 Task: Open Card Brand Reputation Monitoring in Board Sales Incentive Program Design and Implementation to Workspace Event Marketing and add a team member Softage.3@softage.net, a label Orange, a checklist Restaurant Launch, an attachment from your computer, a color Orange and finally, add a card description 'Research and develop new marketing strategy' and a comment 'This task requires us to be proactive and take initiative, rather than waiting for others to act.'. Add a start date 'Jan 03, 1900' with a due date 'Jan 10, 1900'
Action: Mouse moved to (152, 60)
Screenshot: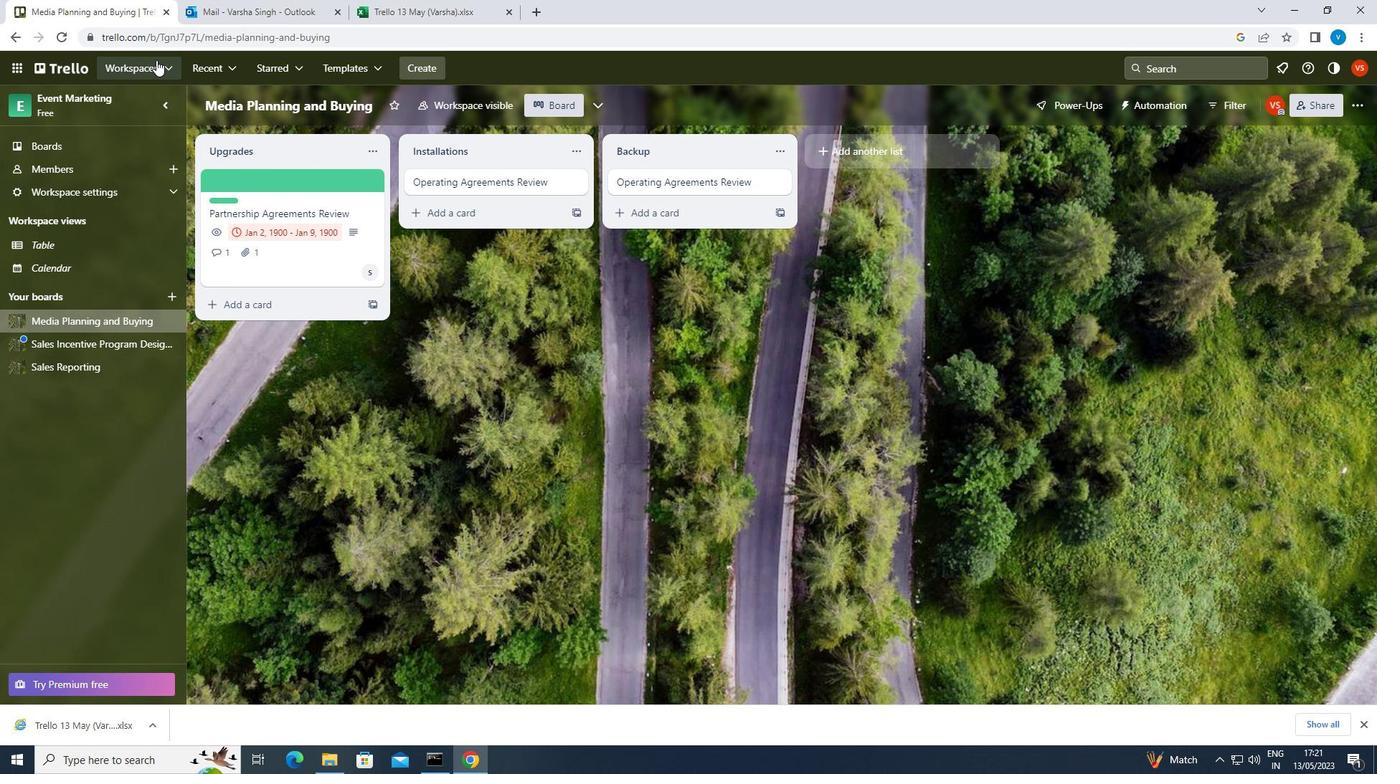 
Action: Mouse pressed left at (152, 60)
Screenshot: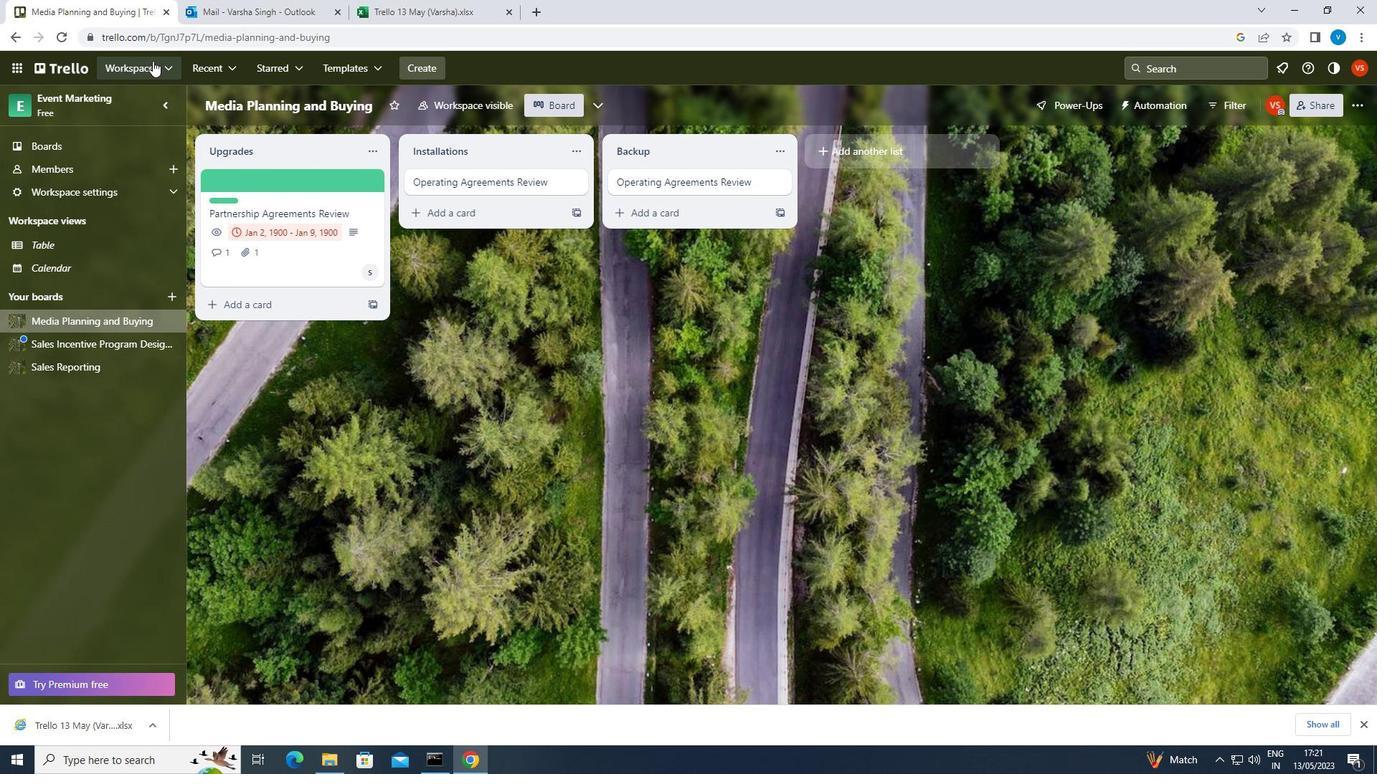 
Action: Mouse moved to (175, 611)
Screenshot: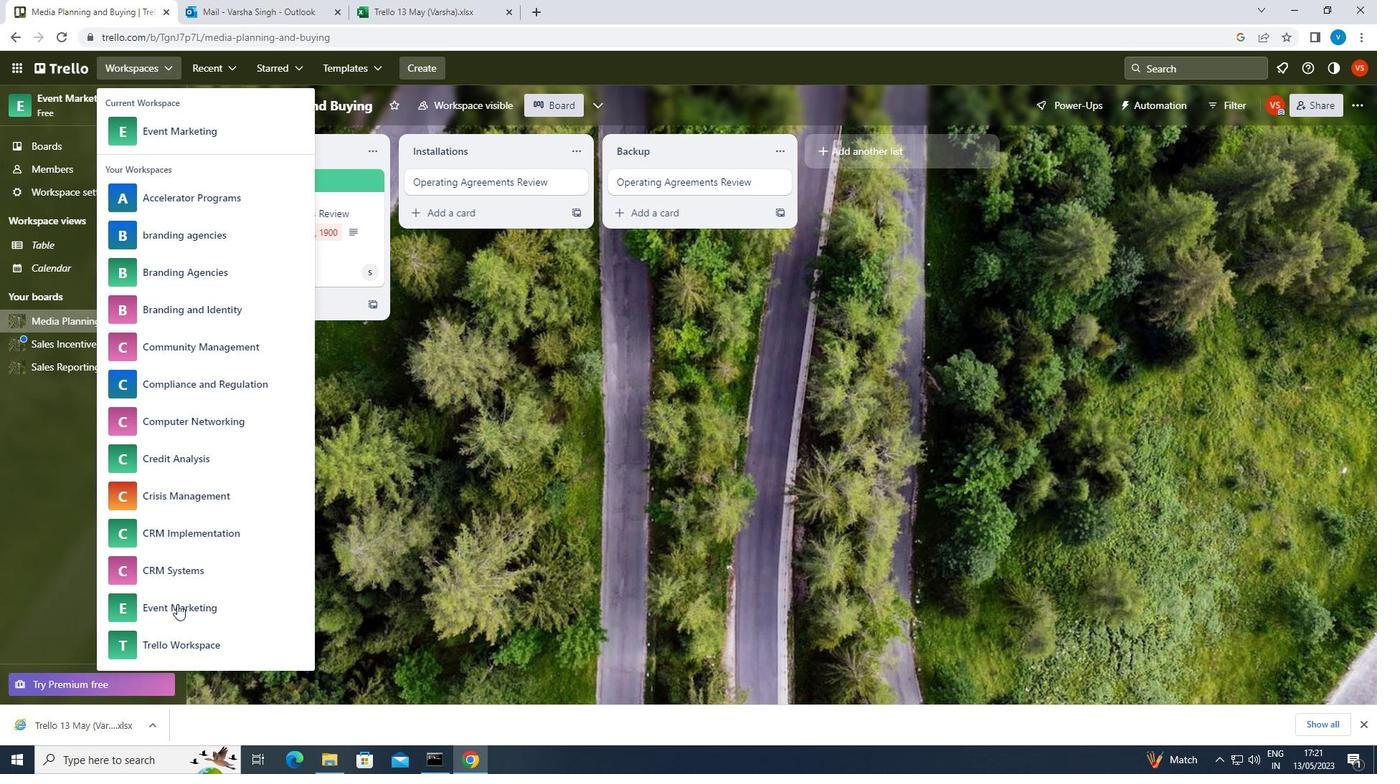 
Action: Mouse pressed left at (175, 611)
Screenshot: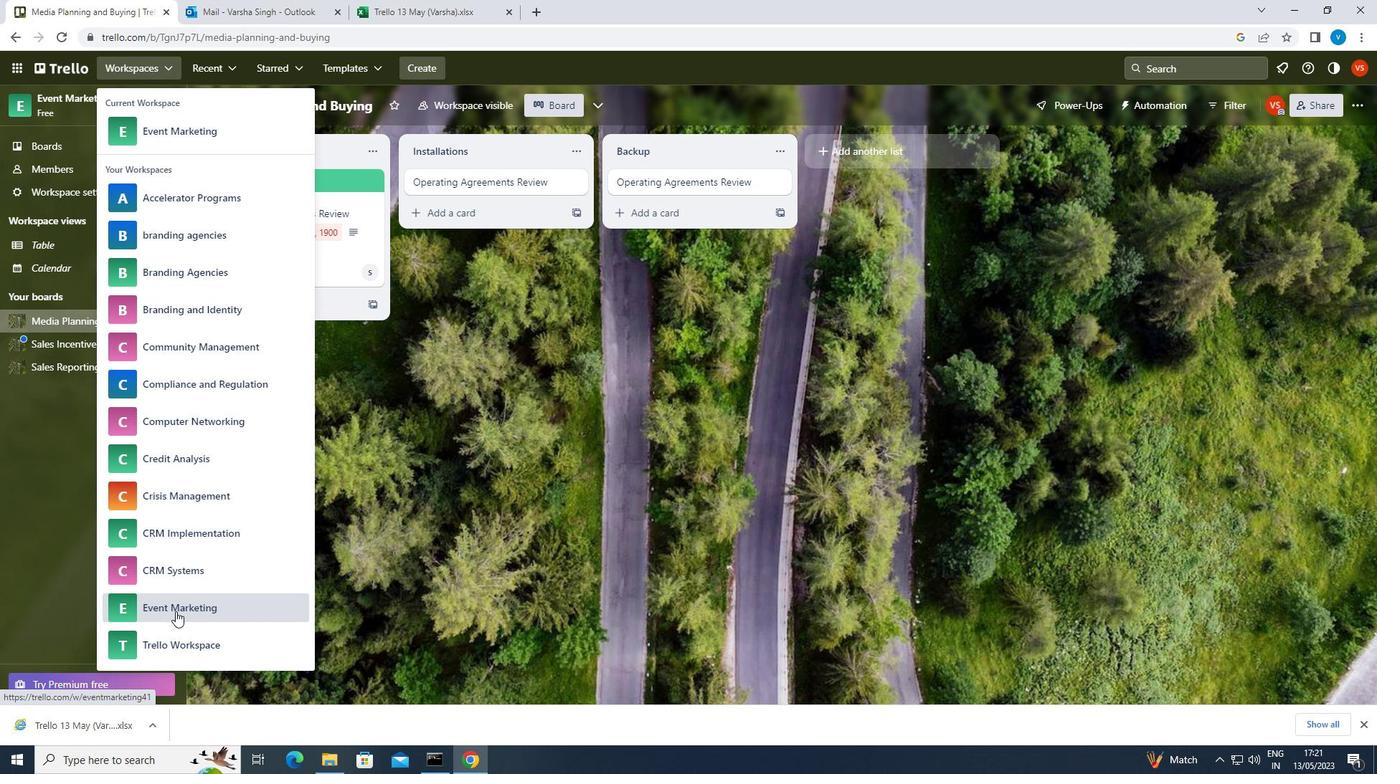 
Action: Mouse moved to (91, 344)
Screenshot: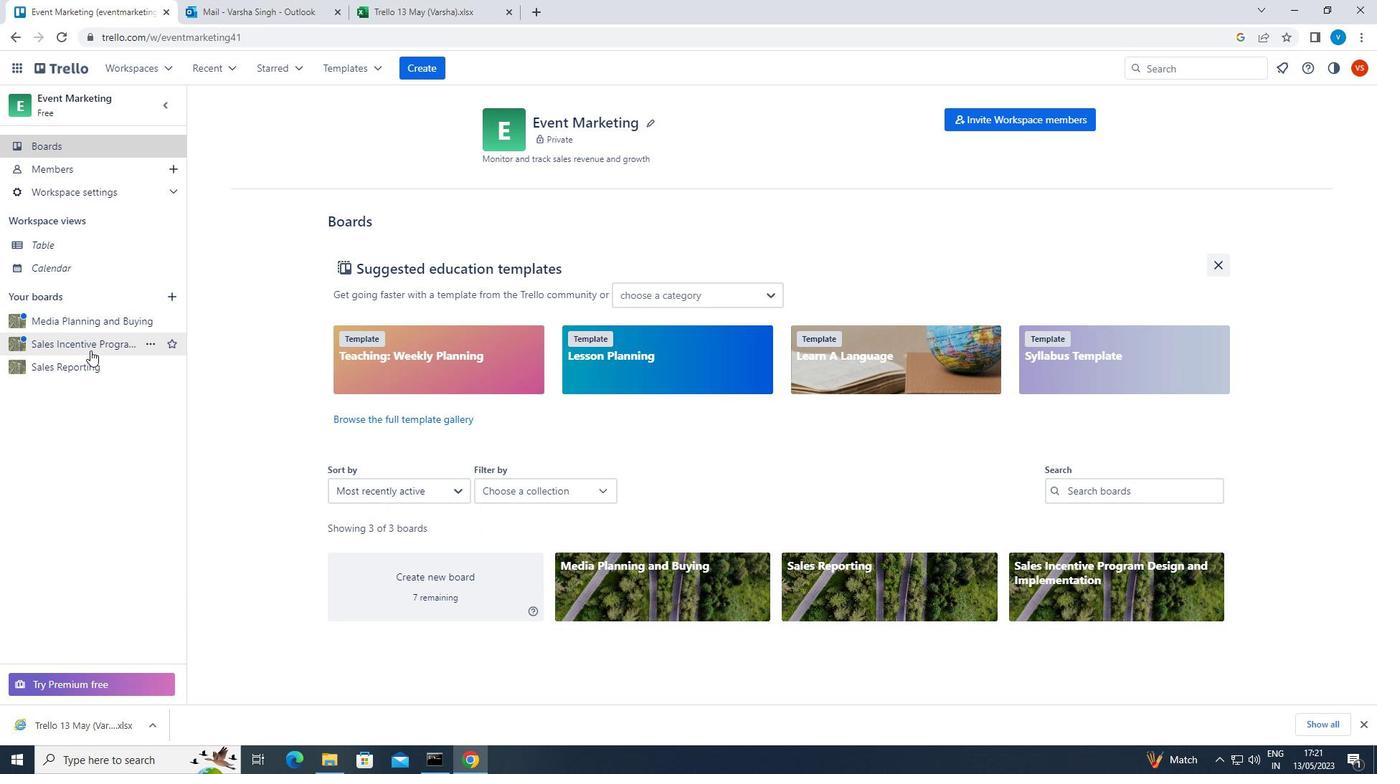 
Action: Mouse pressed left at (91, 344)
Screenshot: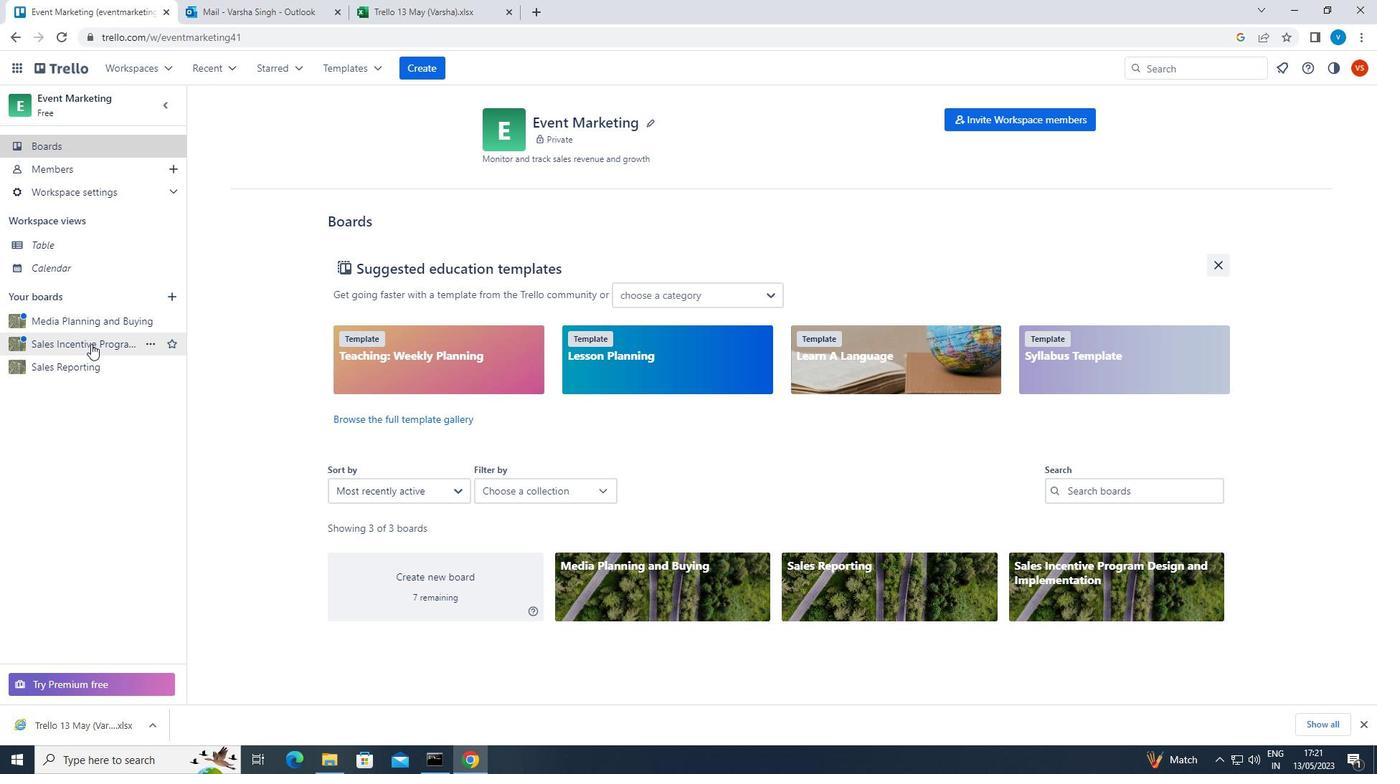 
Action: Mouse moved to (289, 180)
Screenshot: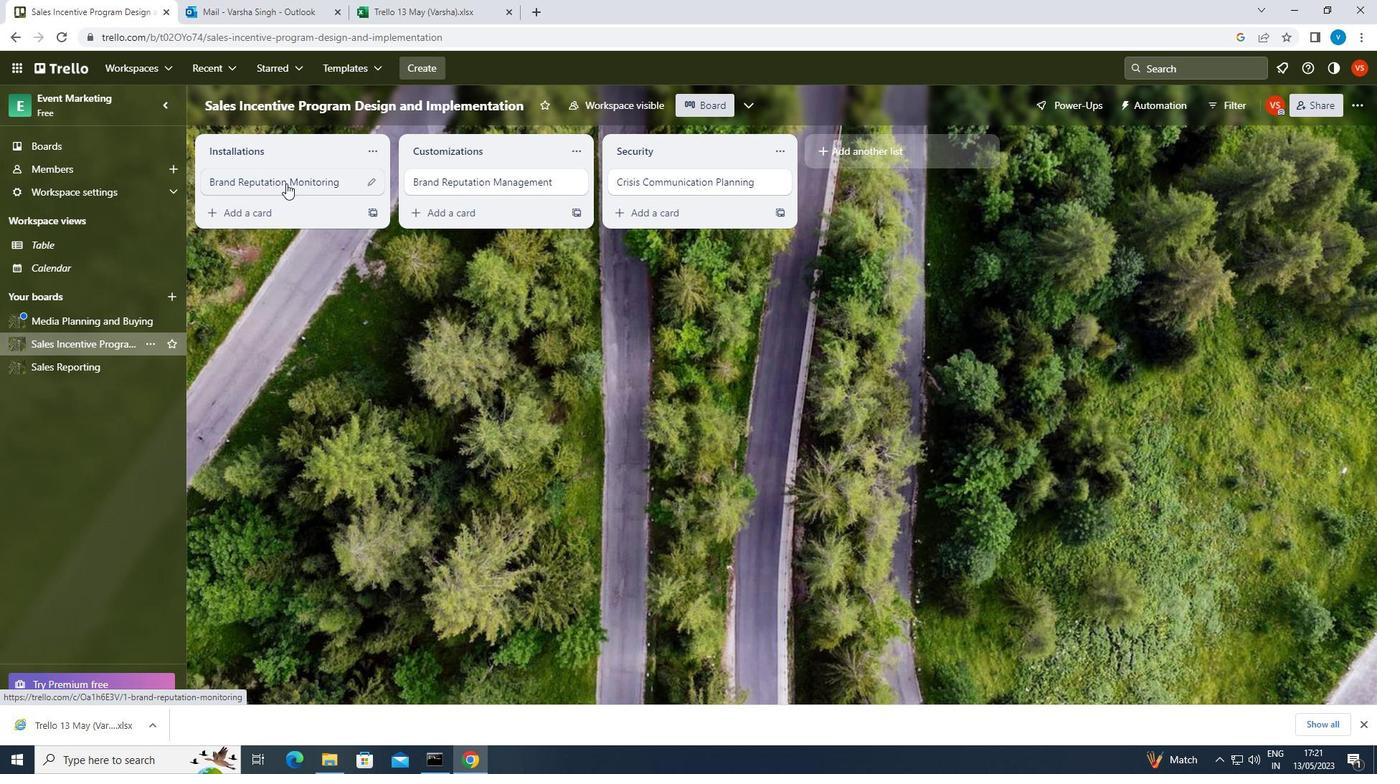 
Action: Mouse pressed left at (289, 180)
Screenshot: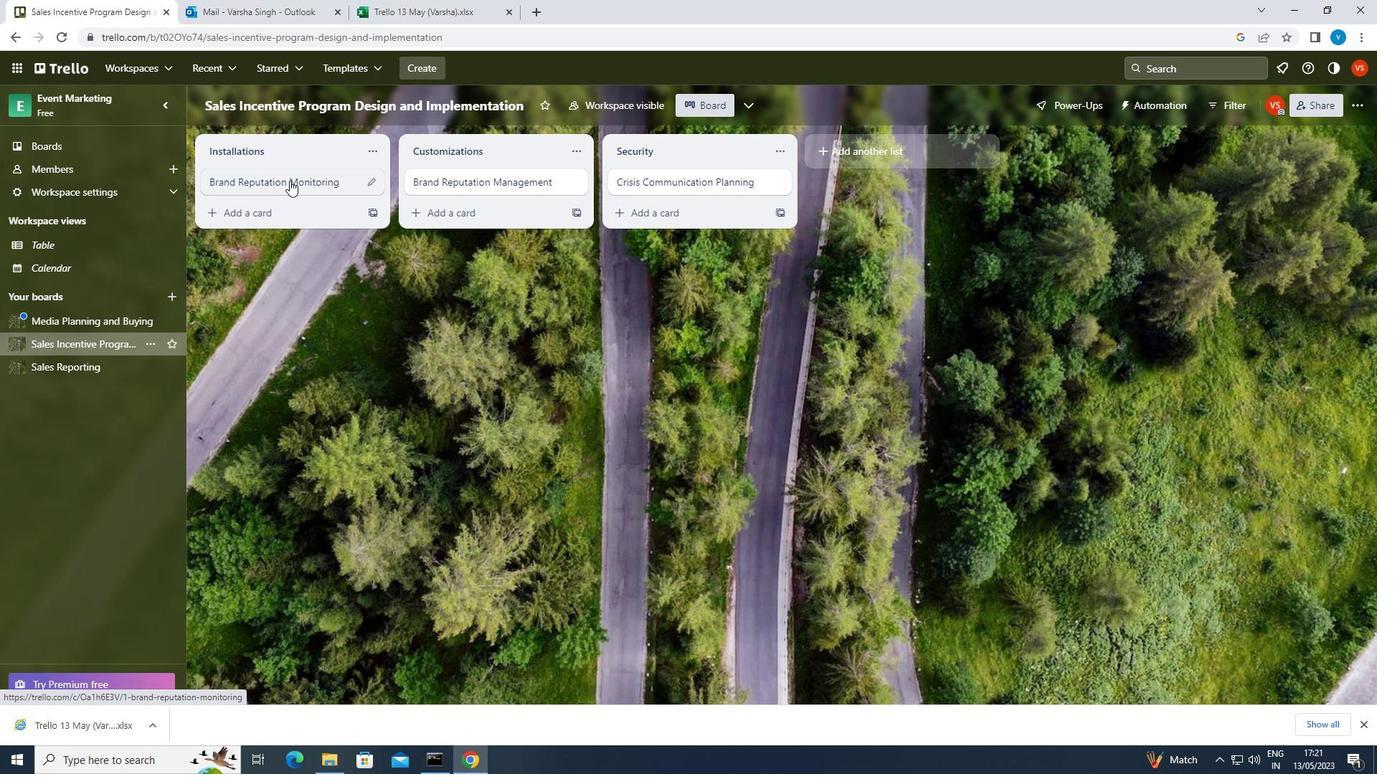 
Action: Mouse moved to (882, 176)
Screenshot: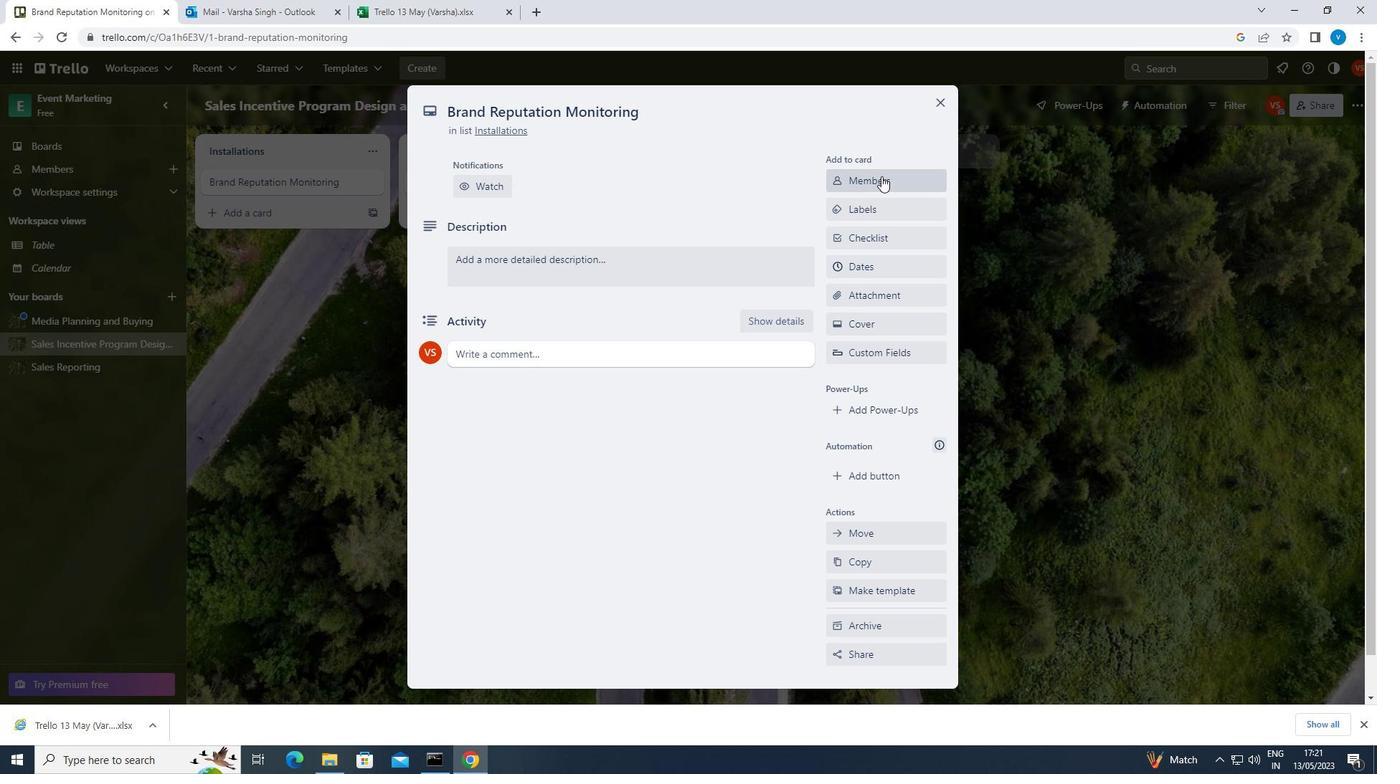 
Action: Mouse pressed left at (882, 176)
Screenshot: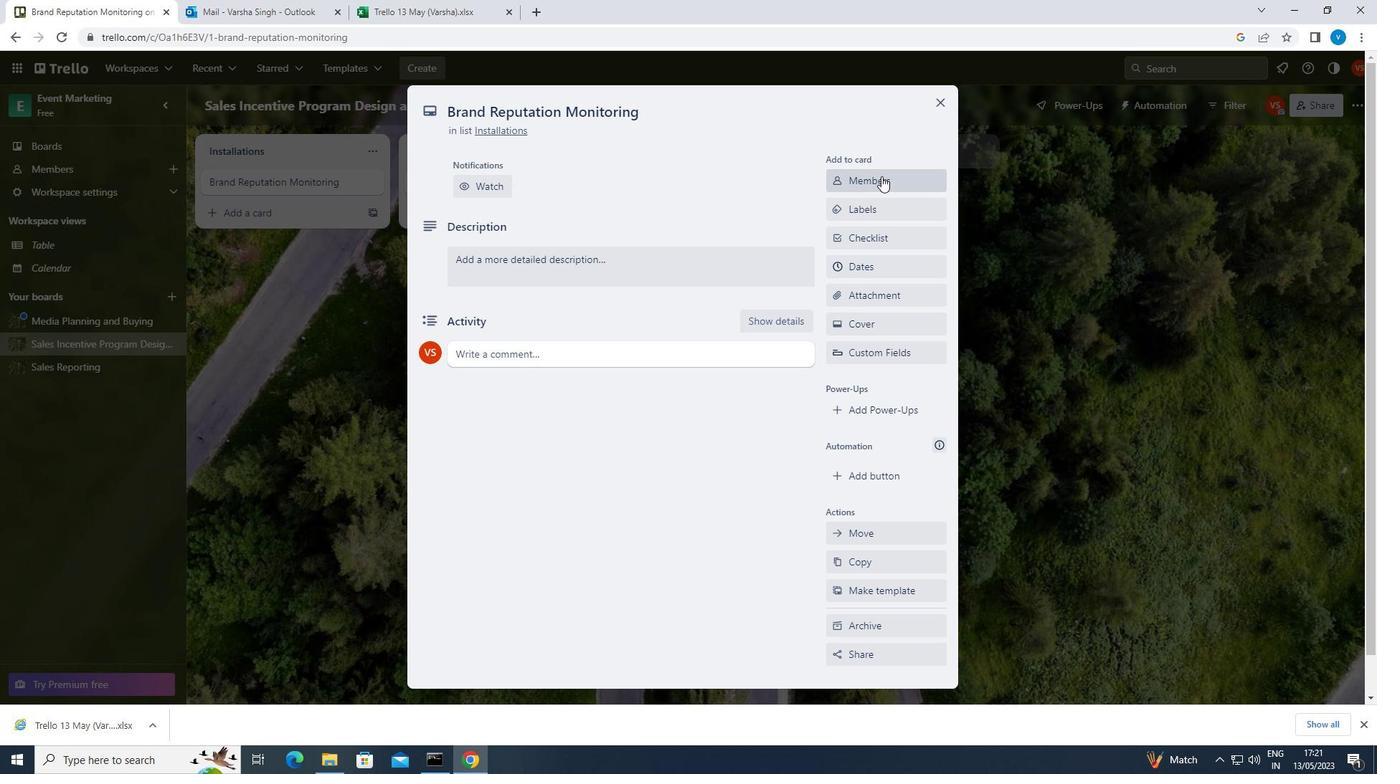 
Action: Mouse moved to (870, 240)
Screenshot: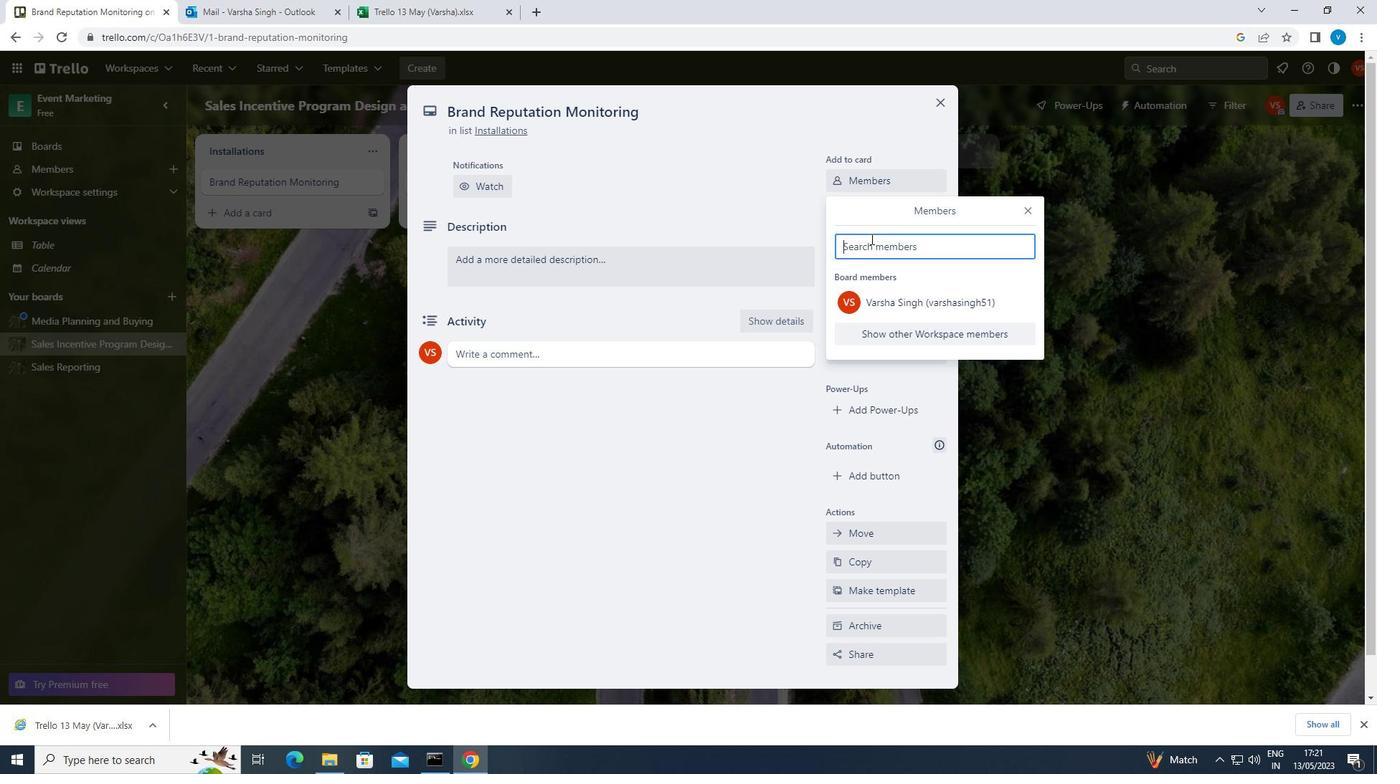 
Action: Key pressed <Key.shift>SOFTAGE.3<Key.shift><Key.shift><Key.shift>@SOFTAGE.NET
Screenshot: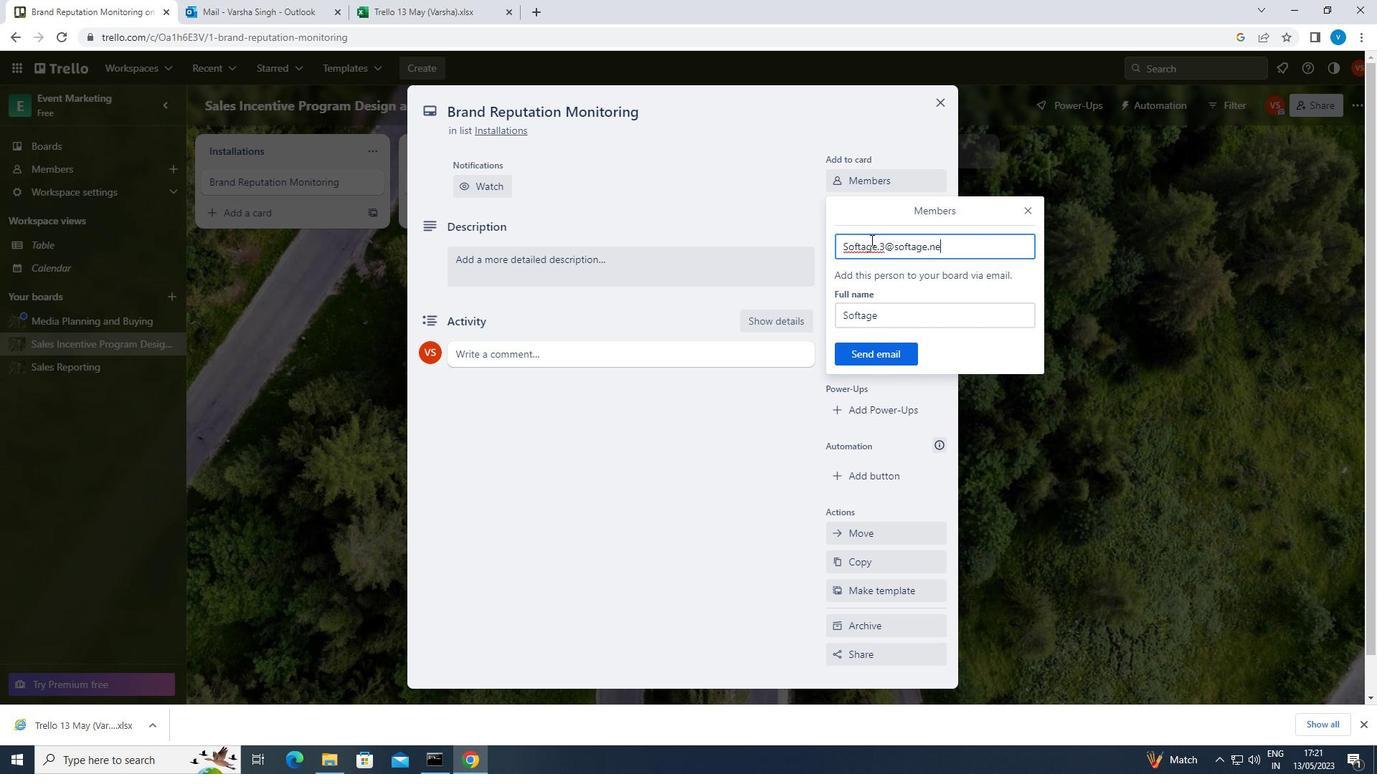 
Action: Mouse moved to (888, 350)
Screenshot: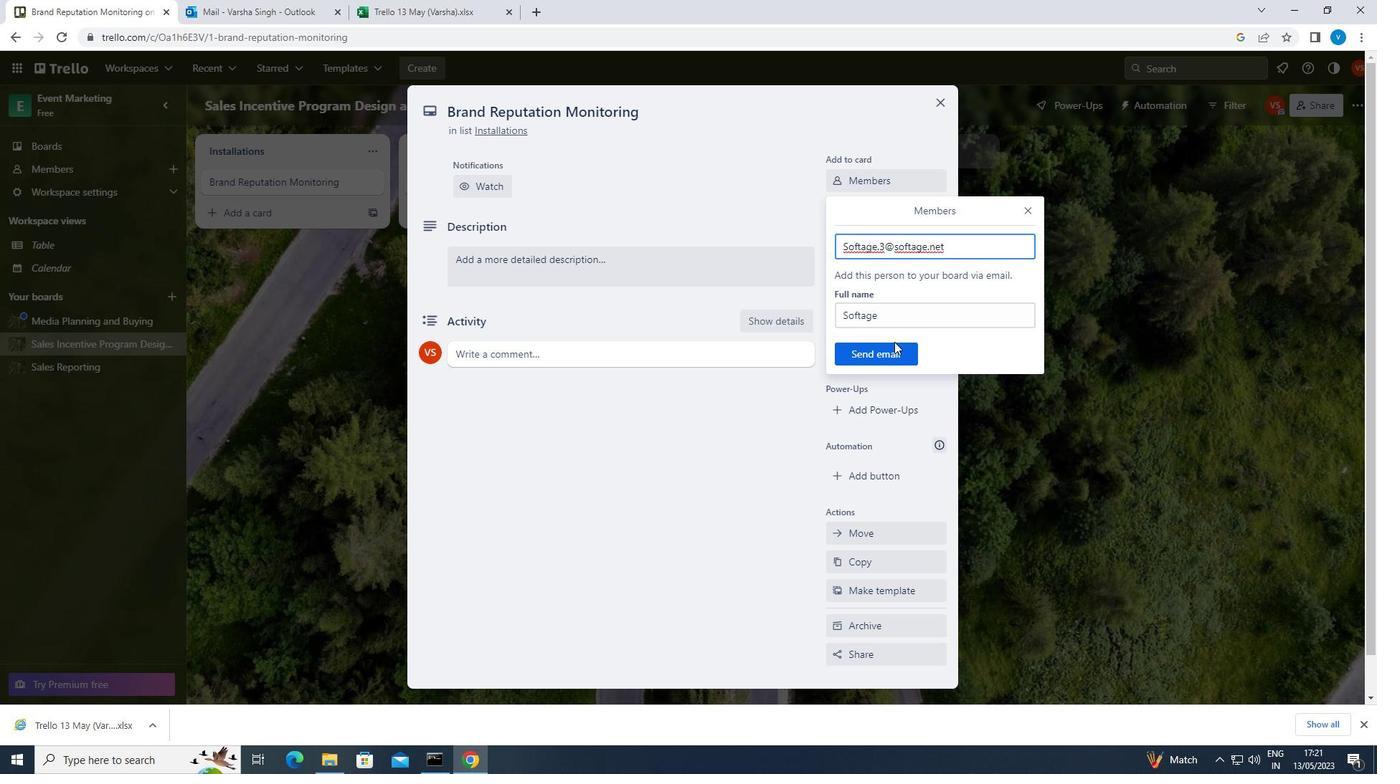 
Action: Mouse pressed left at (888, 350)
Screenshot: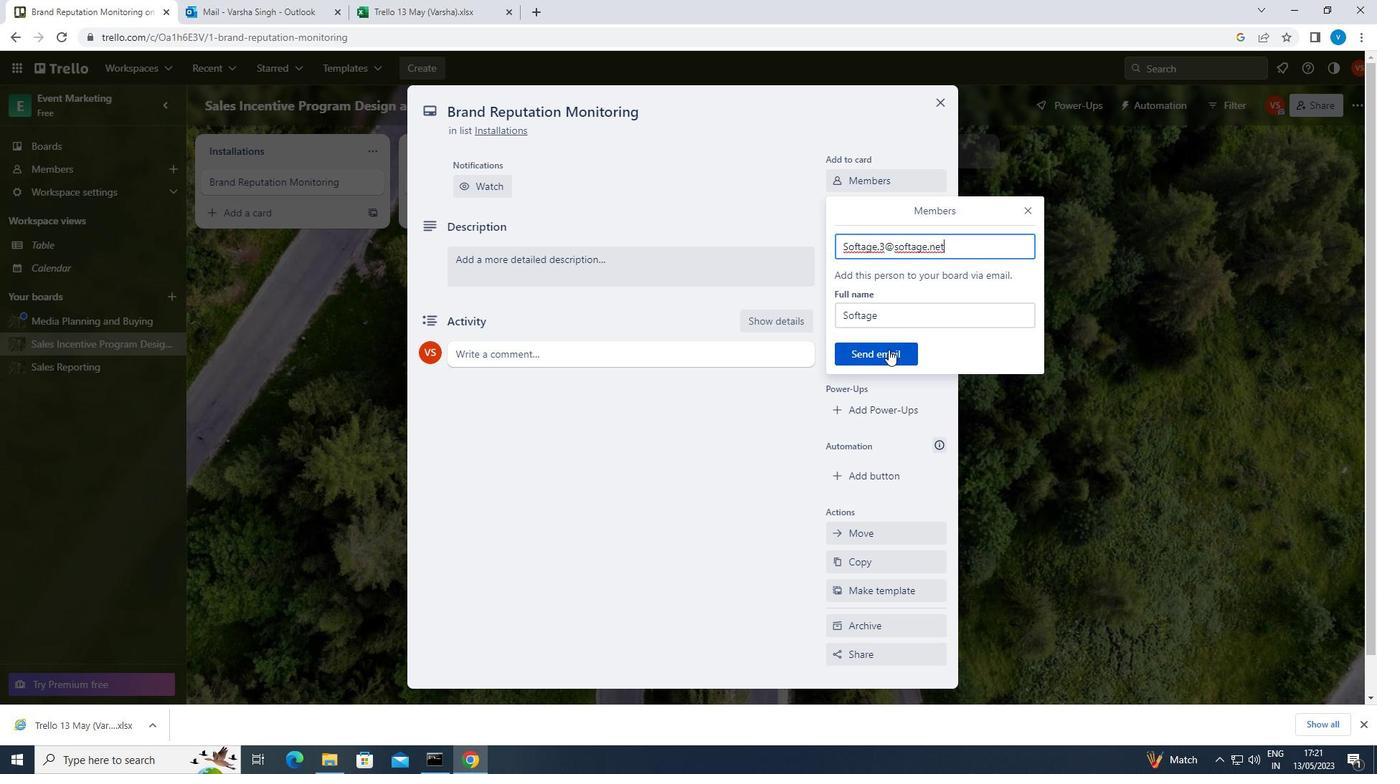 
Action: Mouse moved to (880, 253)
Screenshot: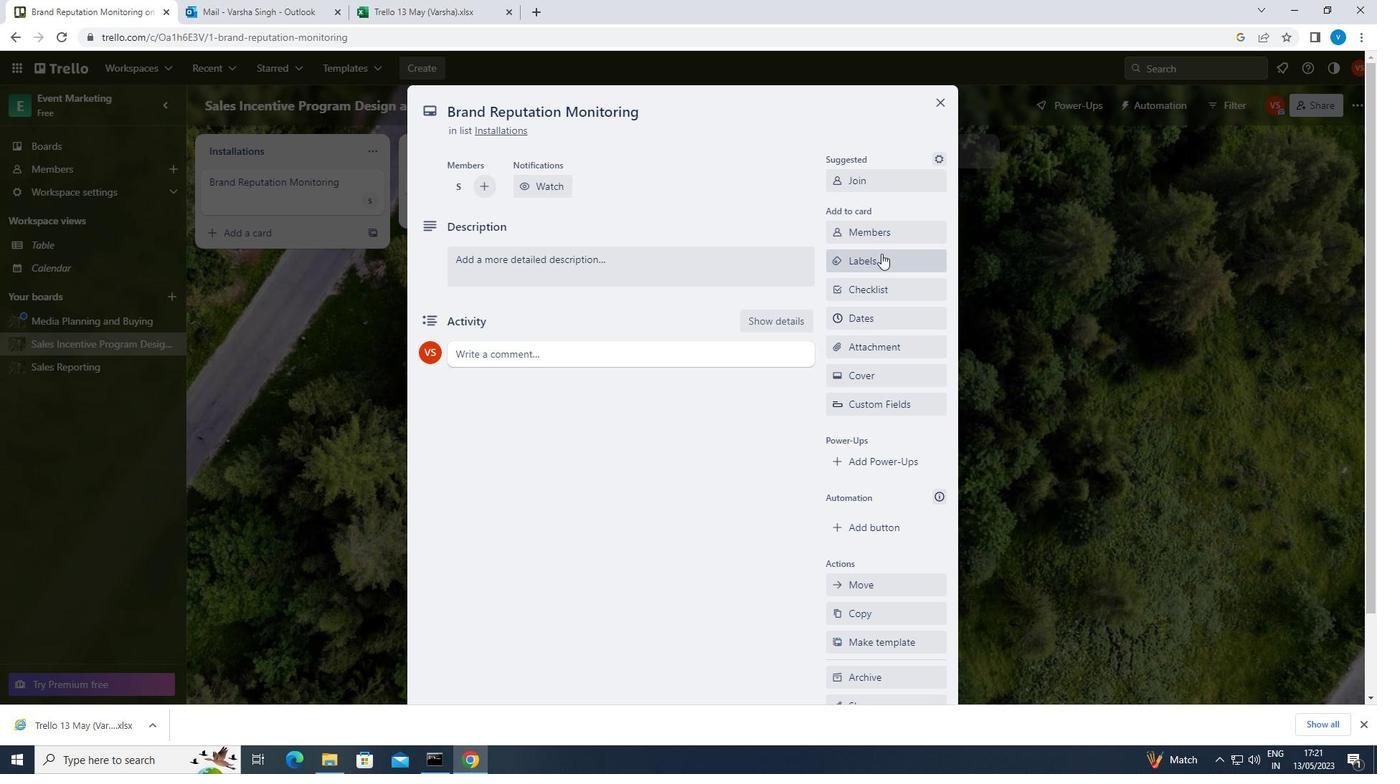 
Action: Mouse pressed left at (880, 253)
Screenshot: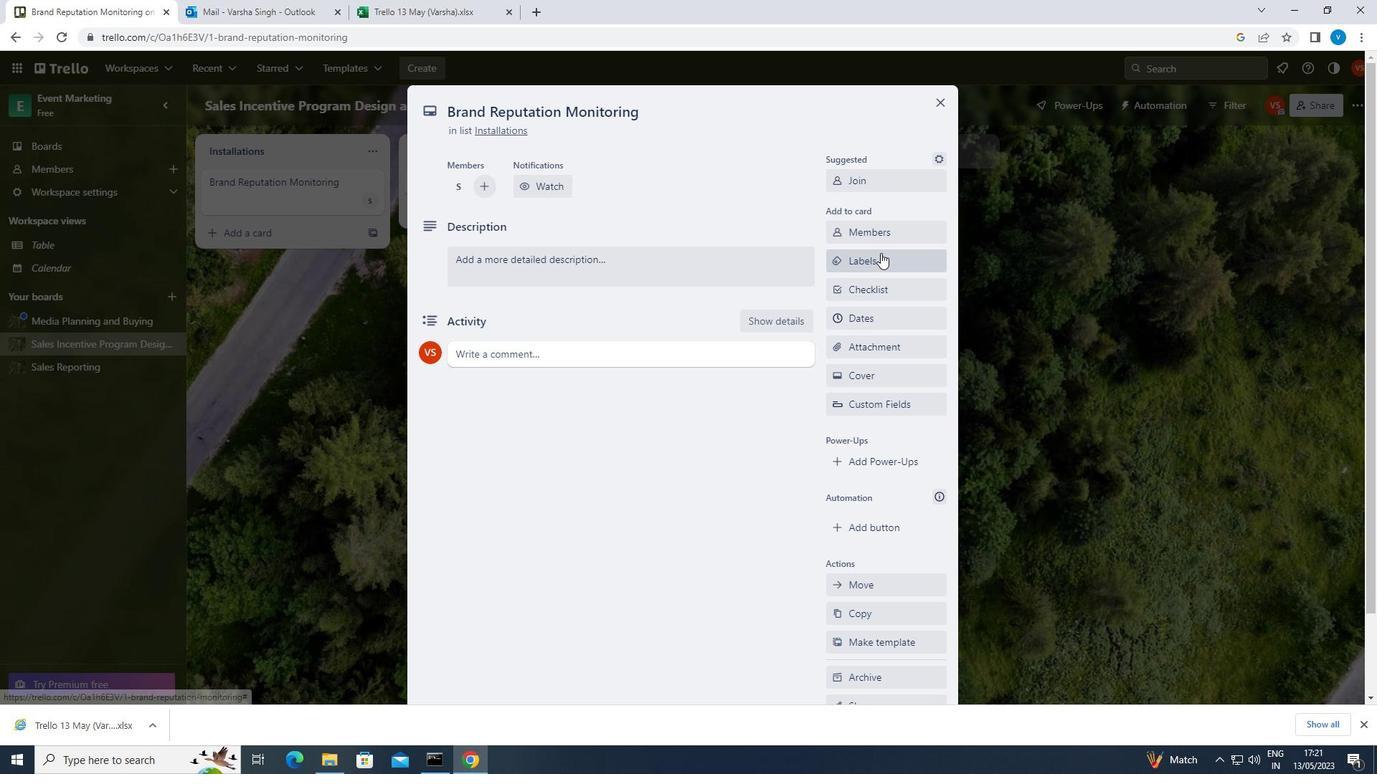 
Action: Mouse moved to (915, 428)
Screenshot: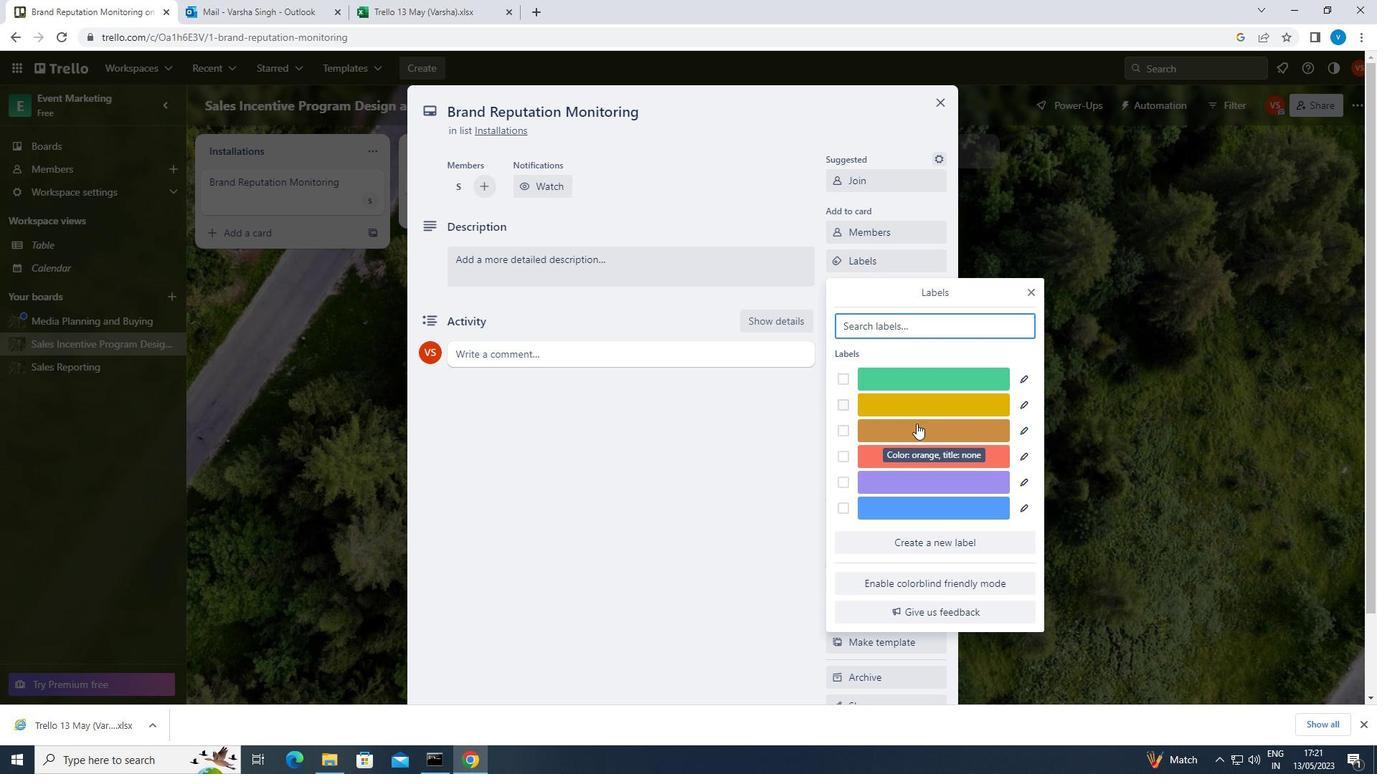 
Action: Mouse pressed left at (915, 428)
Screenshot: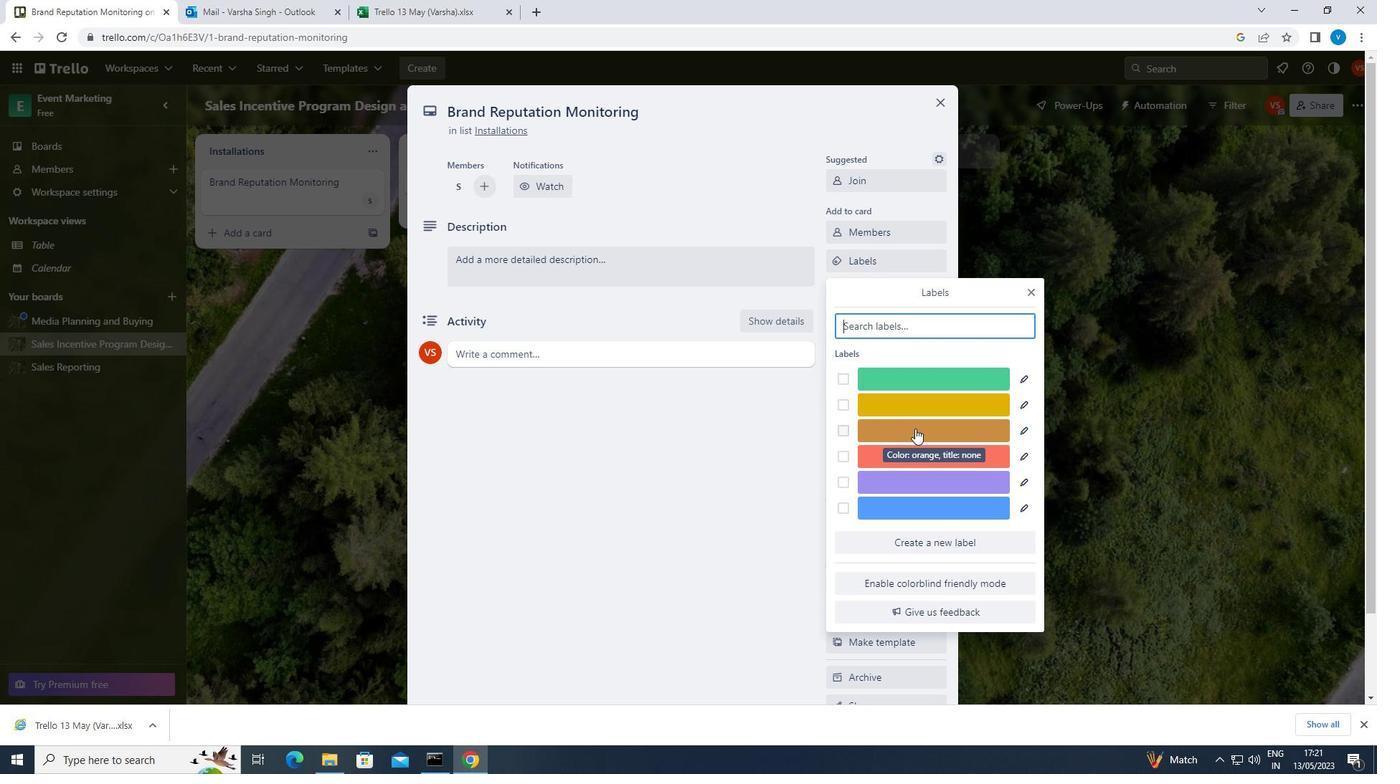 
Action: Mouse moved to (1024, 291)
Screenshot: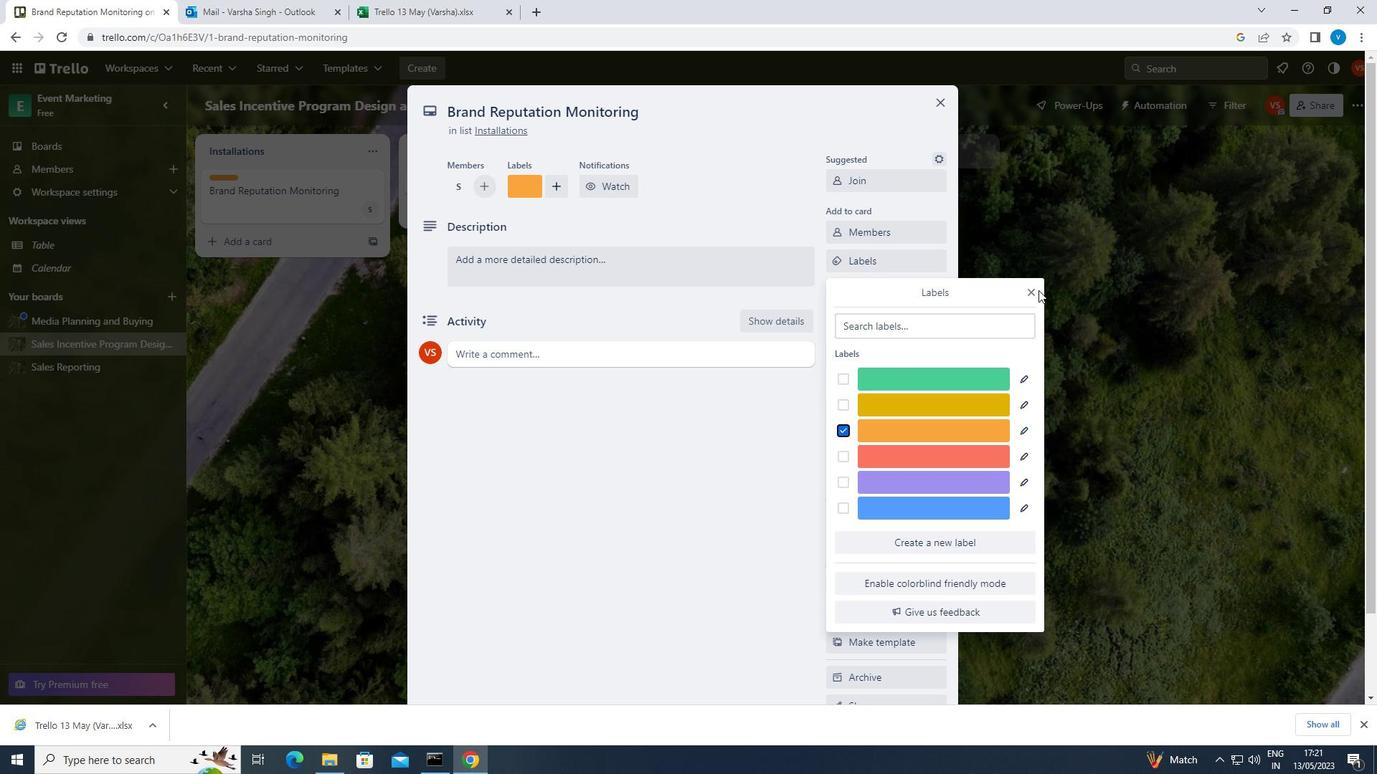 
Action: Mouse pressed left at (1024, 291)
Screenshot: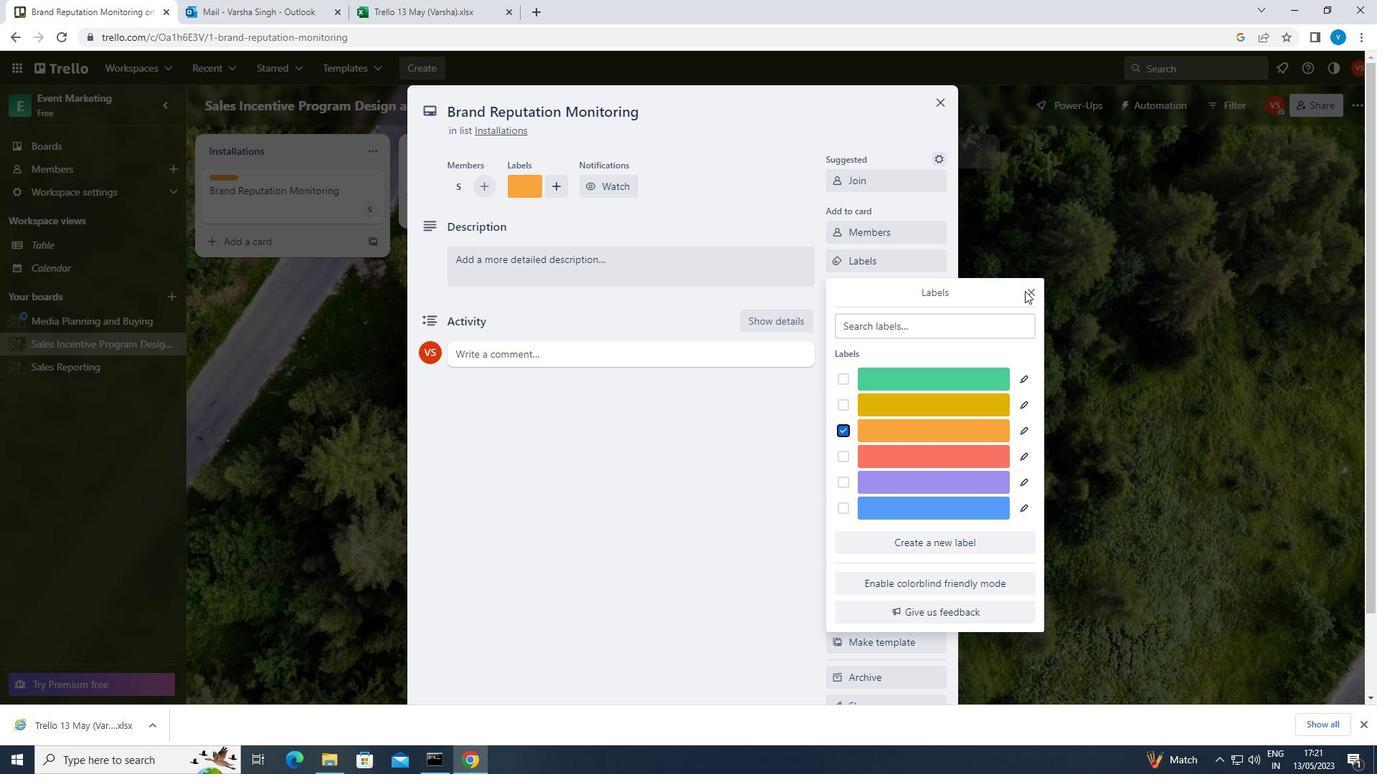 
Action: Mouse moved to (1027, 291)
Screenshot: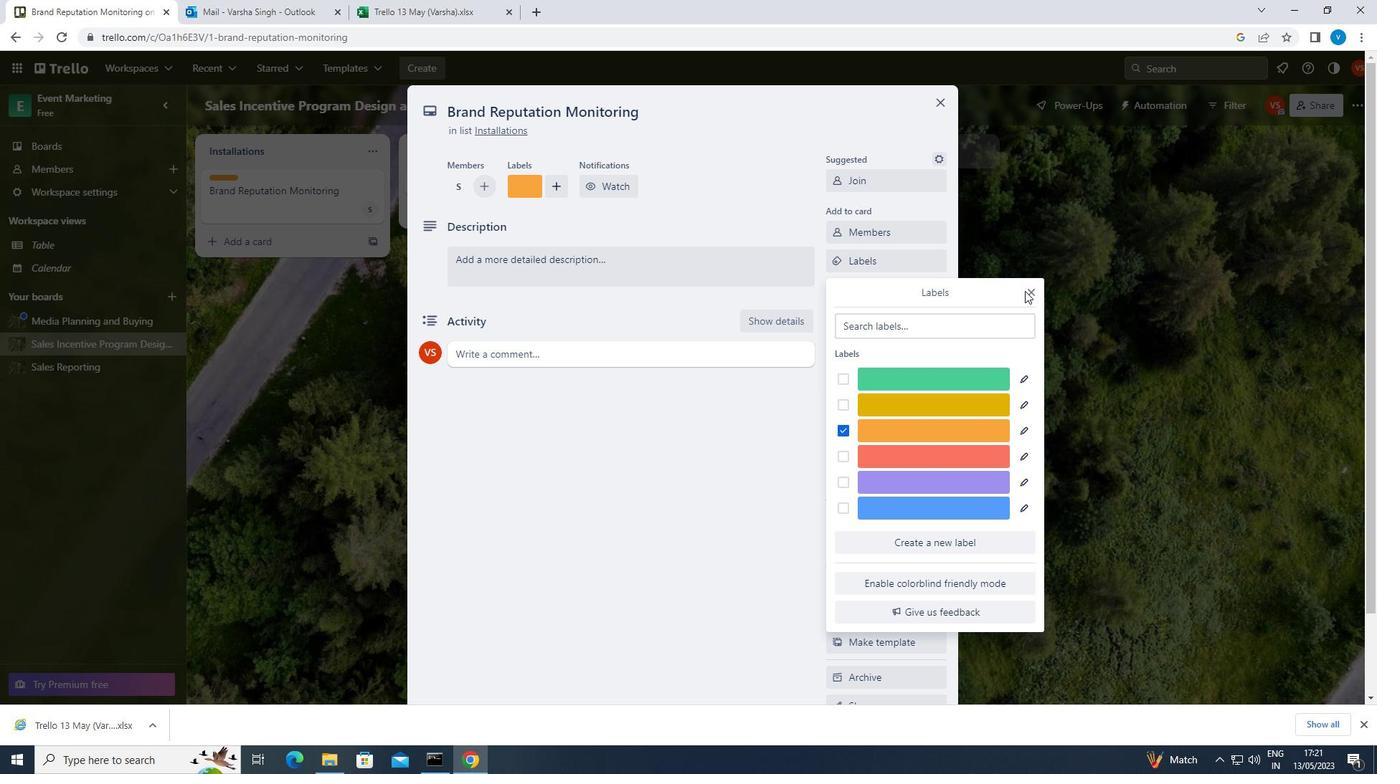 
Action: Mouse pressed left at (1027, 291)
Screenshot: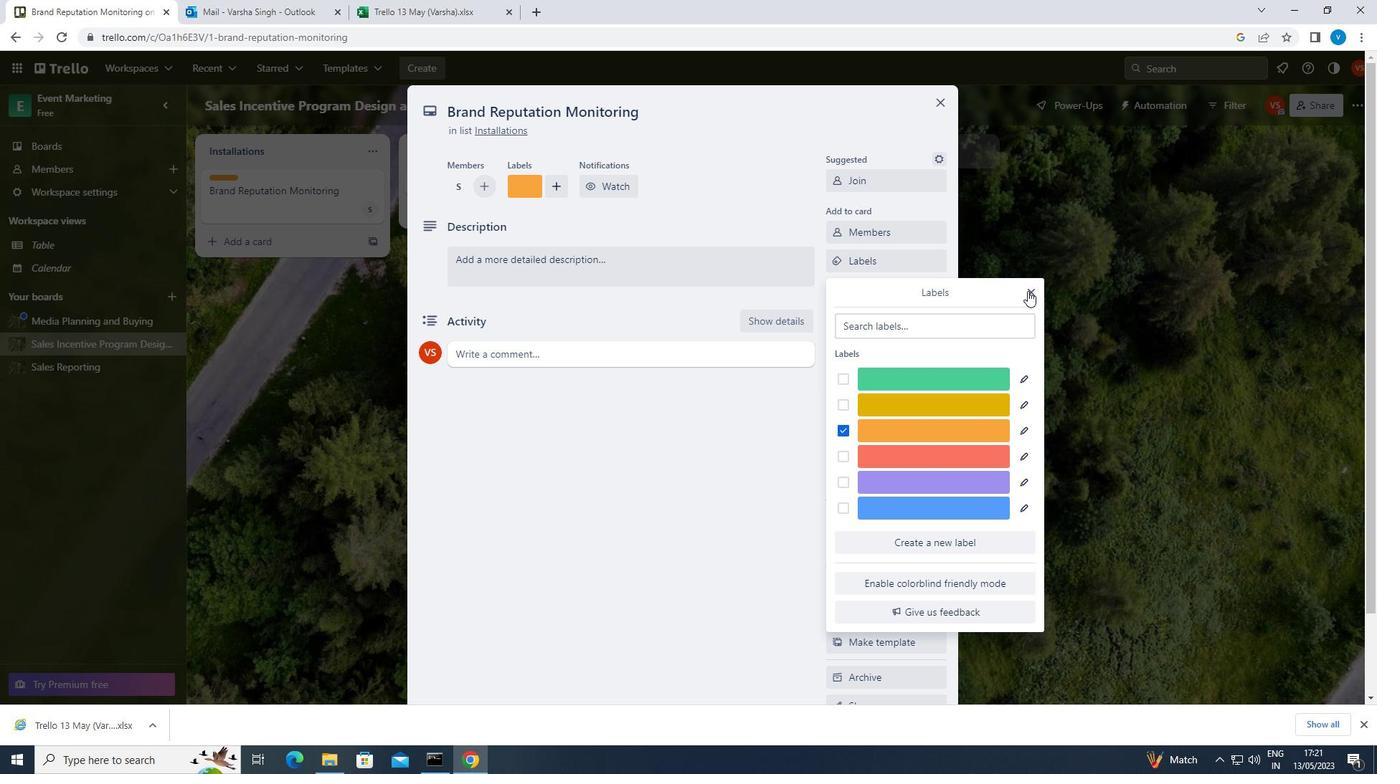 
Action: Mouse moved to (923, 290)
Screenshot: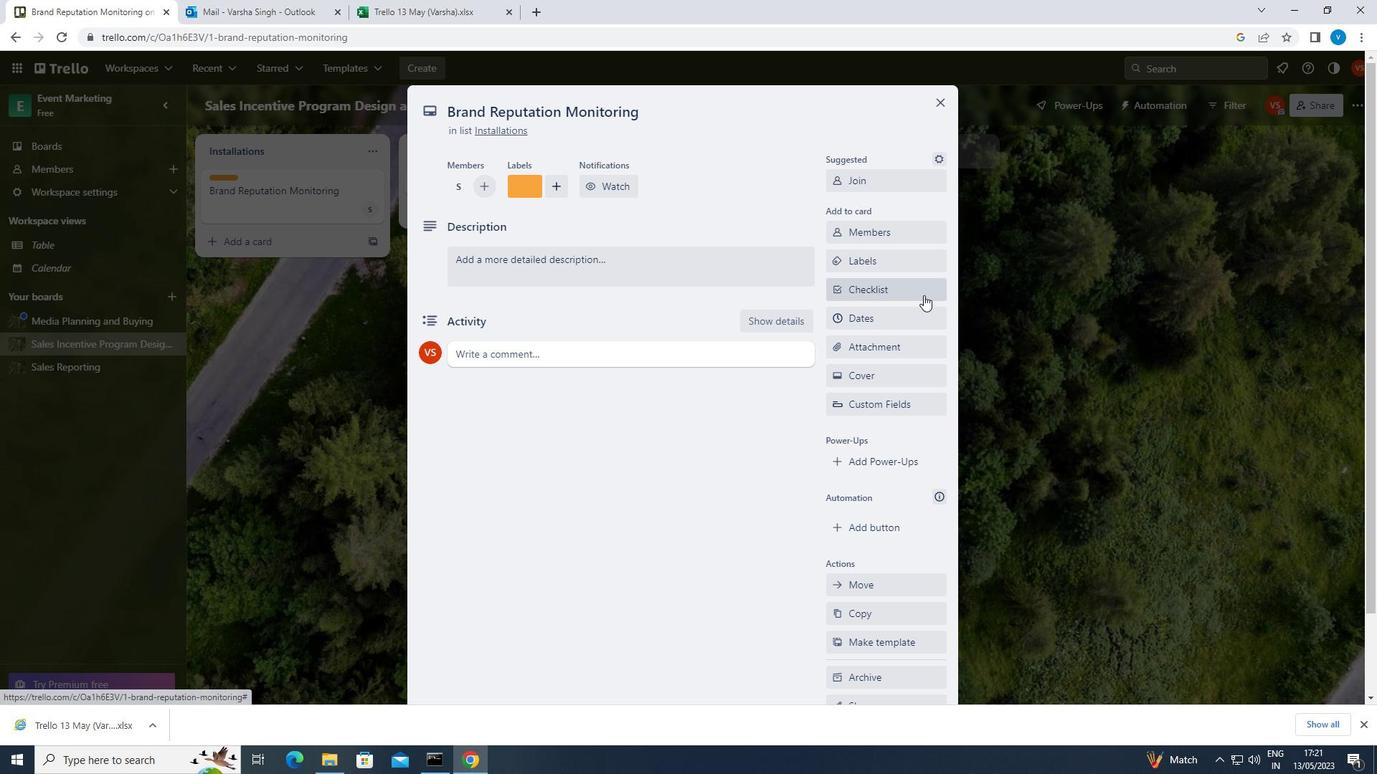 
Action: Mouse pressed left at (923, 290)
Screenshot: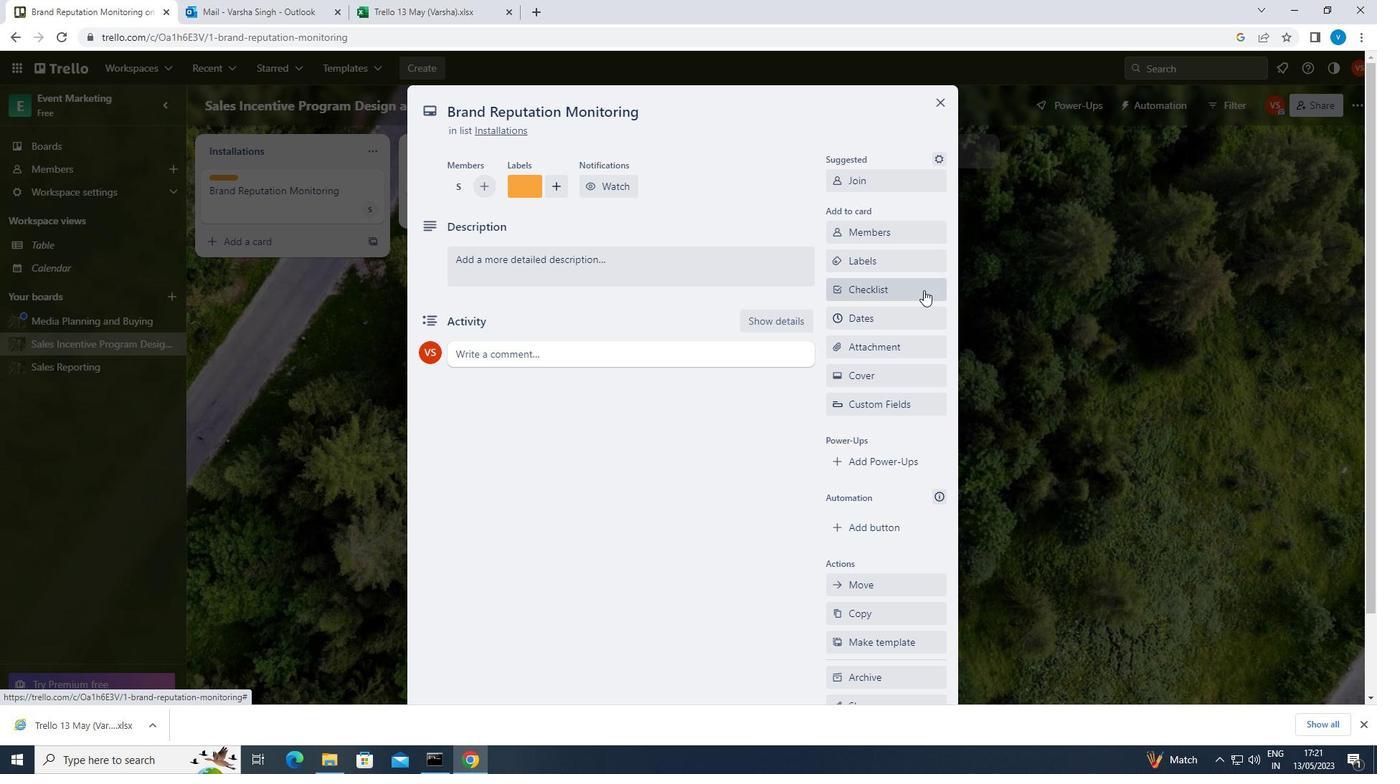 
Action: Mouse moved to (890, 366)
Screenshot: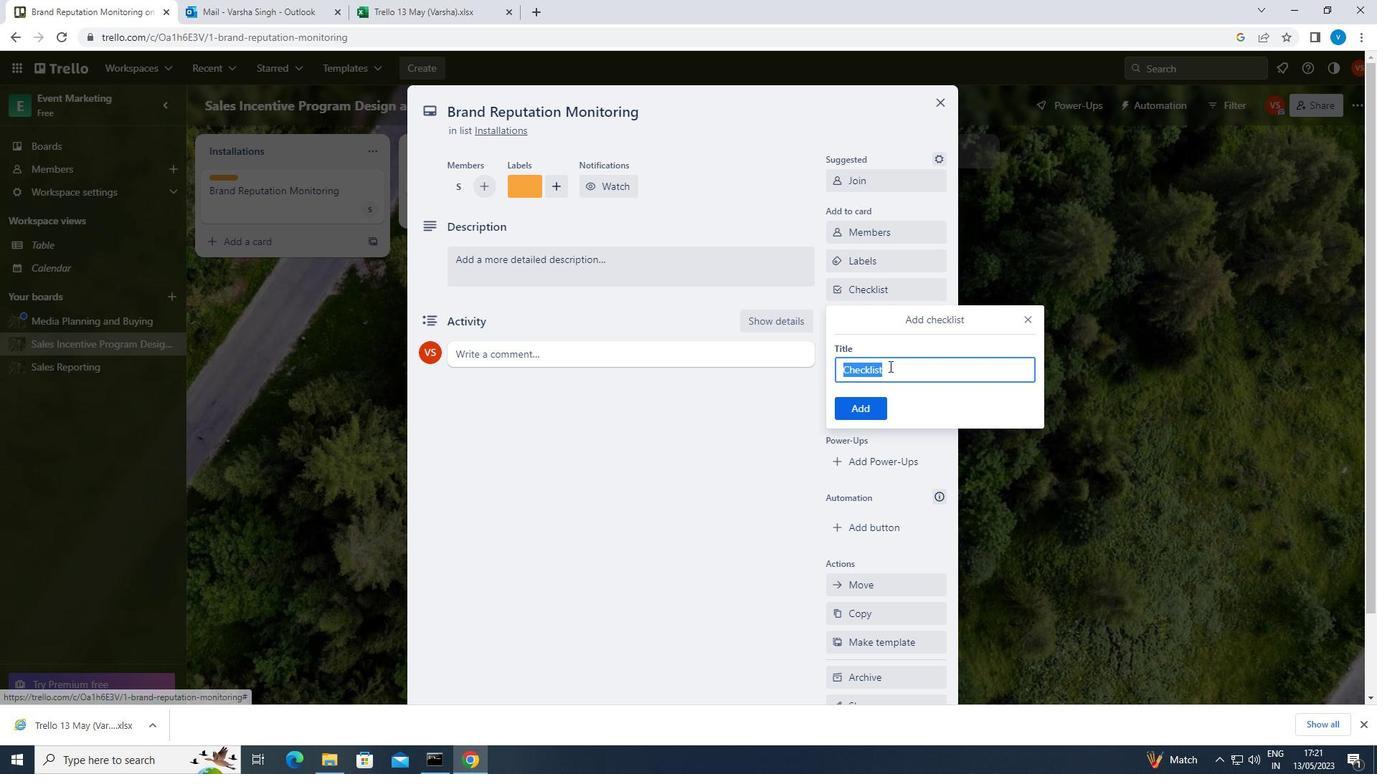 
Action: Key pressed <Key.shift>RESTAURANT<Key.space><Key.shift>LAUNCH
Screenshot: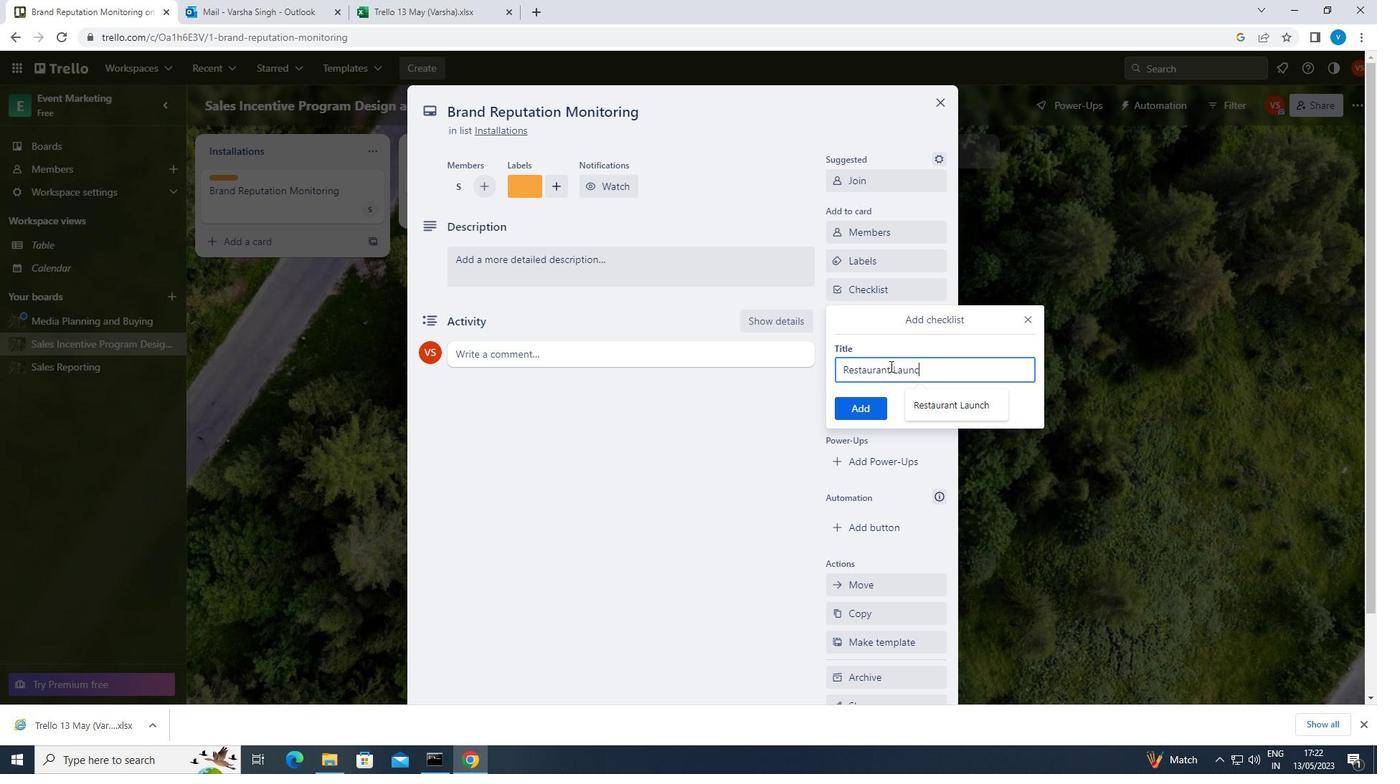 
Action: Mouse moved to (867, 405)
Screenshot: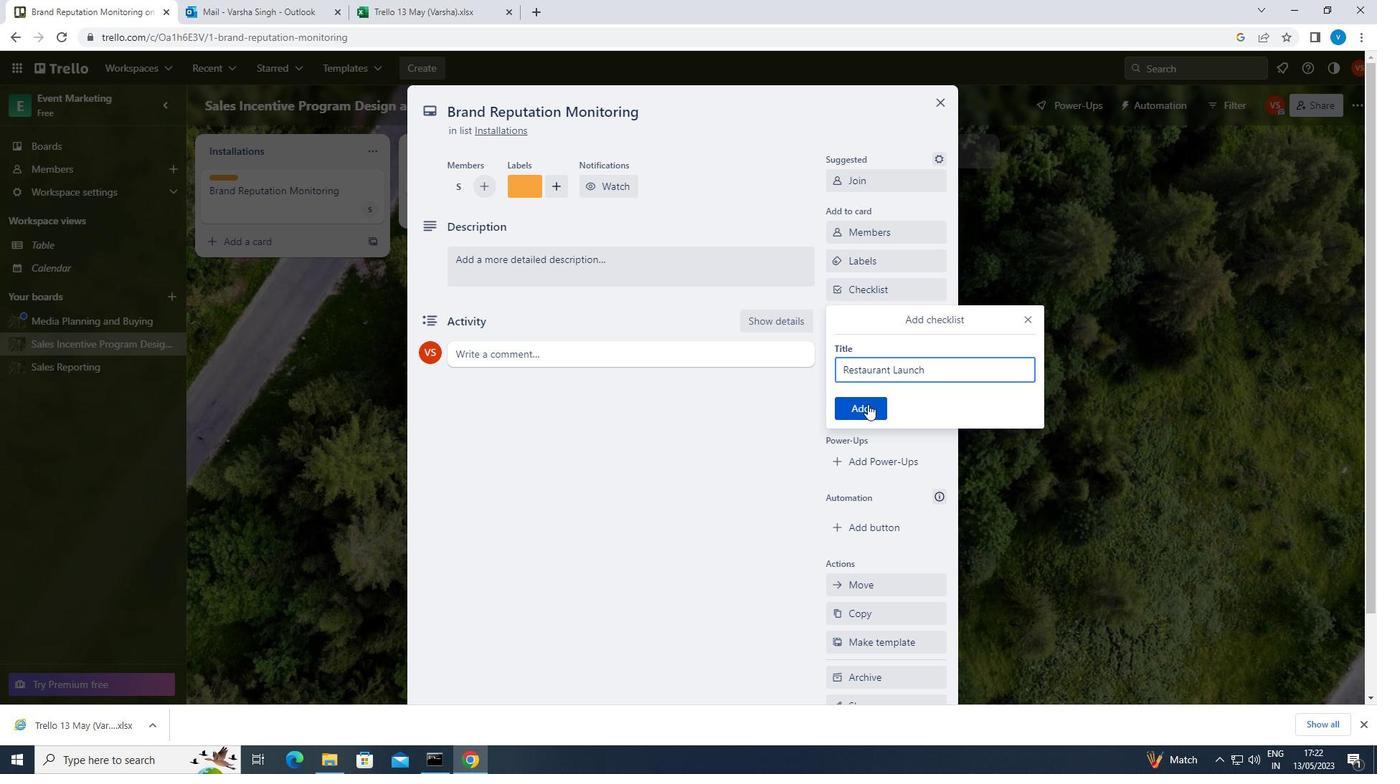 
Action: Mouse pressed left at (867, 405)
Screenshot: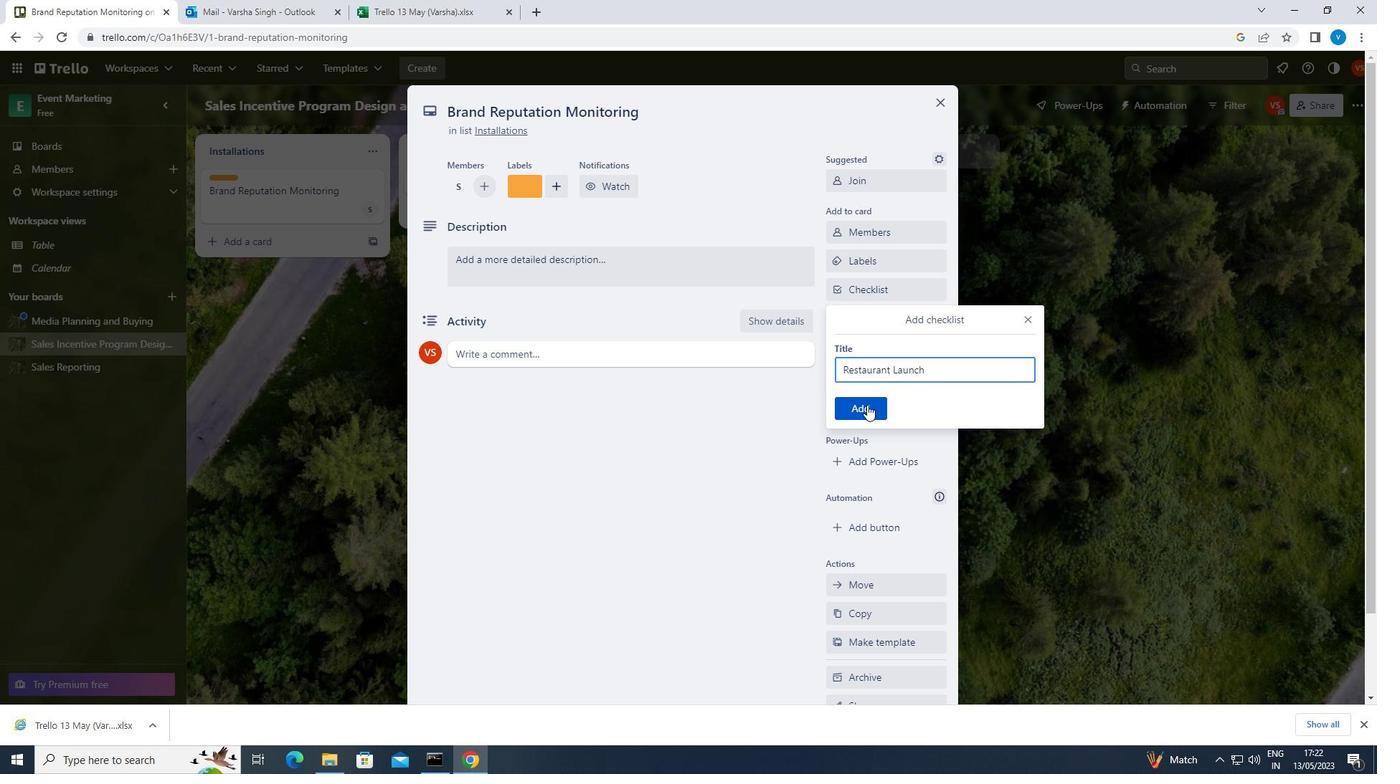 
Action: Mouse moved to (882, 352)
Screenshot: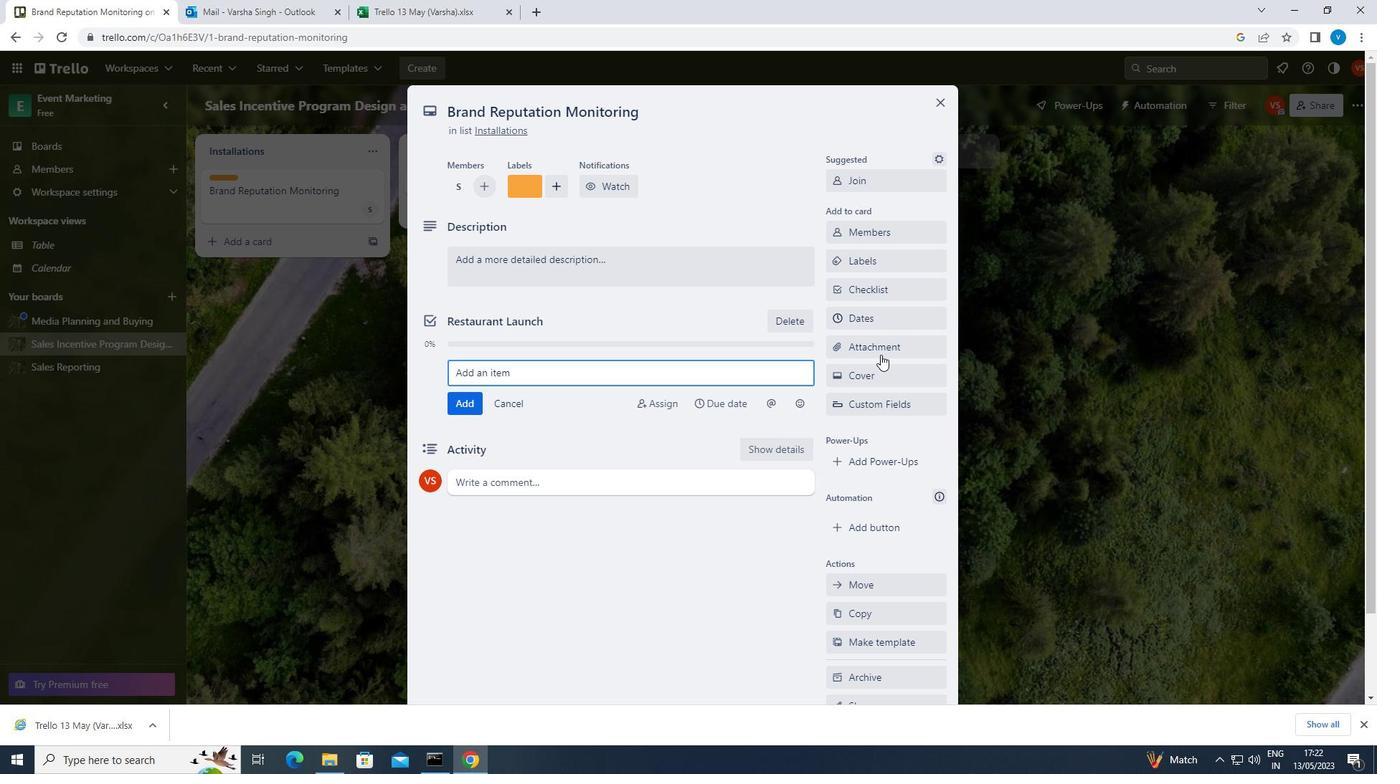 
Action: Mouse pressed left at (882, 352)
Screenshot: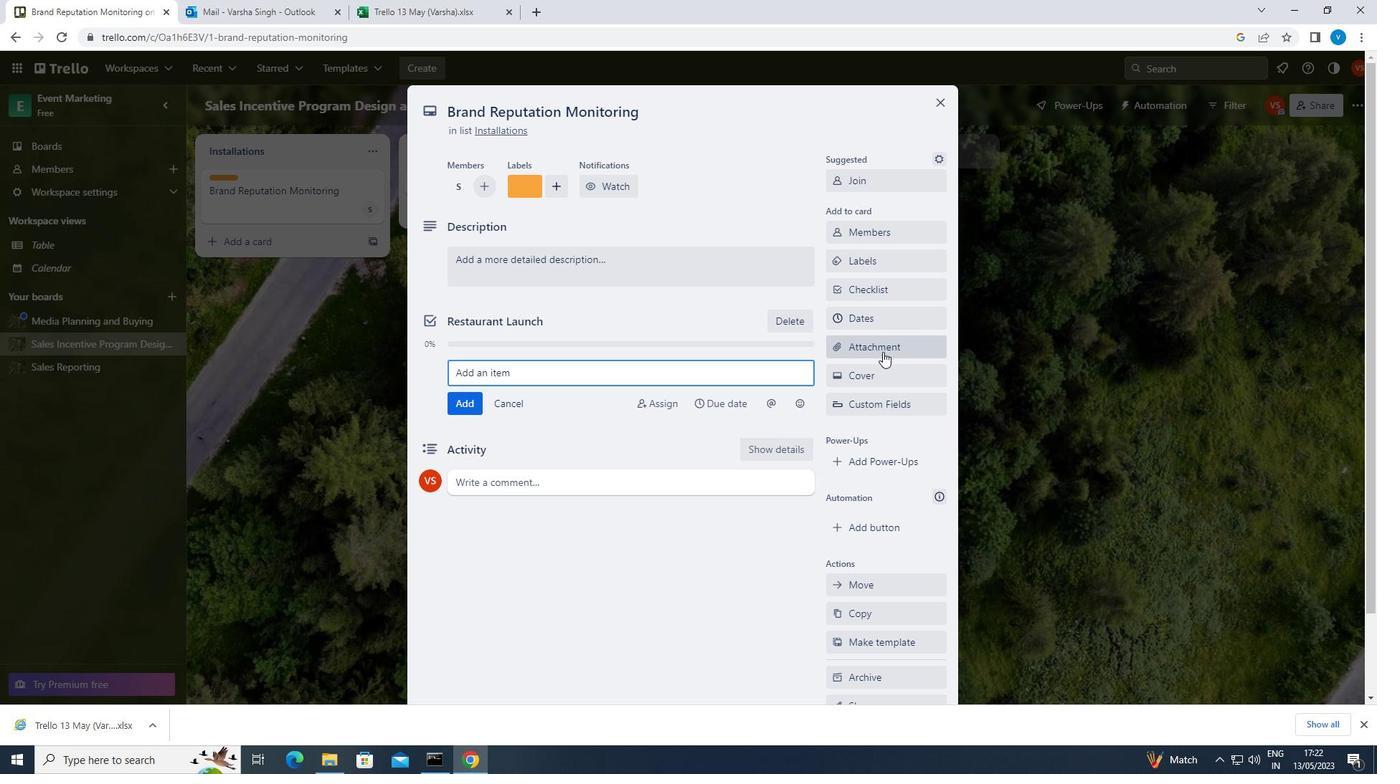 
Action: Mouse moved to (855, 400)
Screenshot: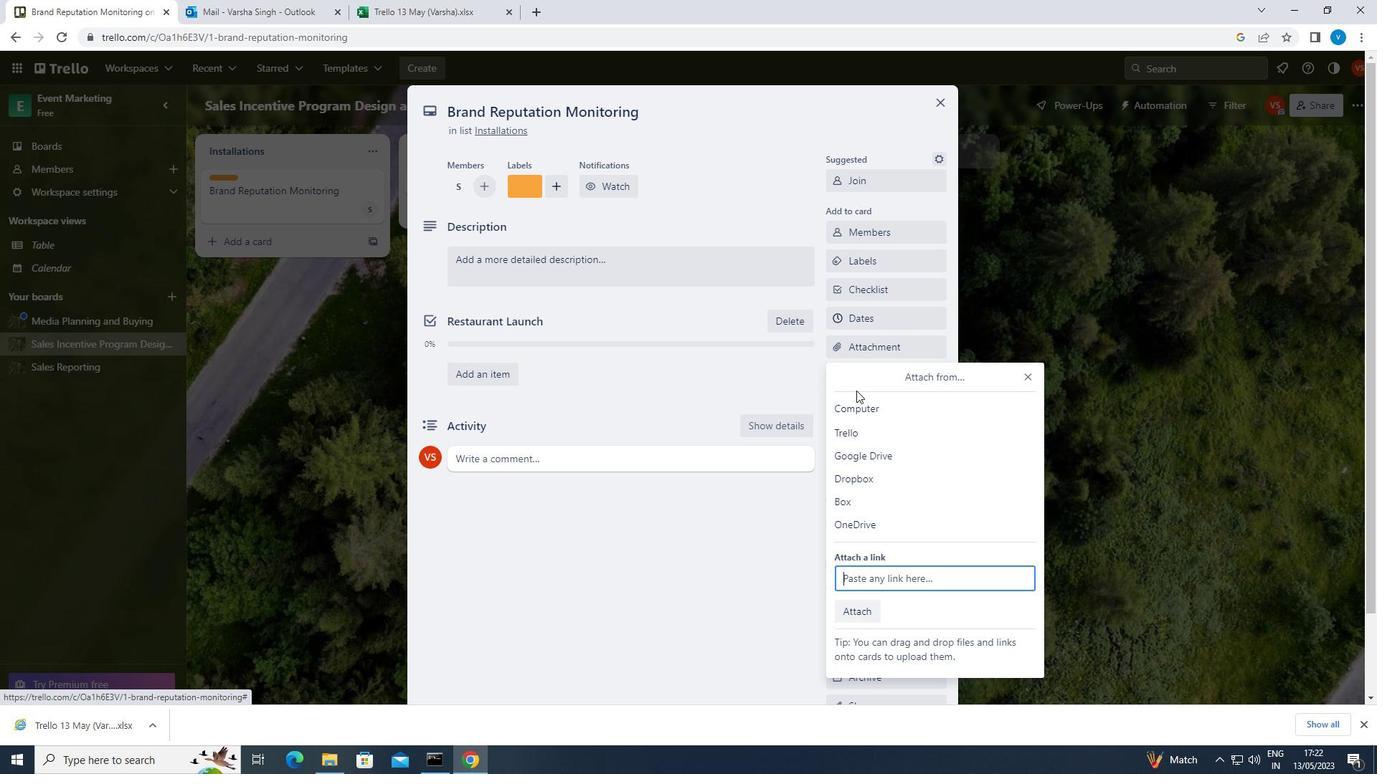 
Action: Mouse pressed left at (855, 400)
Screenshot: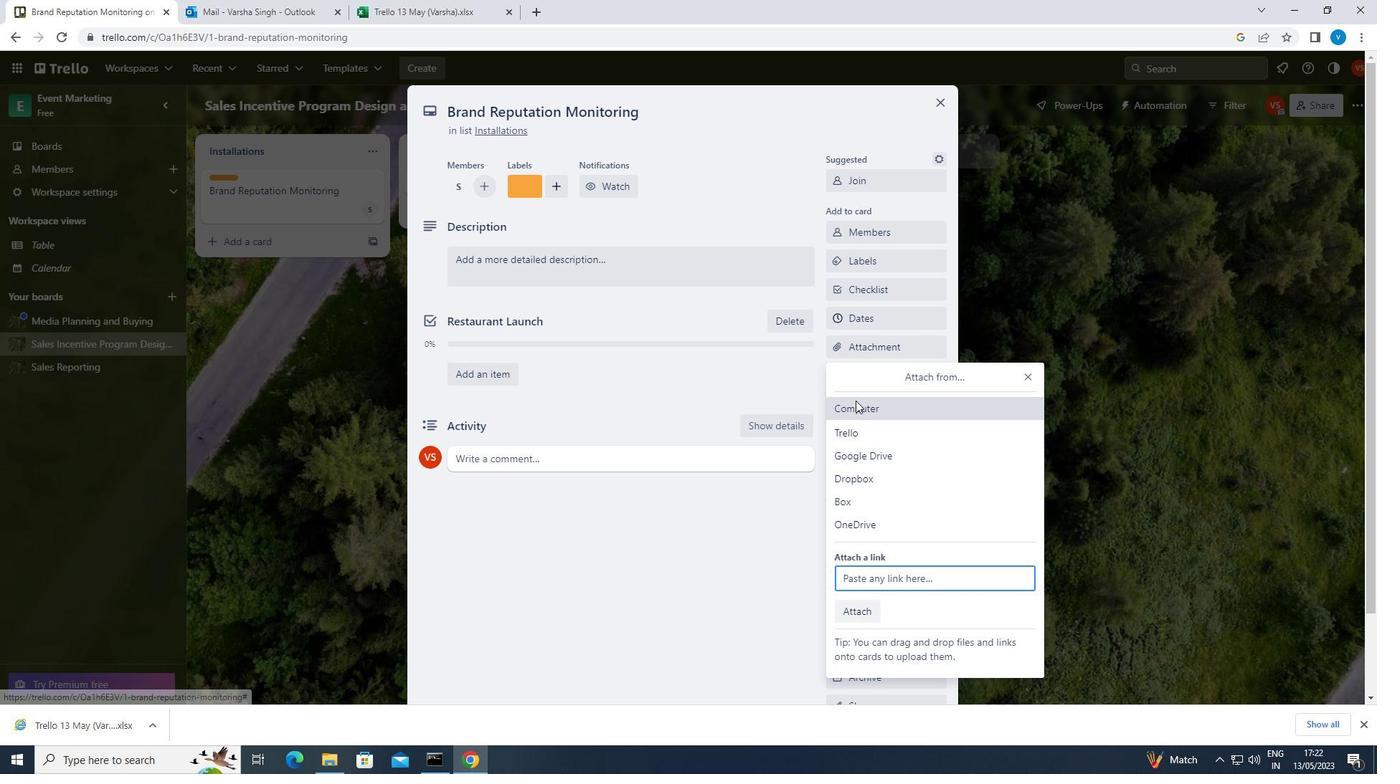
Action: Mouse moved to (428, 257)
Screenshot: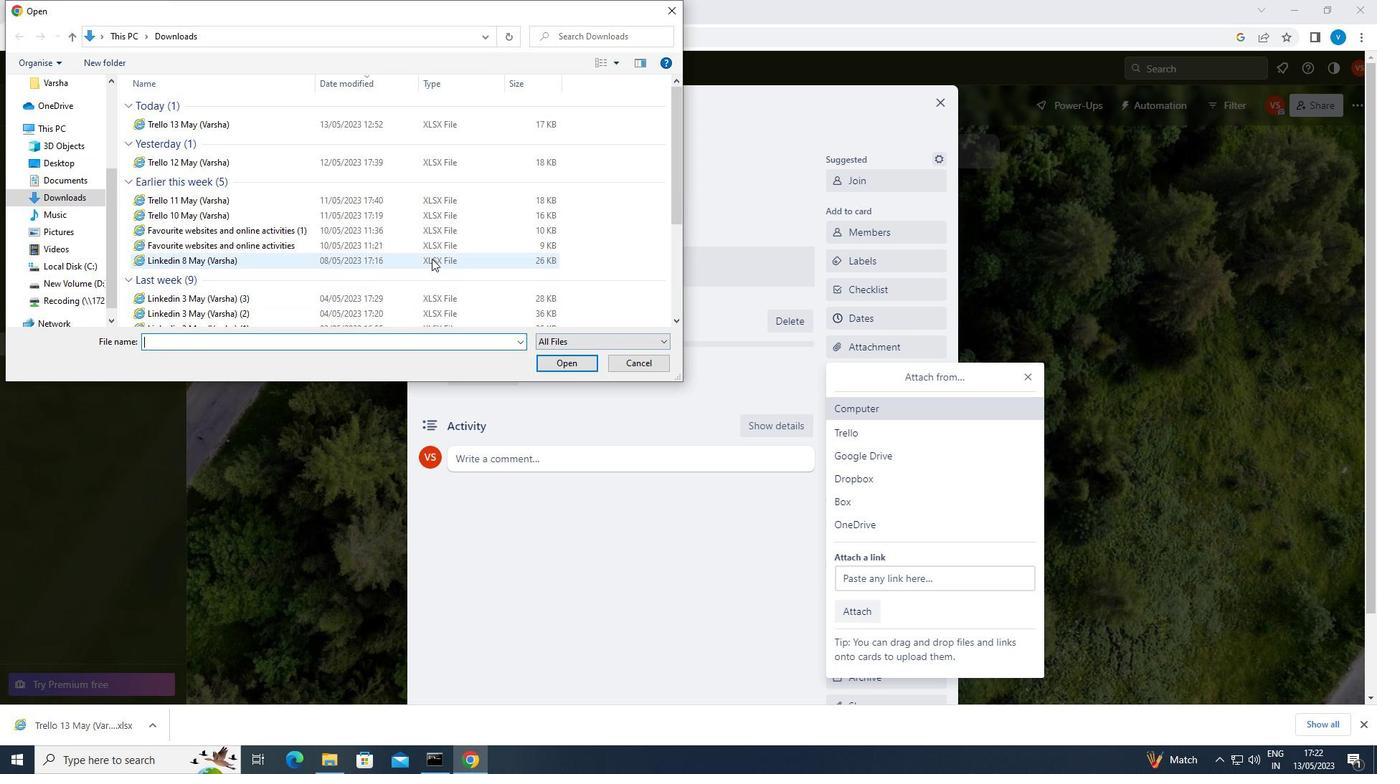 
Action: Mouse pressed left at (428, 257)
Screenshot: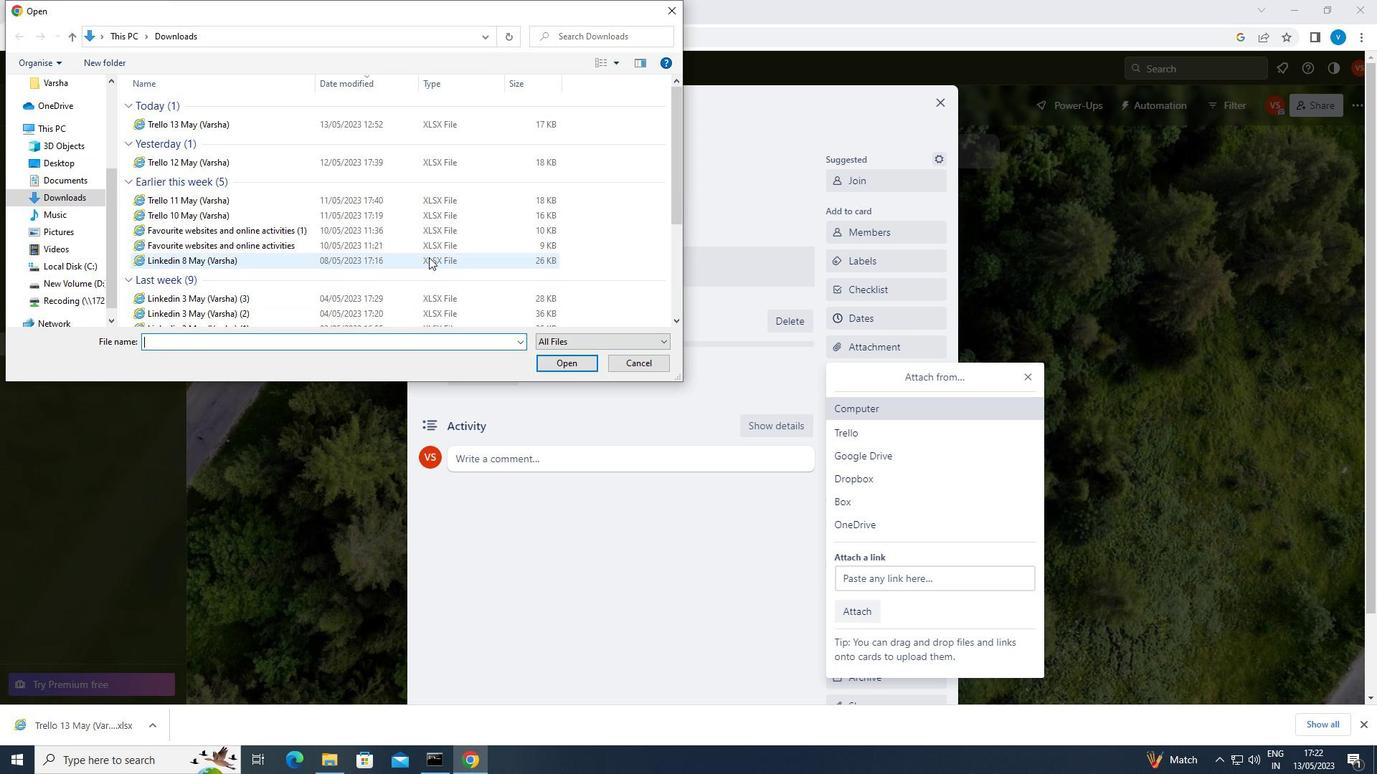 
Action: Mouse moved to (567, 362)
Screenshot: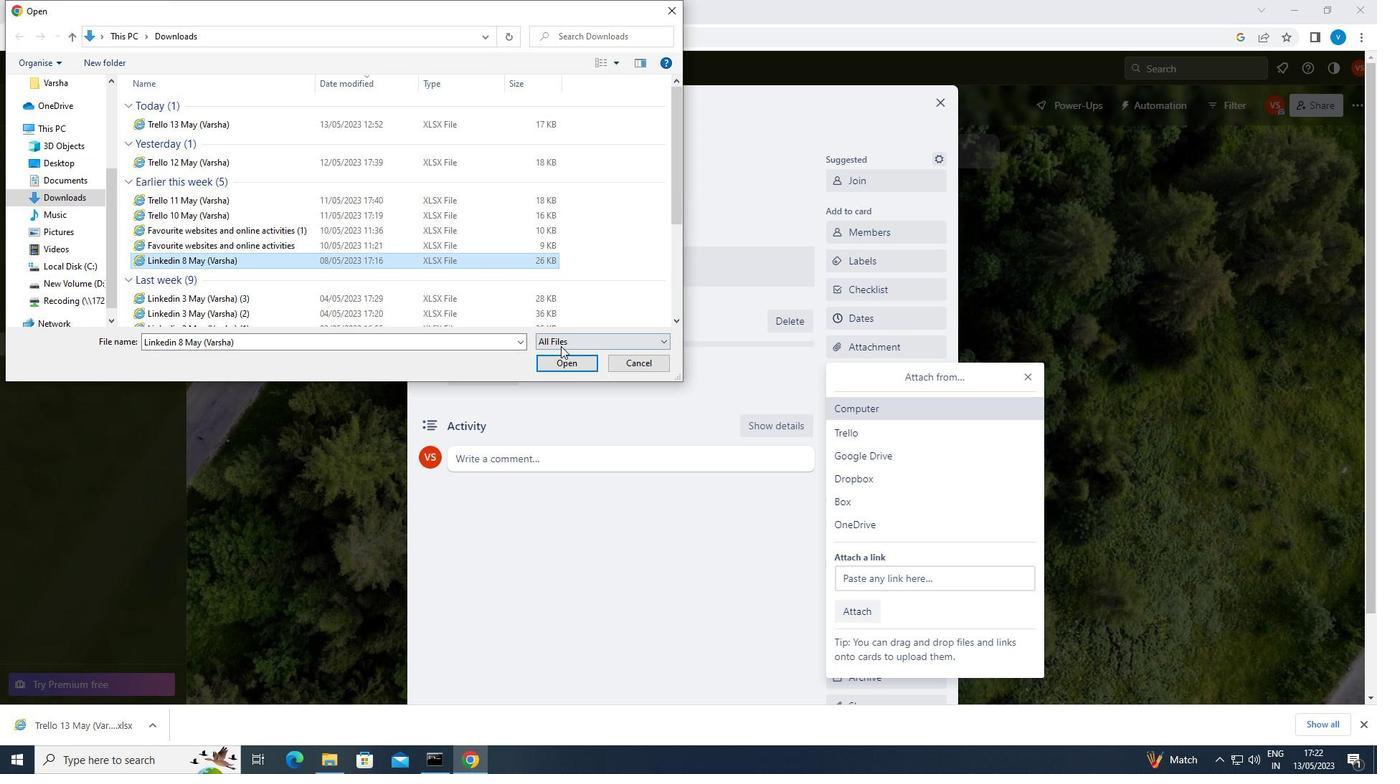 
Action: Mouse pressed left at (567, 362)
Screenshot: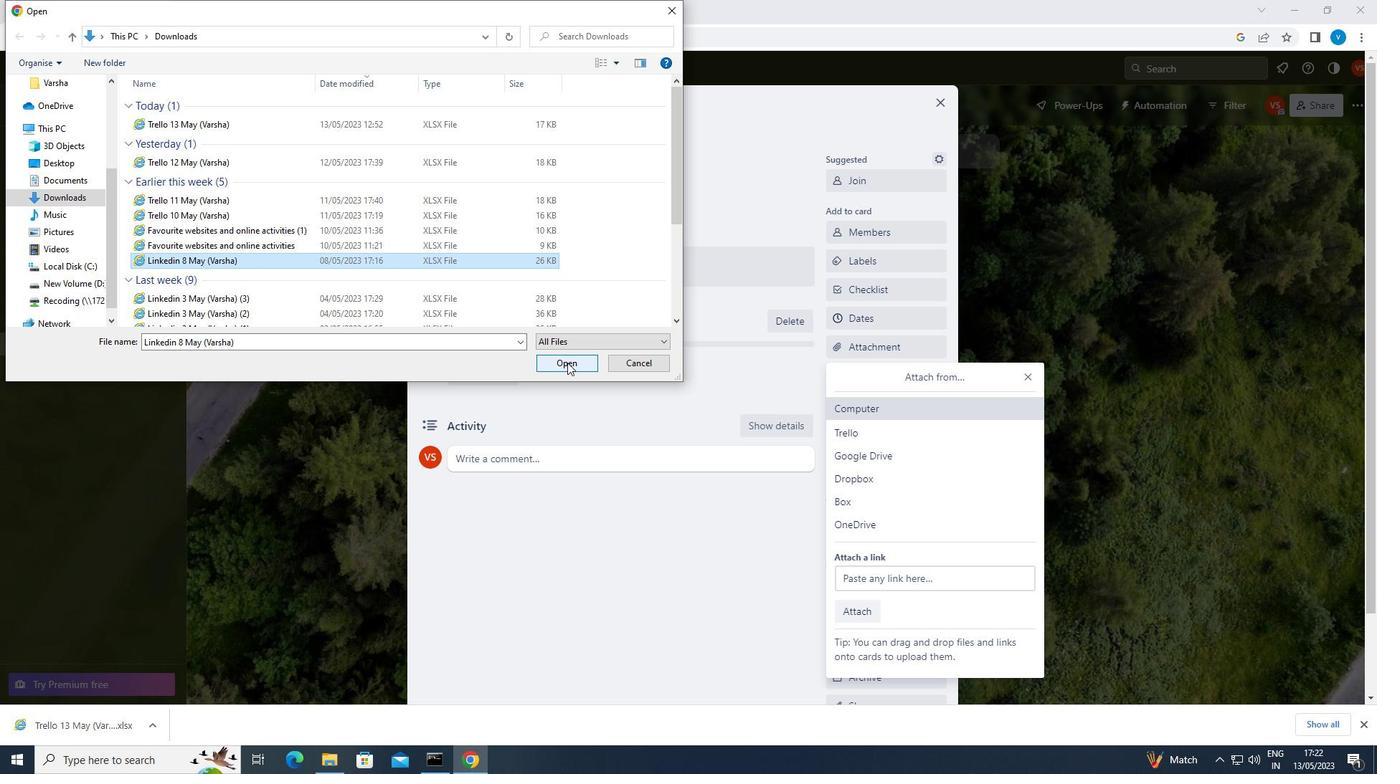 
Action: Mouse moved to (897, 383)
Screenshot: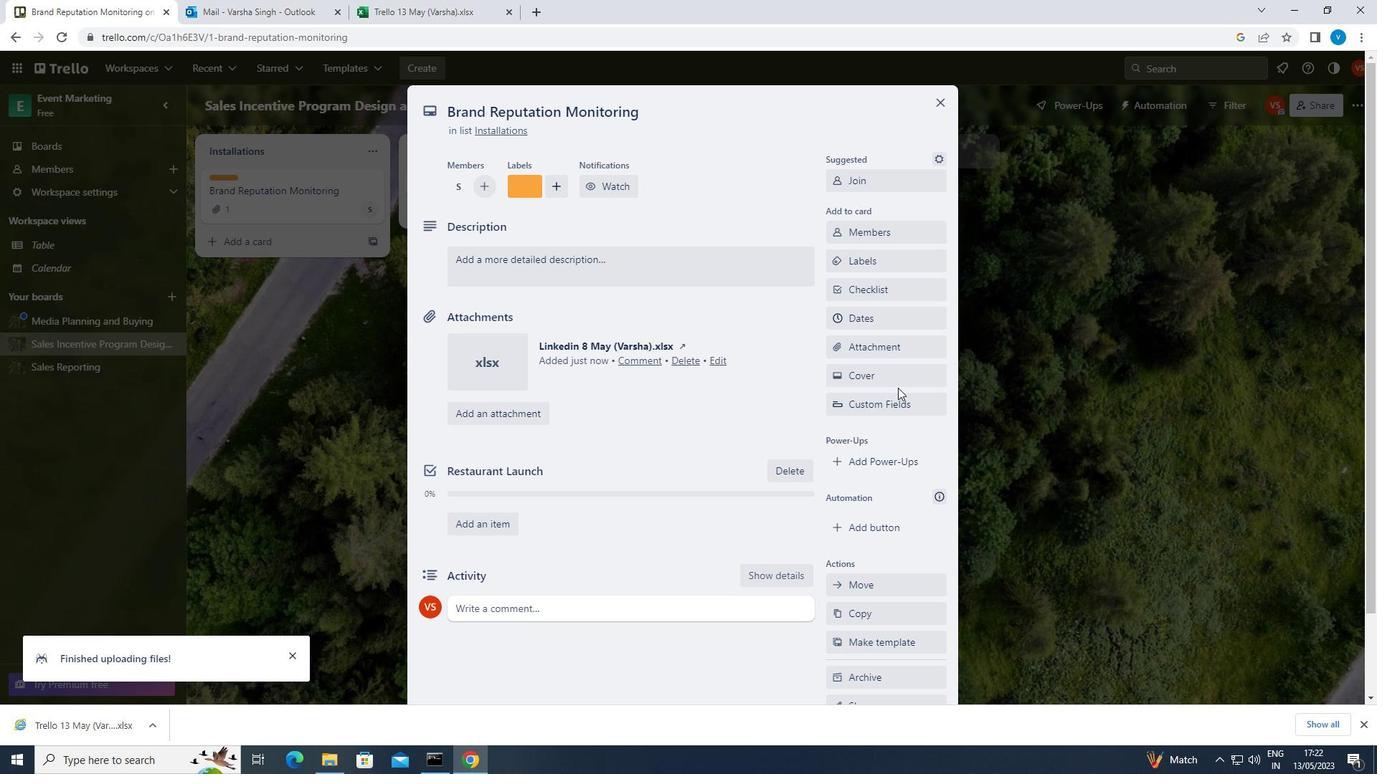
Action: Mouse pressed left at (897, 383)
Screenshot: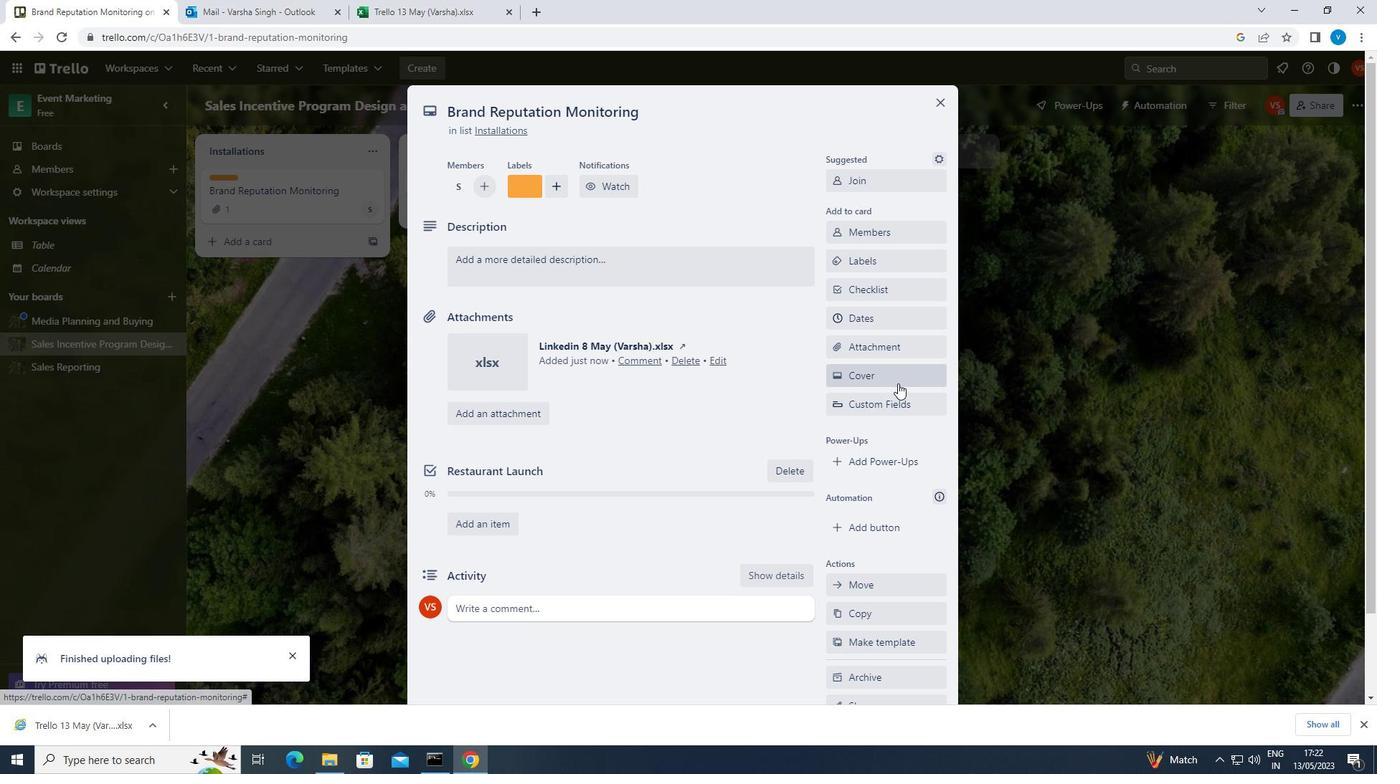 
Action: Mouse moved to (930, 416)
Screenshot: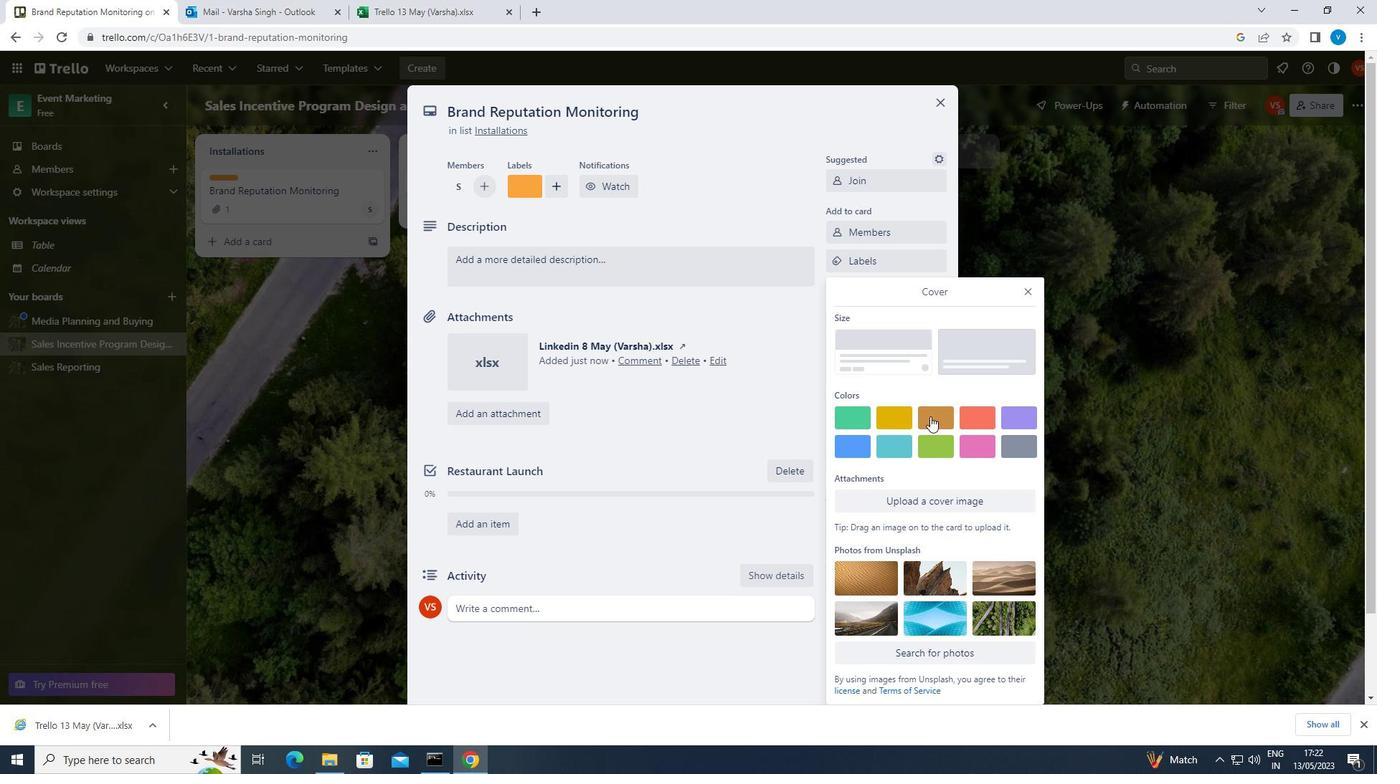 
Action: Mouse pressed left at (930, 416)
Screenshot: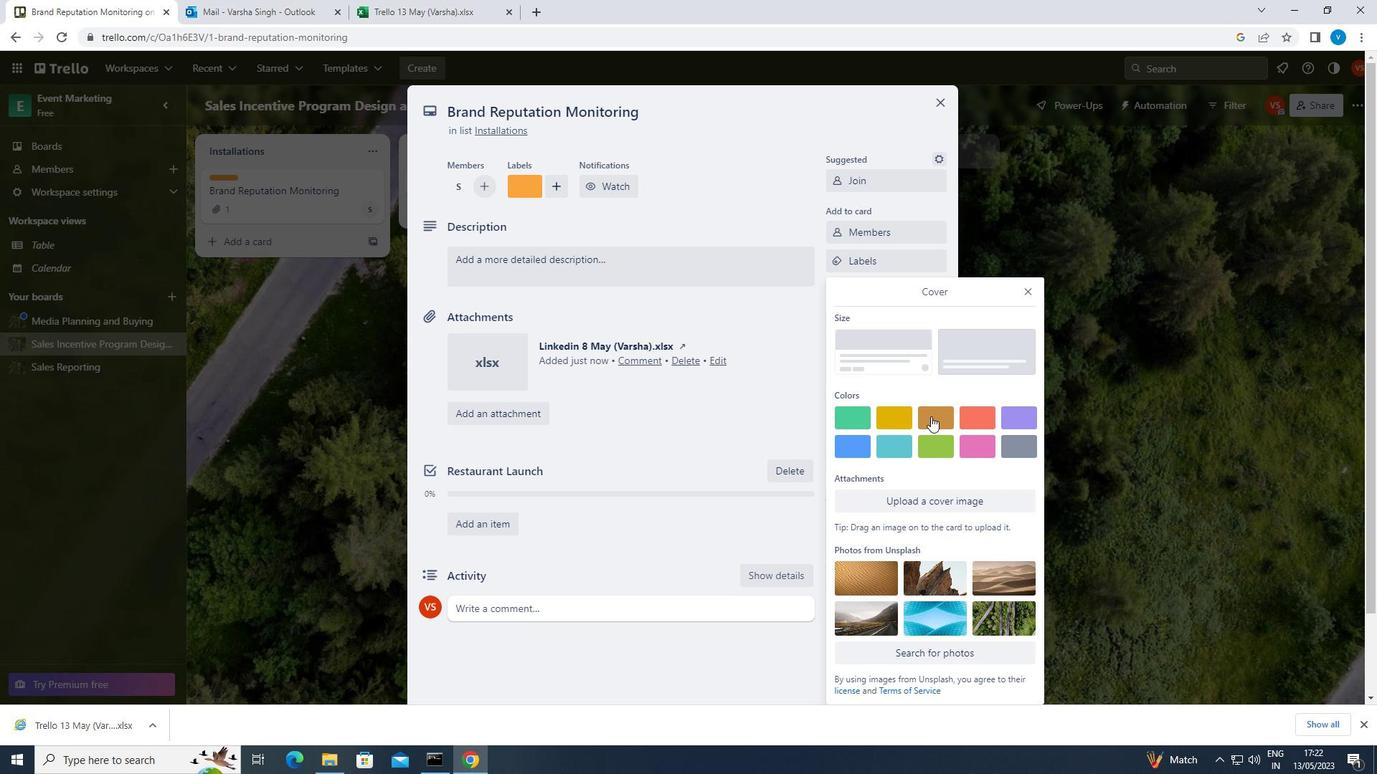 
Action: Mouse moved to (1024, 266)
Screenshot: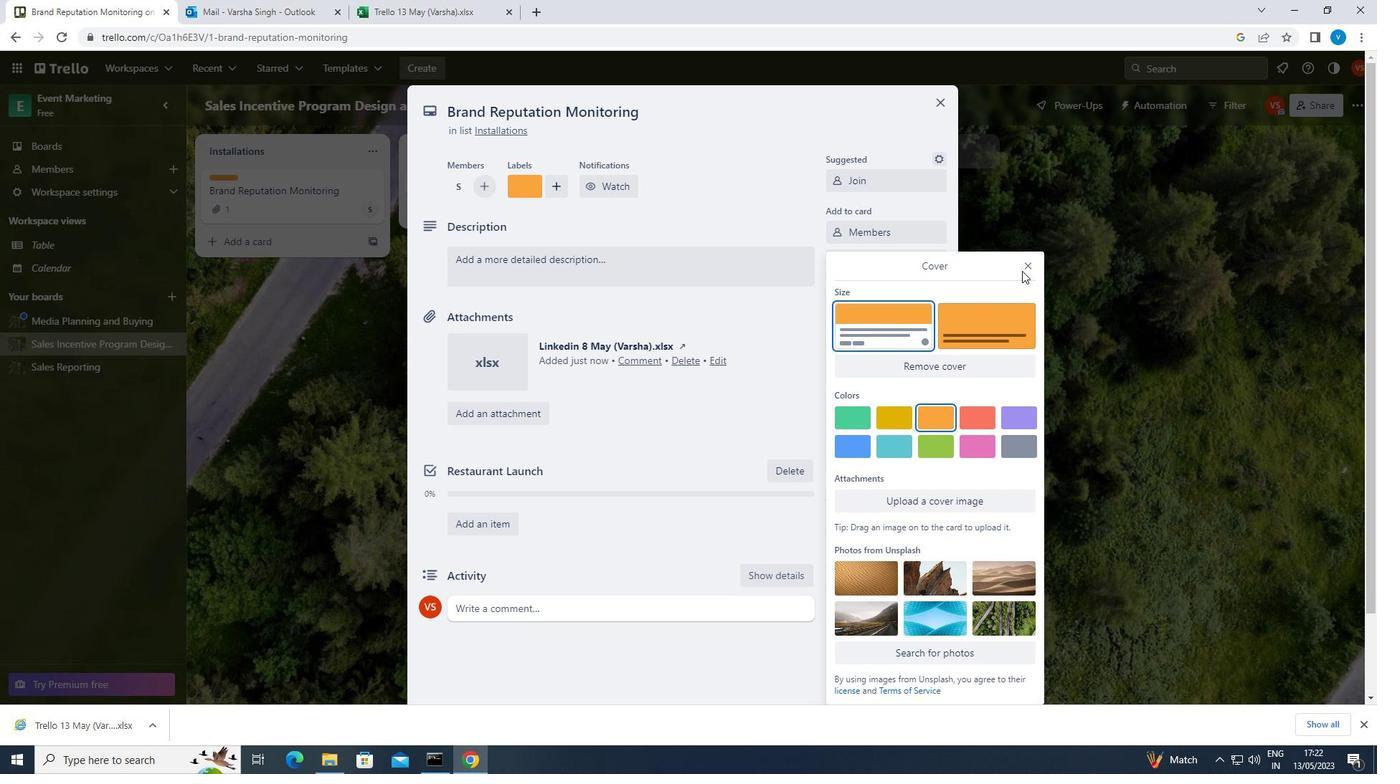 
Action: Mouse pressed left at (1024, 266)
Screenshot: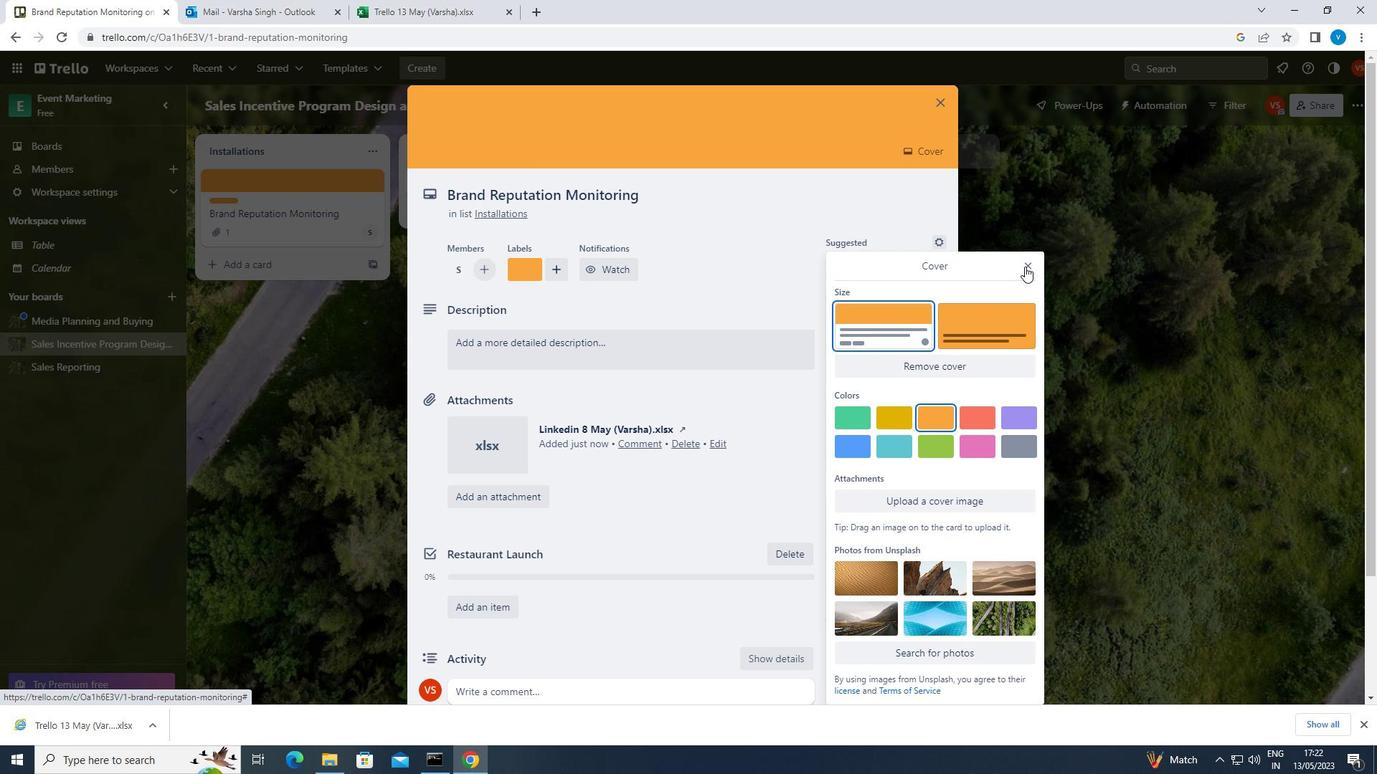 
Action: Mouse moved to (672, 342)
Screenshot: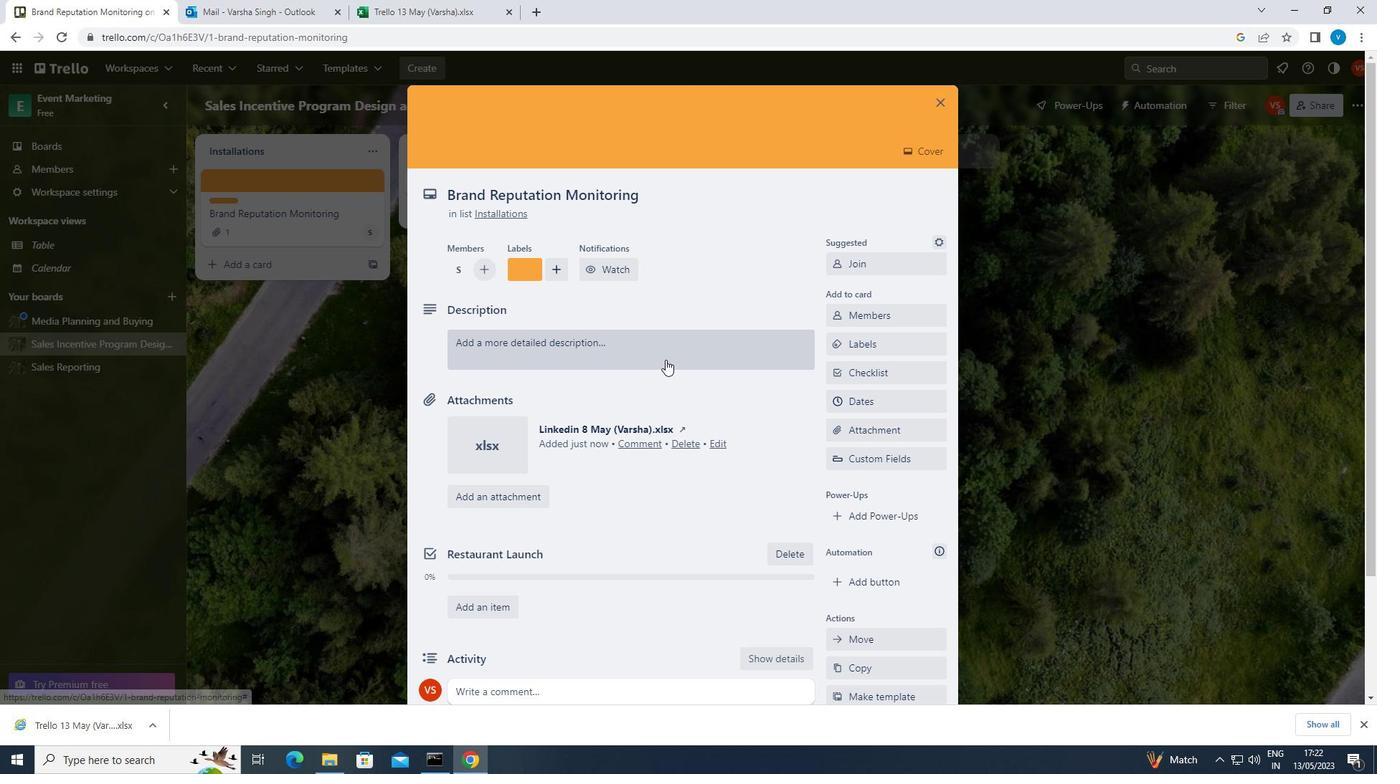 
Action: Mouse pressed left at (672, 342)
Screenshot: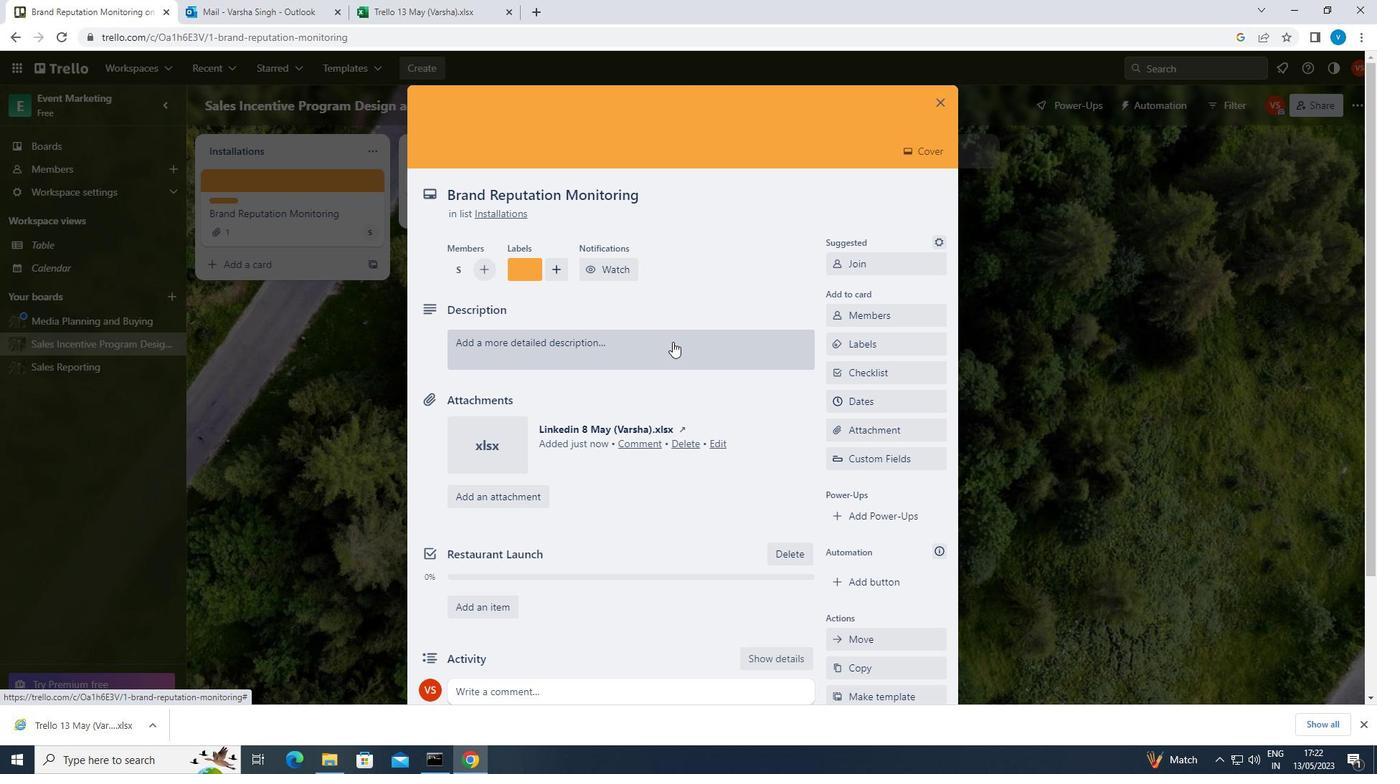 
Action: Key pressed <Key.shift>RESEARCH<Key.space>AND<Key.space>DEVELOP<Key.space>NEW<Key.space>MARKETING<Key.space>STRATEGY
Screenshot: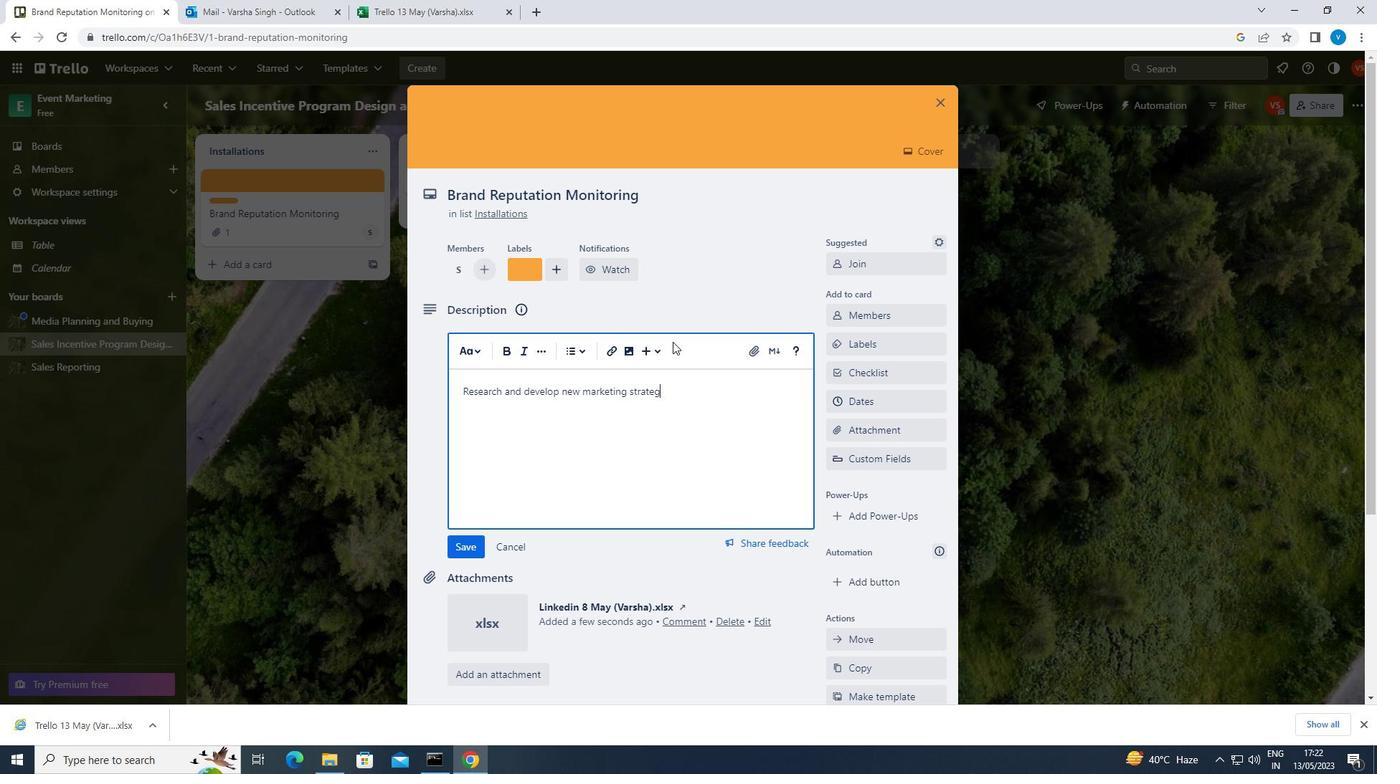 
Action: Mouse moved to (464, 551)
Screenshot: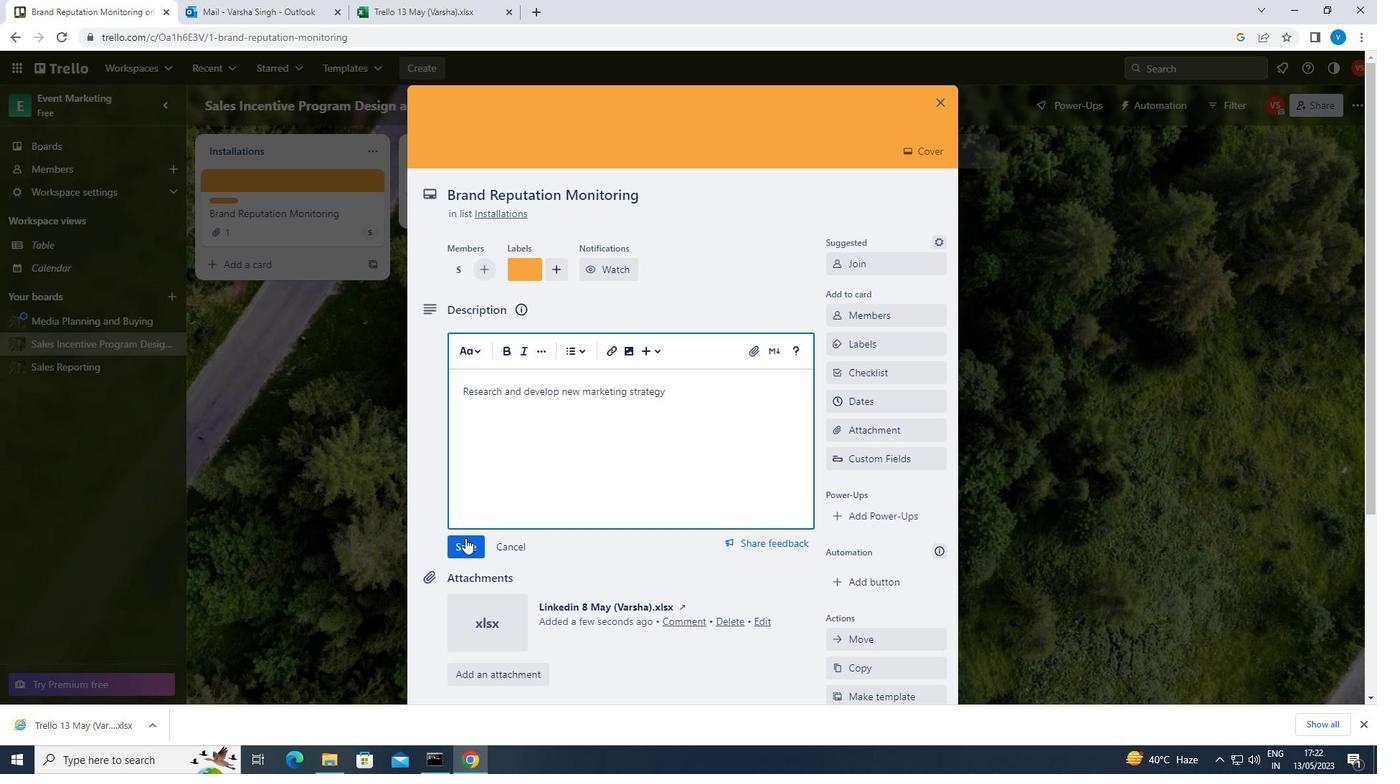 
Action: Mouse pressed left at (464, 551)
Screenshot: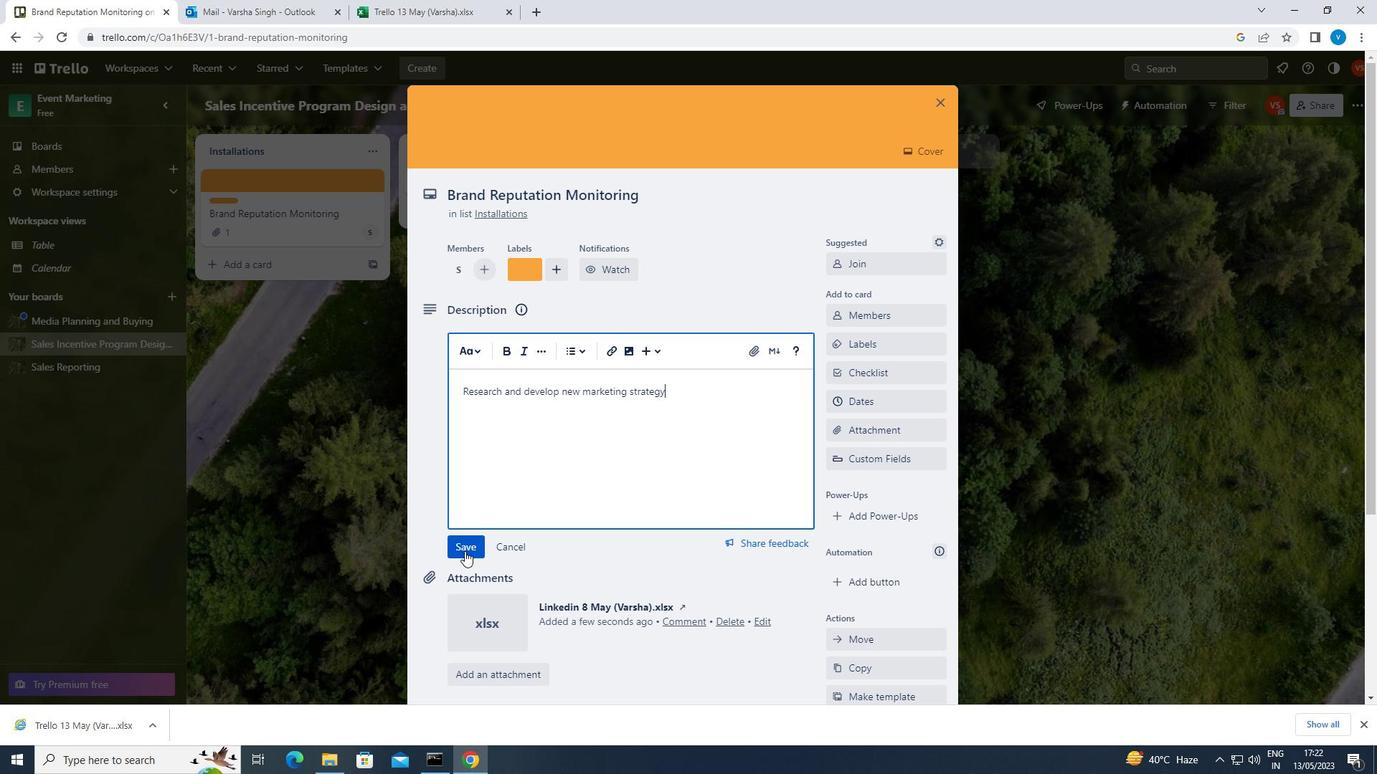 
Action: Mouse moved to (592, 560)
Screenshot: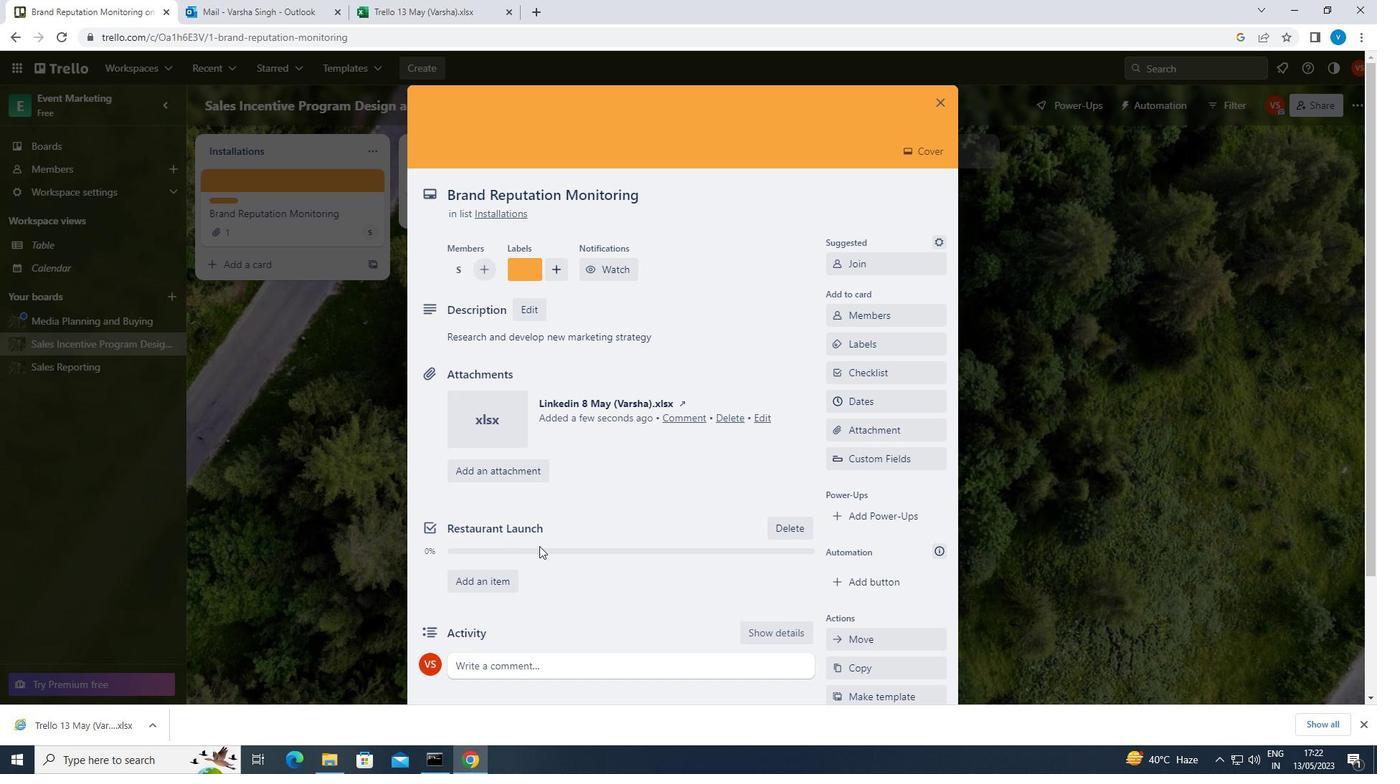 
Action: Mouse scrolled (592, 559) with delta (0, 0)
Screenshot: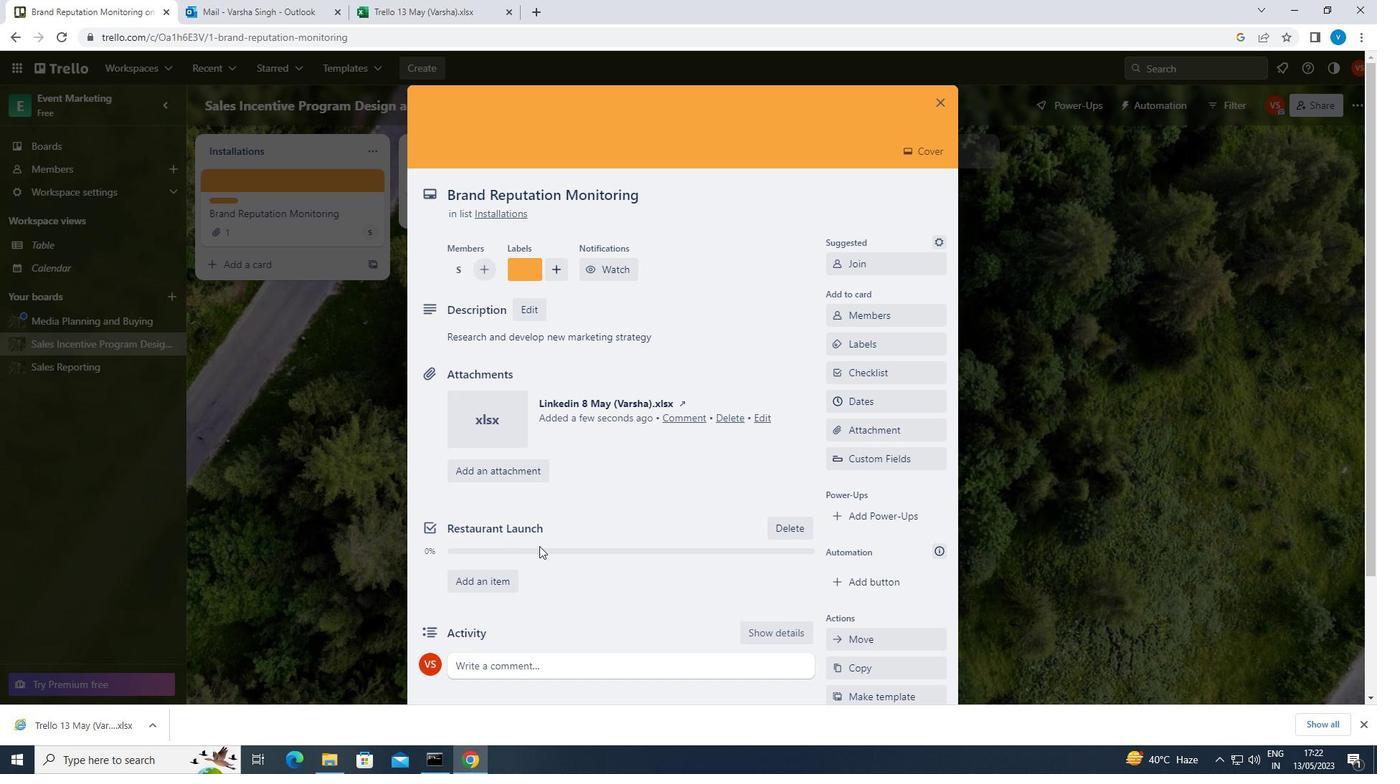 
Action: Mouse moved to (568, 591)
Screenshot: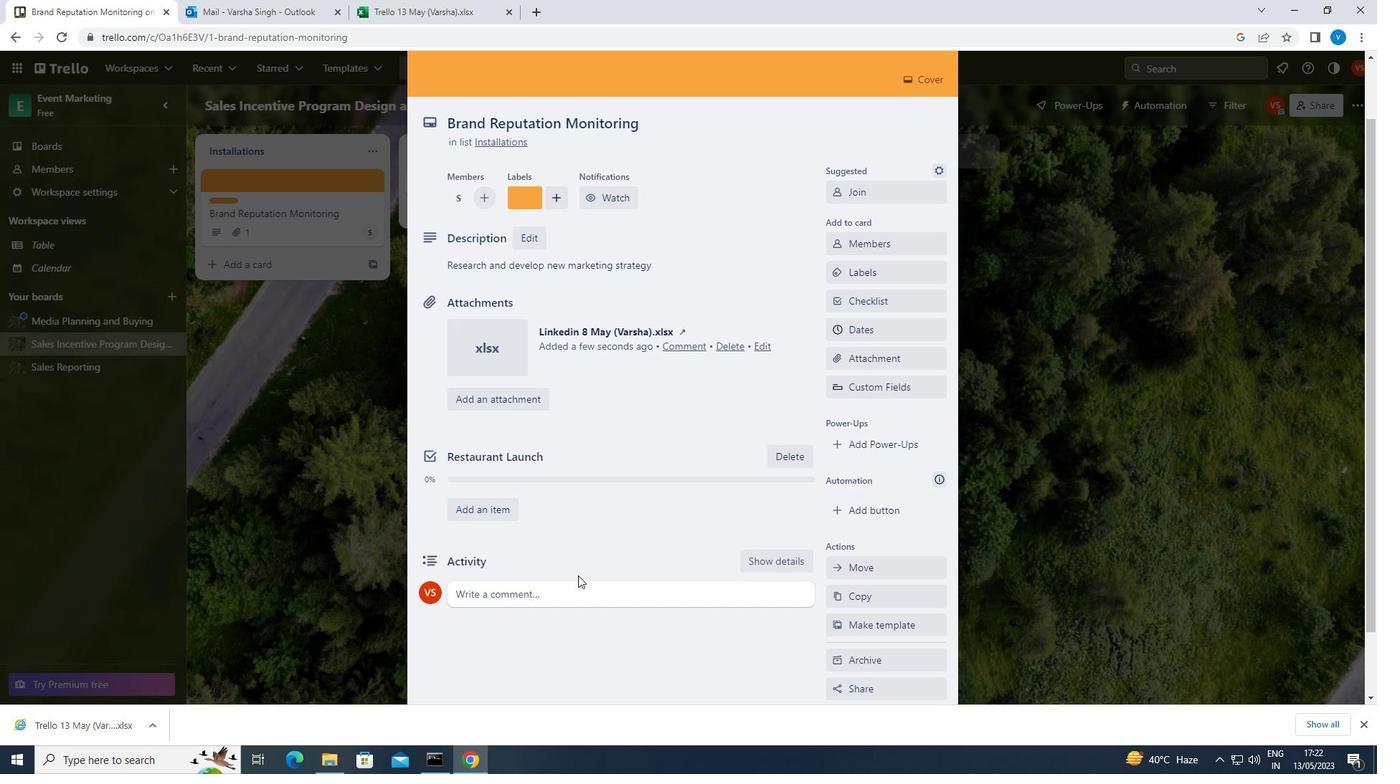 
Action: Mouse pressed left at (568, 591)
Screenshot: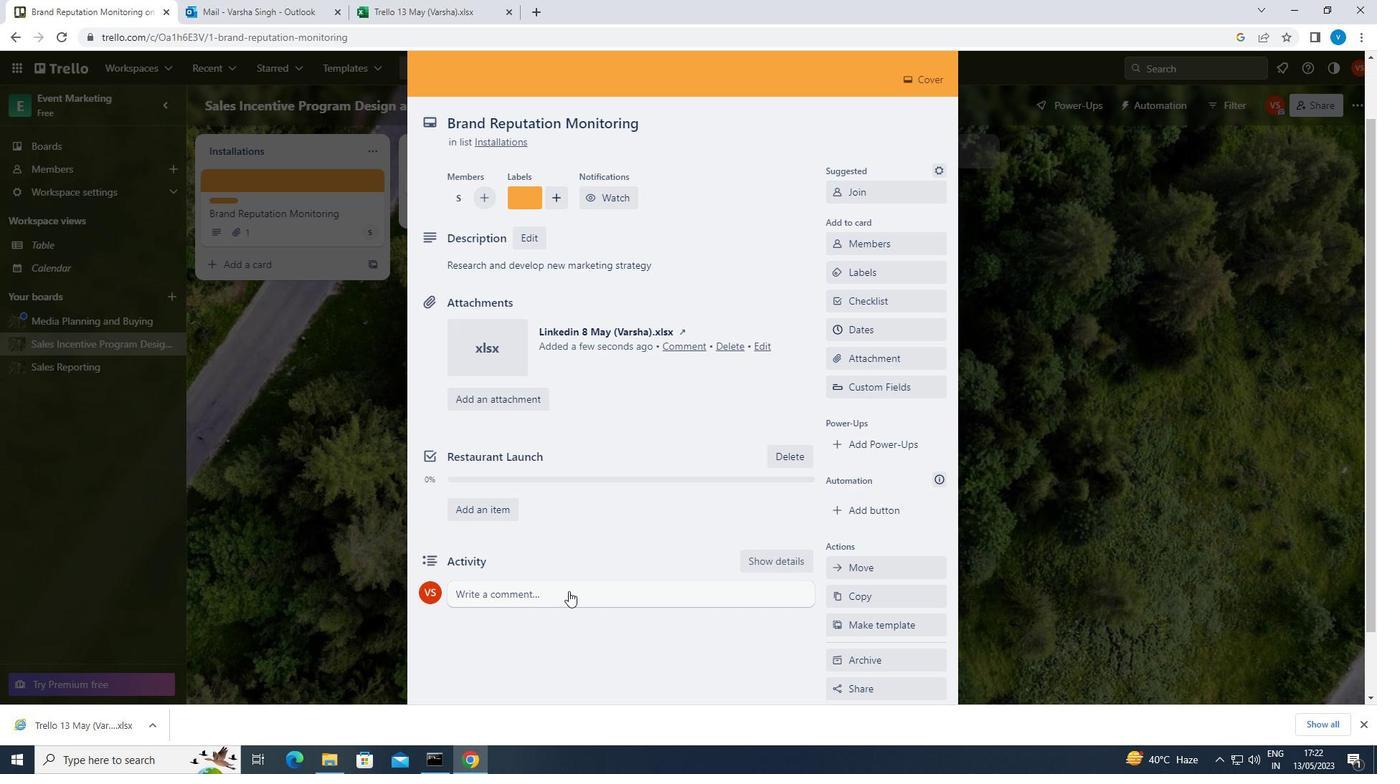 
Action: Mouse moved to (569, 589)
Screenshot: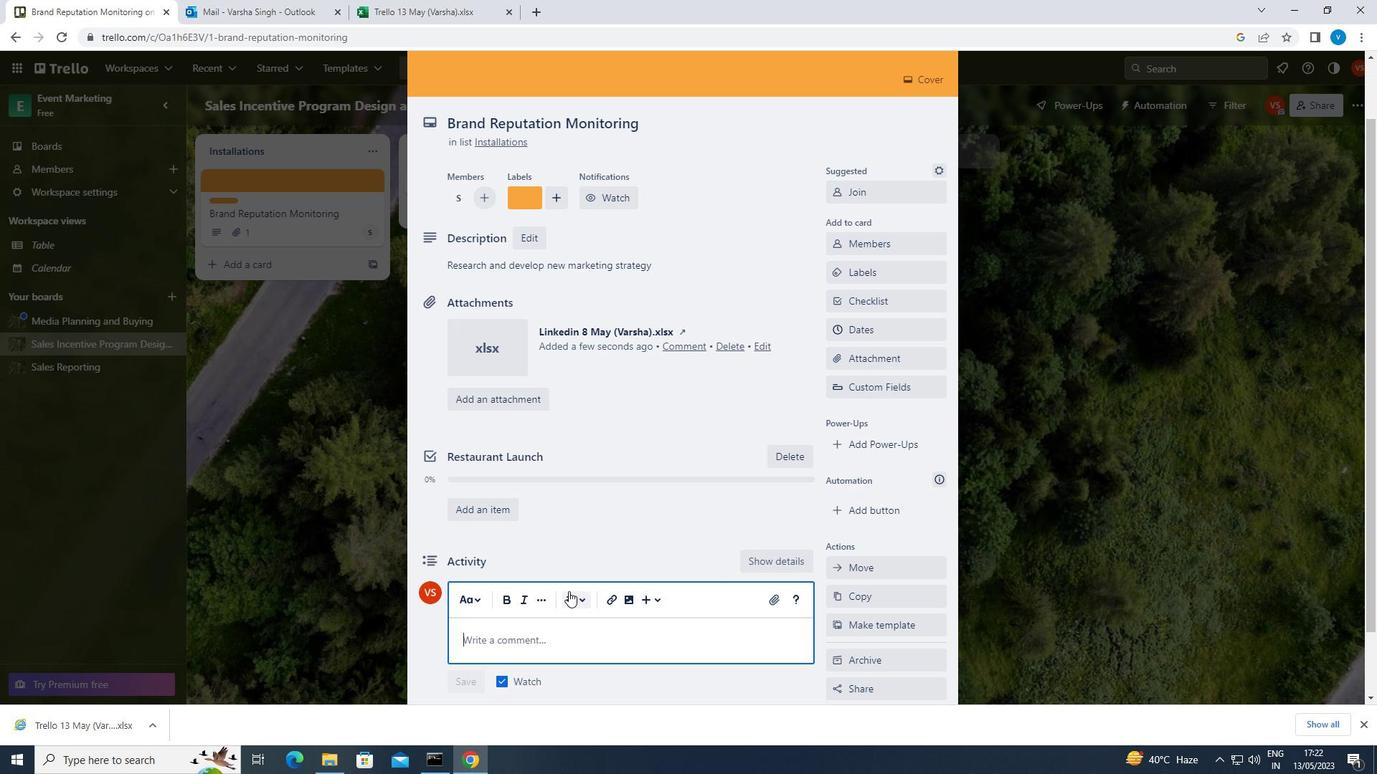 
Action: Key pressed <Key.shift>THIS<Key.space>TASK<Key.space>REQUIRES<Key.space>US<Key.space>TO<Key.space>BE<Key.space>PROACTIVE<Key.space>AND<Key.space>TAKE<Key.space>INITIATIVE,<Key.space>RATHER<Key.space>THAN<Key.space>WAITING<Key.space>FOR<Key.space>OTHERS<Key.space>TO<Key.space>ACT.
Screenshot: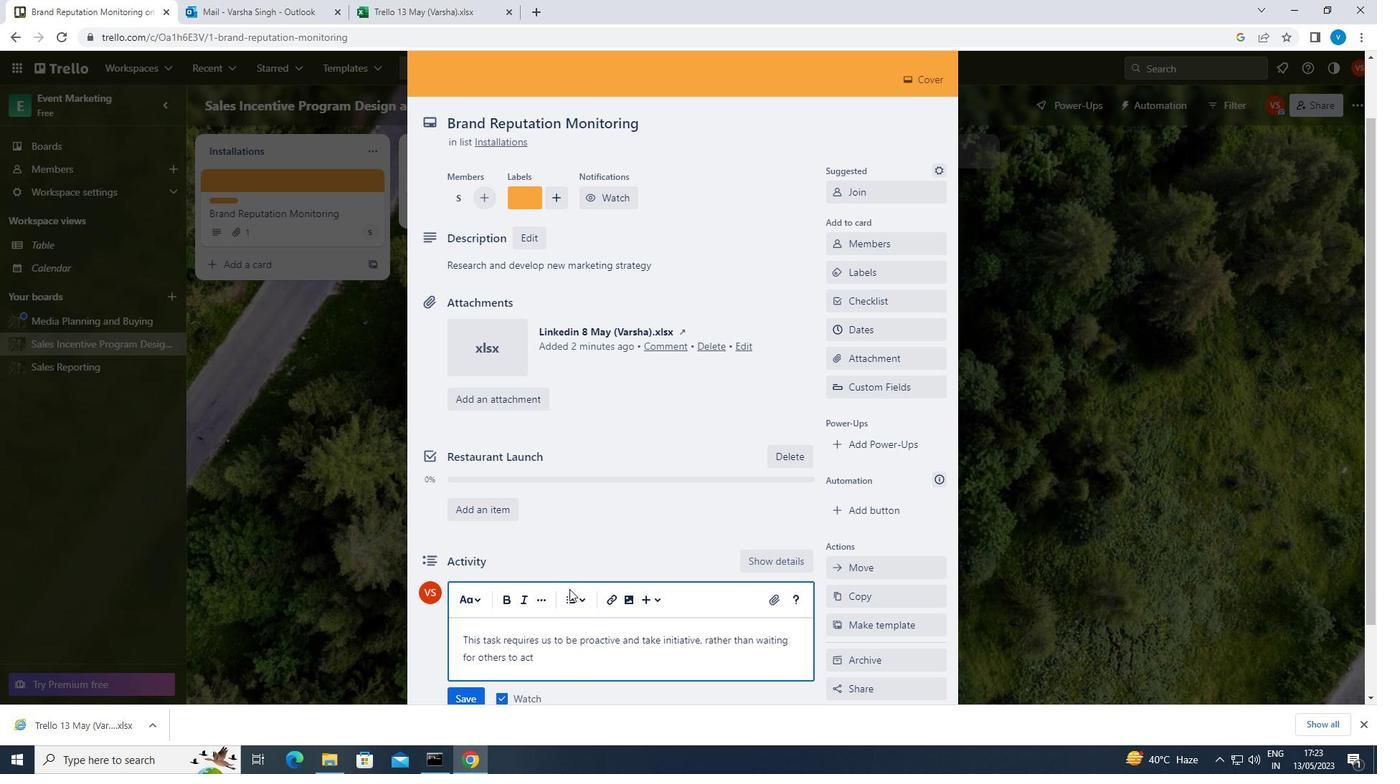 
Action: Mouse moved to (469, 694)
Screenshot: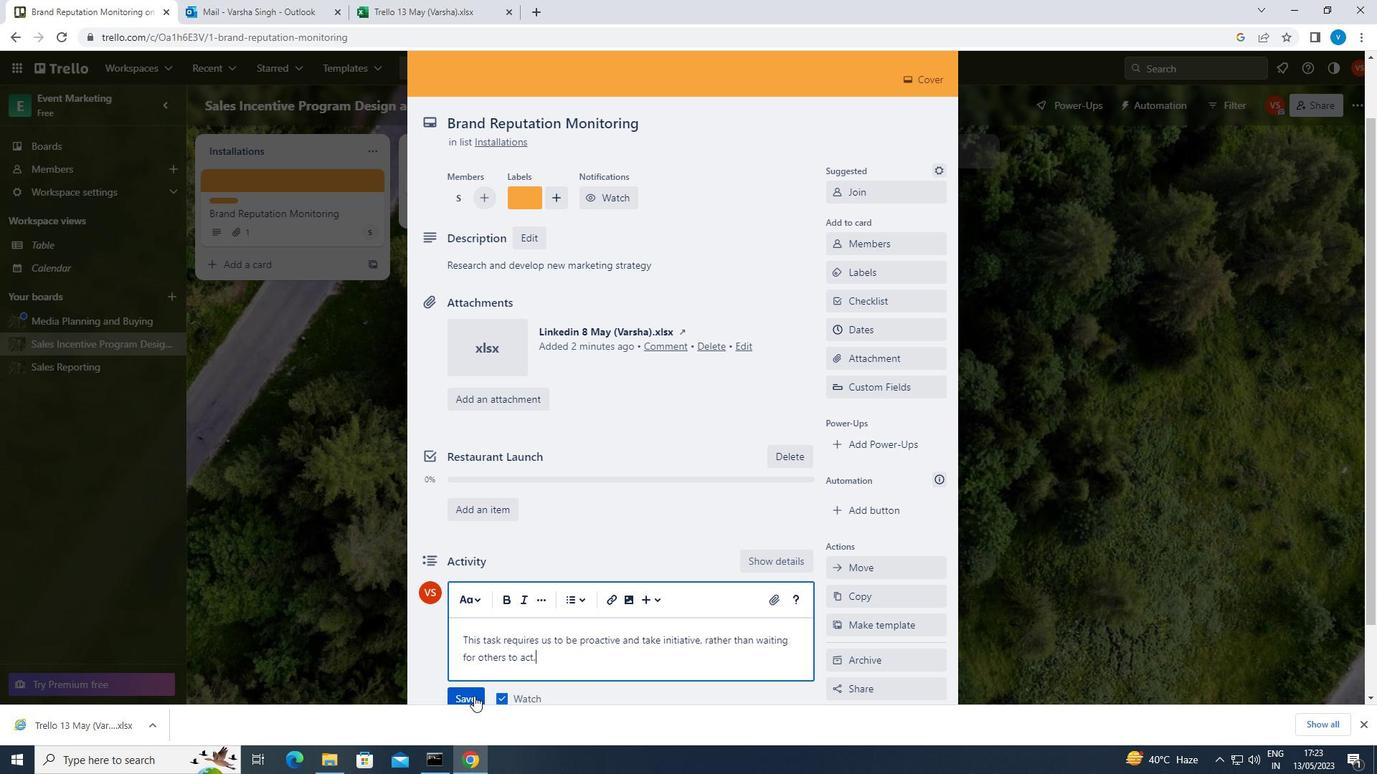 
Action: Mouse pressed left at (469, 694)
Screenshot: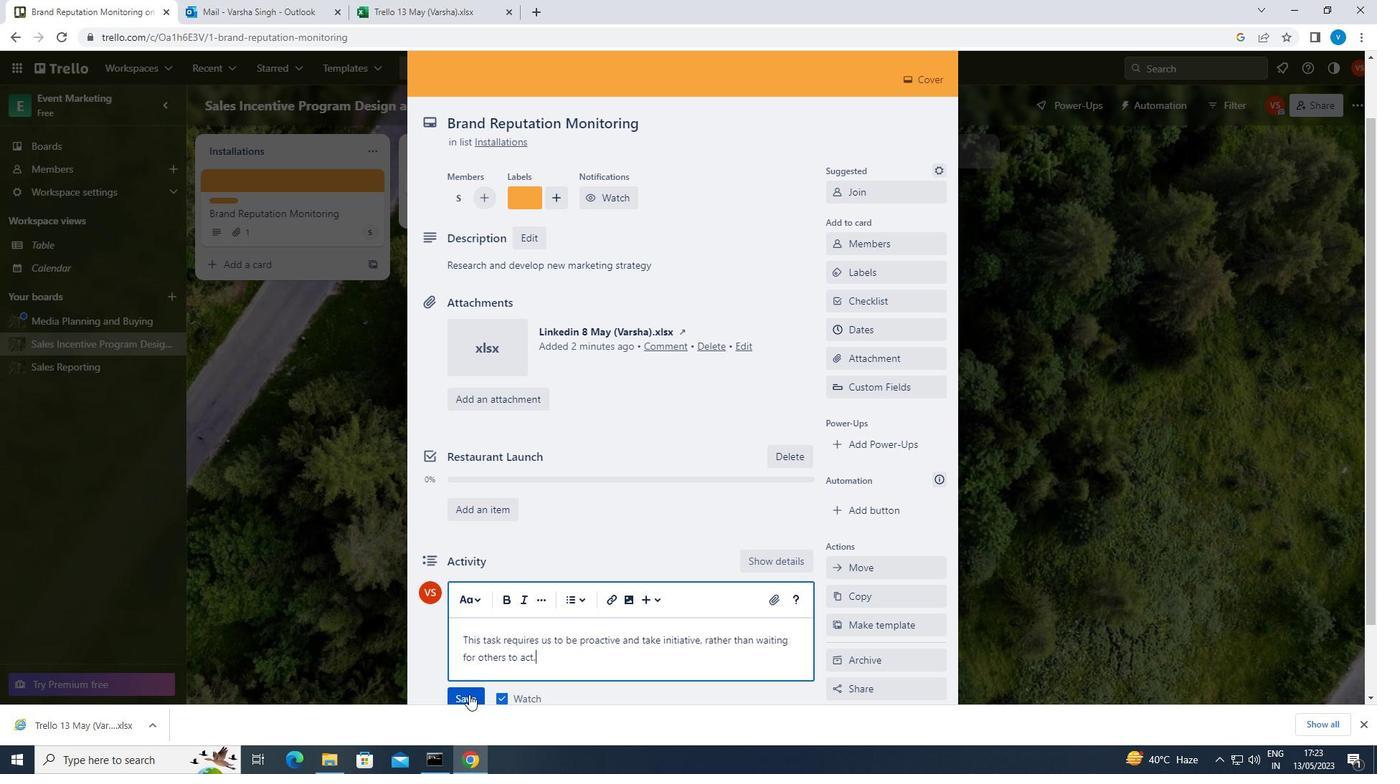 
Action: Mouse moved to (896, 332)
Screenshot: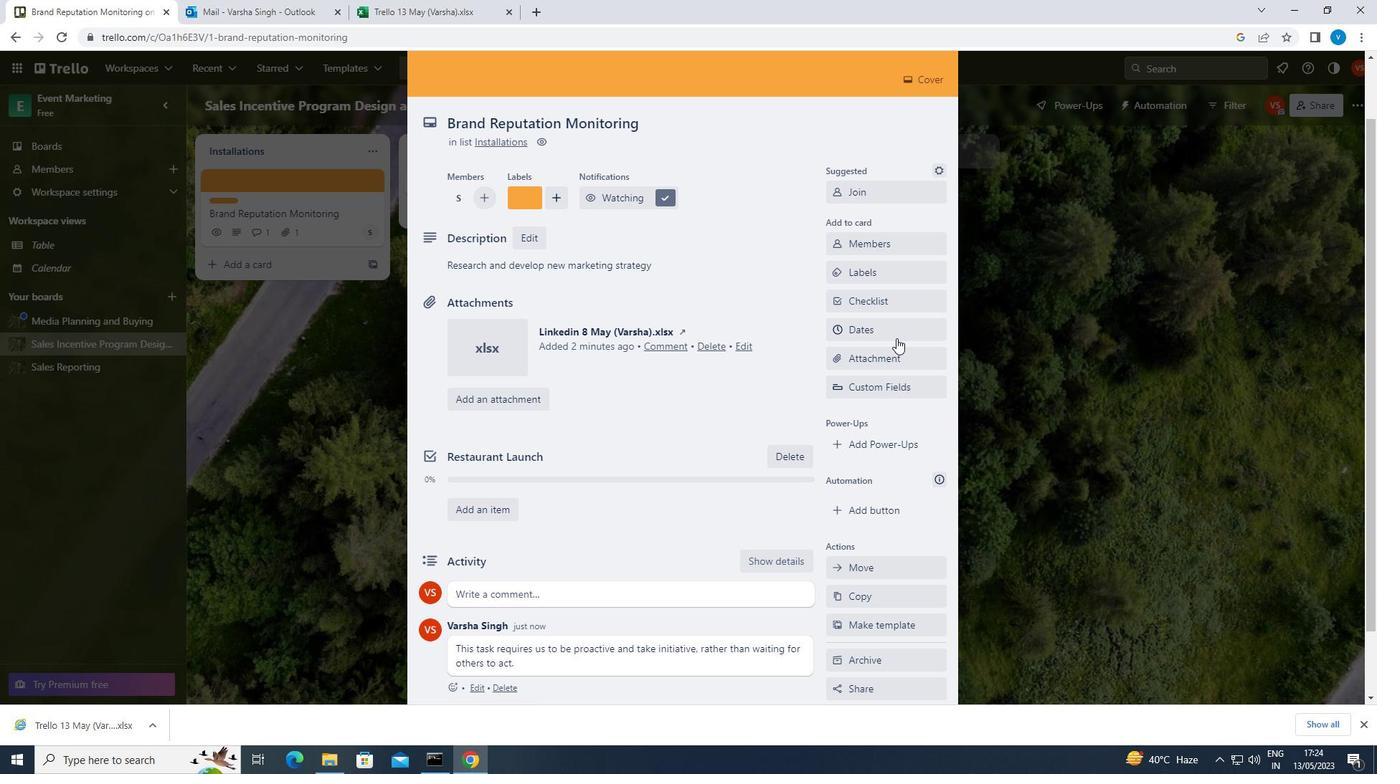 
Action: Mouse pressed left at (896, 332)
Screenshot: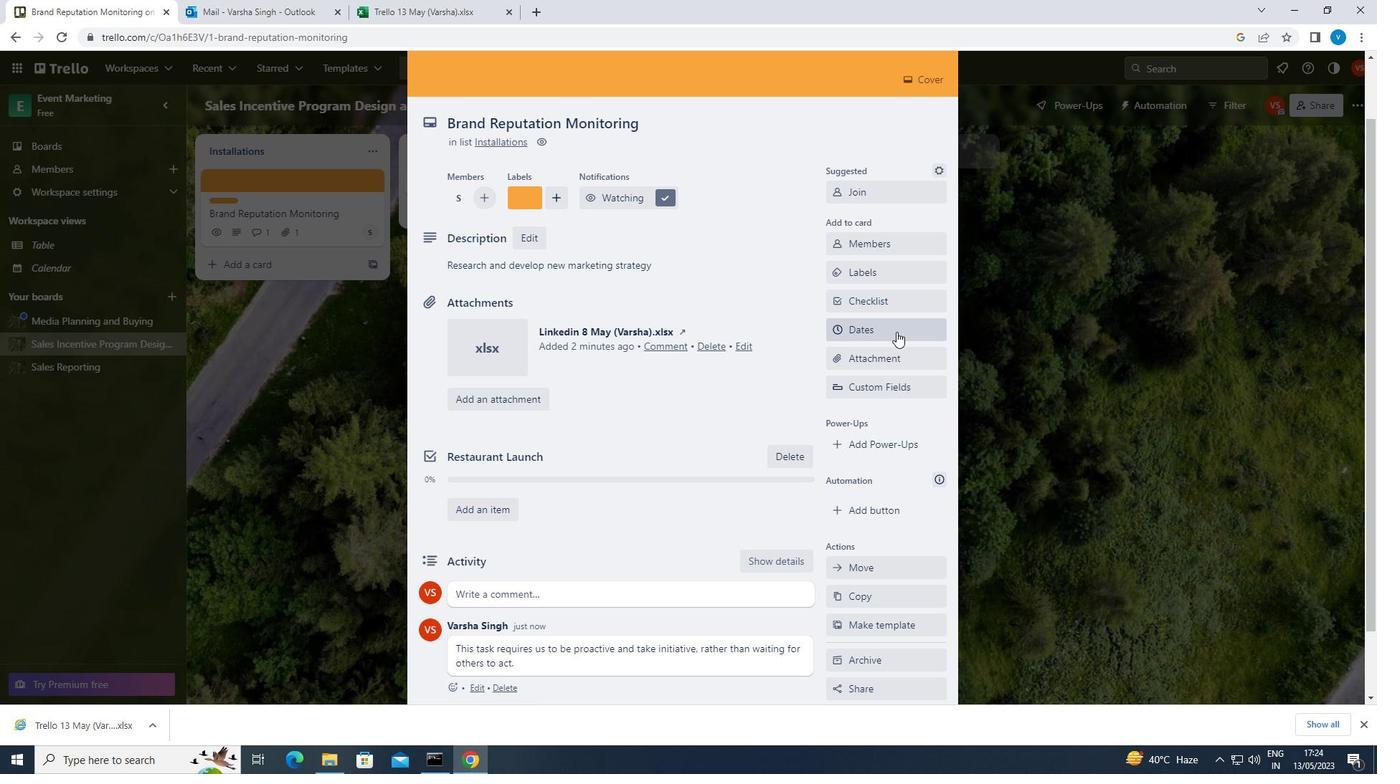 
Action: Mouse moved to (839, 362)
Screenshot: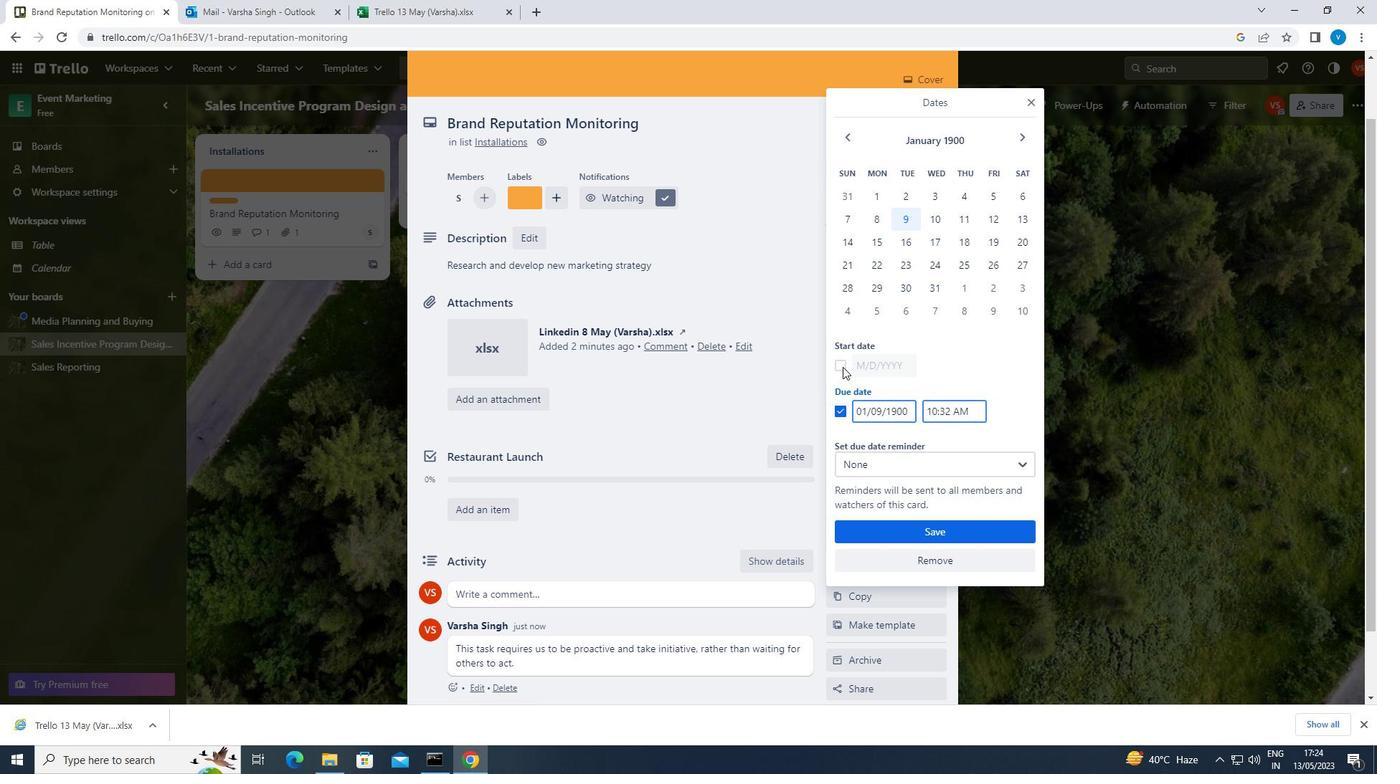 
Action: Mouse pressed left at (839, 362)
Screenshot: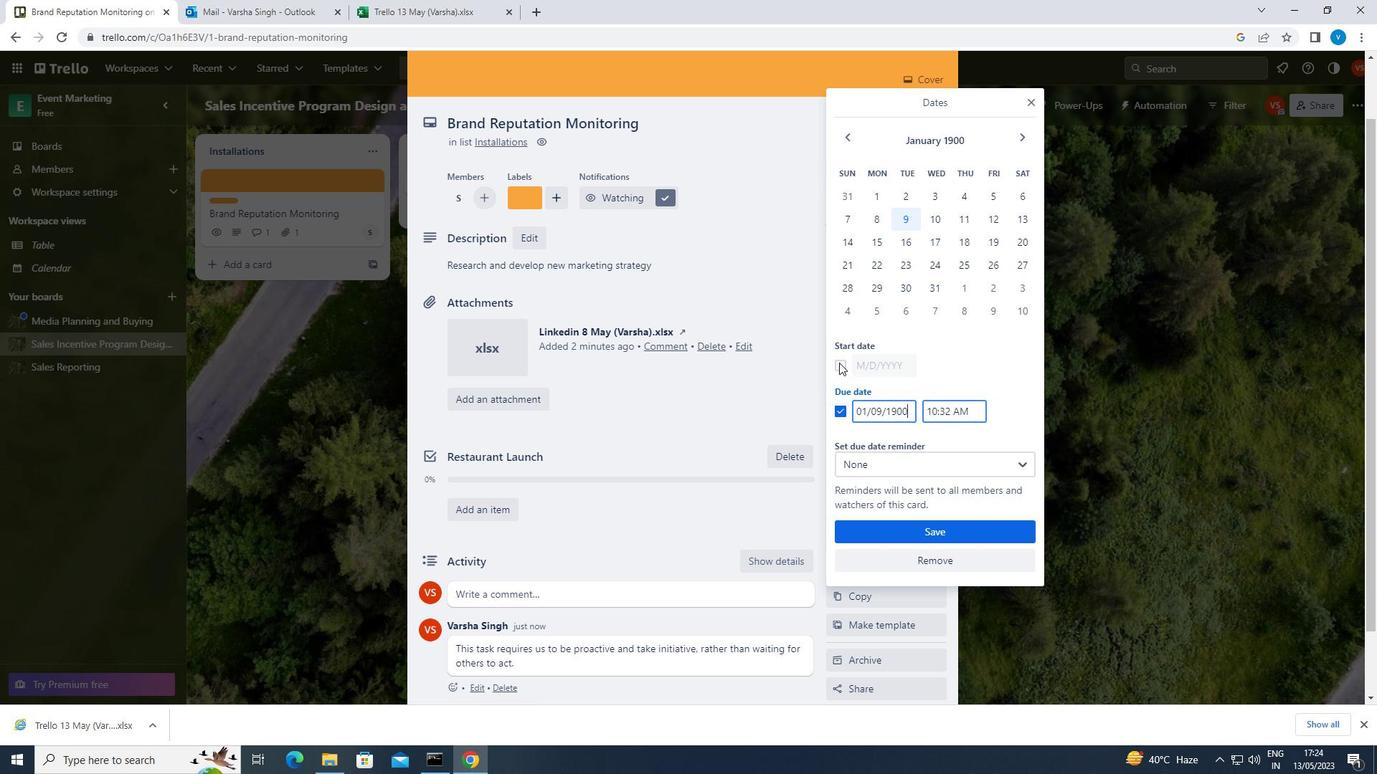 
Action: Mouse moved to (908, 364)
Screenshot: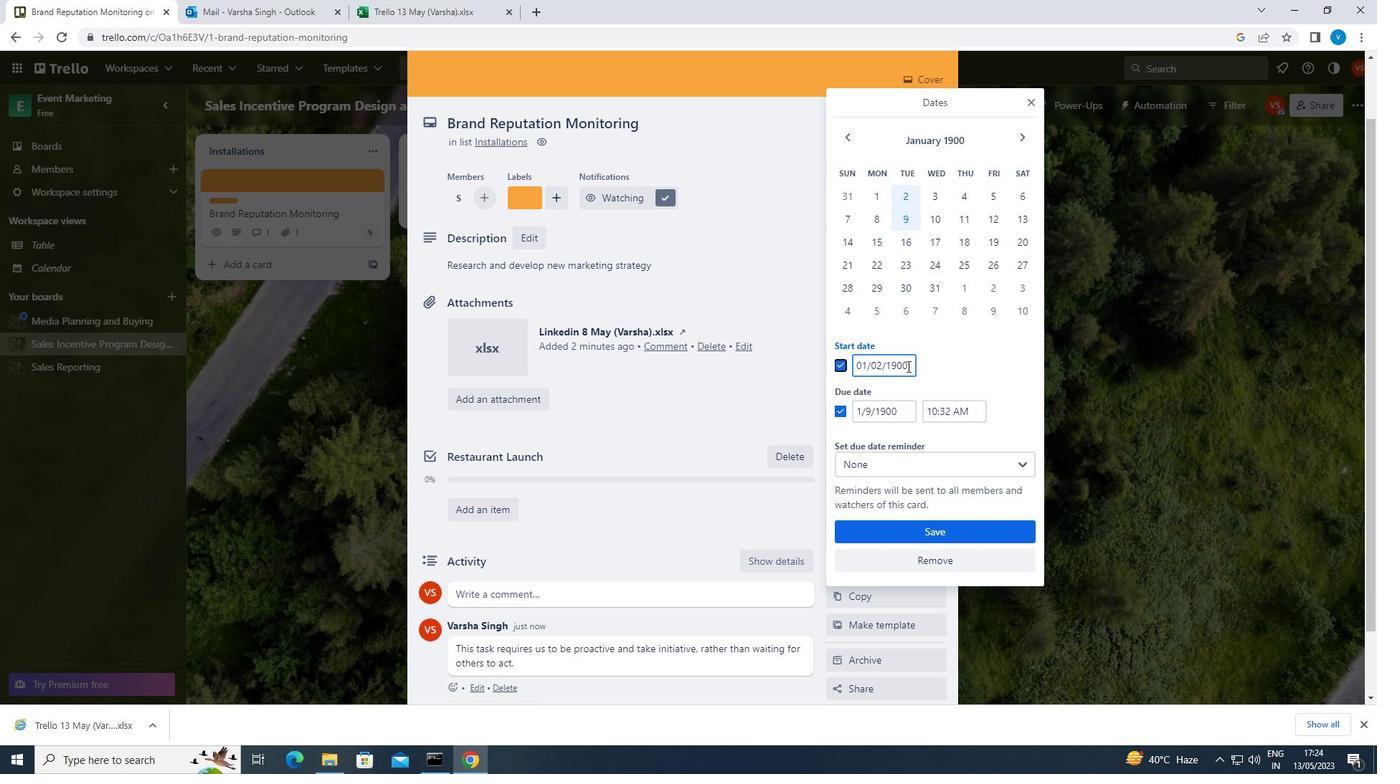 
Action: Mouse pressed left at (908, 364)
Screenshot: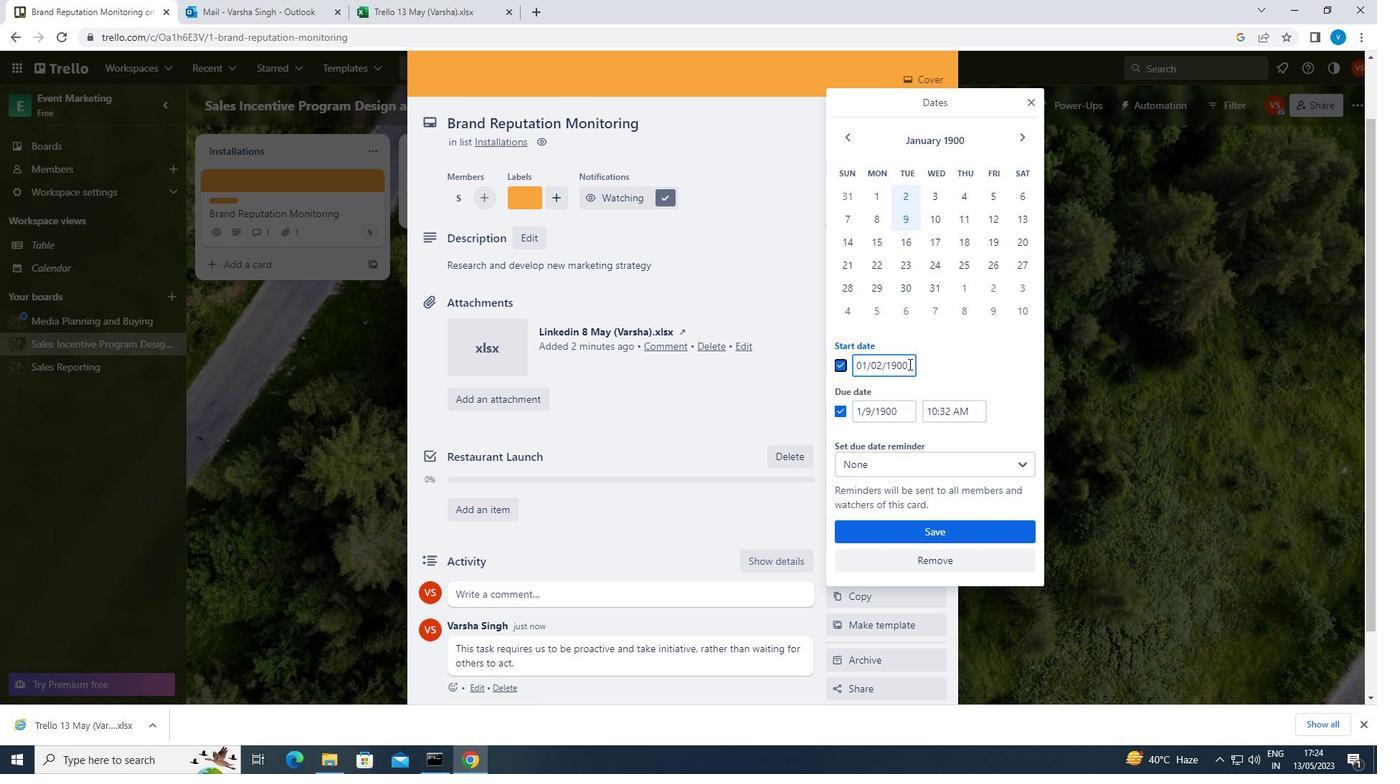 
Action: Key pressed <Key.backspace><Key.backspace><Key.backspace><Key.backspace><Key.backspace><Key.backspace><Key.backspace><Key.backspace><Key.backspace><Key.backspace><Key.backspace><Key.backspace><Key.backspace><Key.backspace>01/03/1900
Screenshot: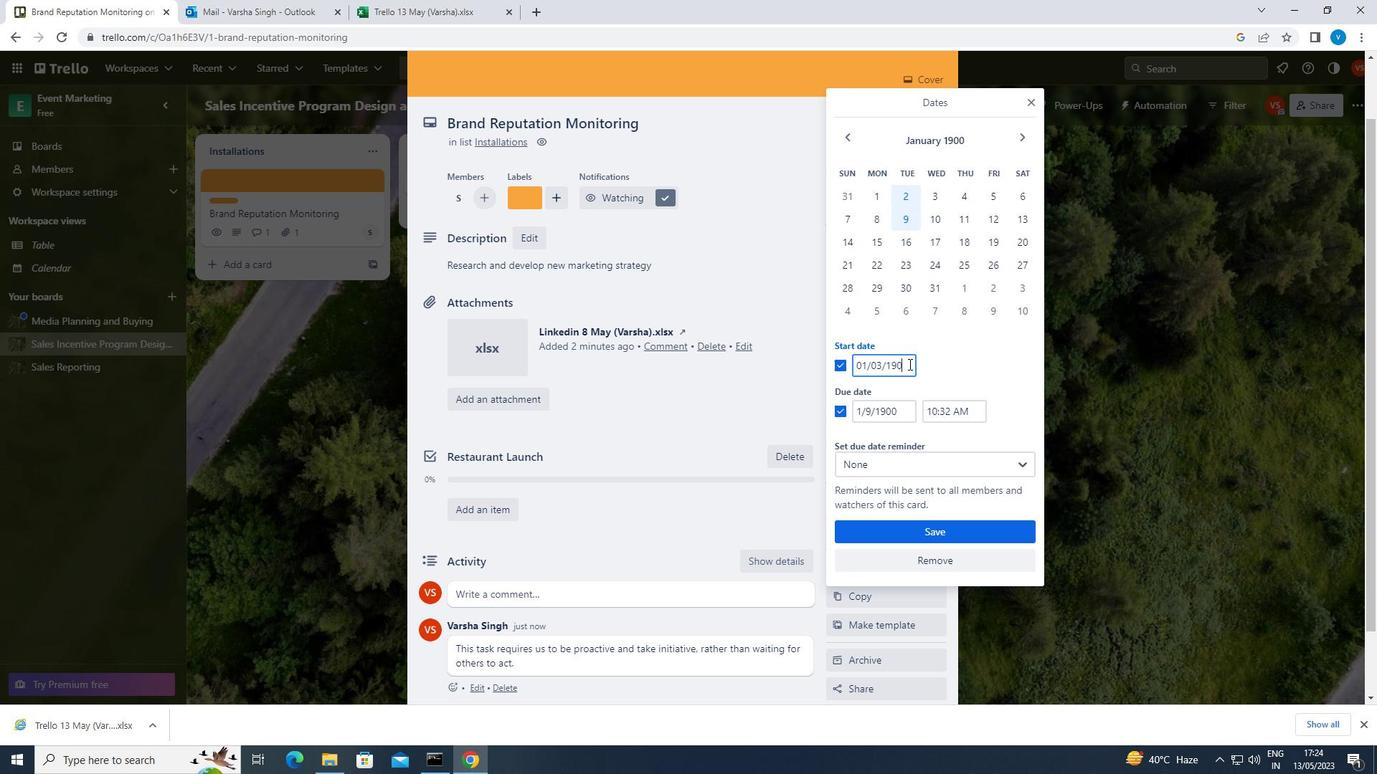 
Action: Mouse moved to (908, 418)
Screenshot: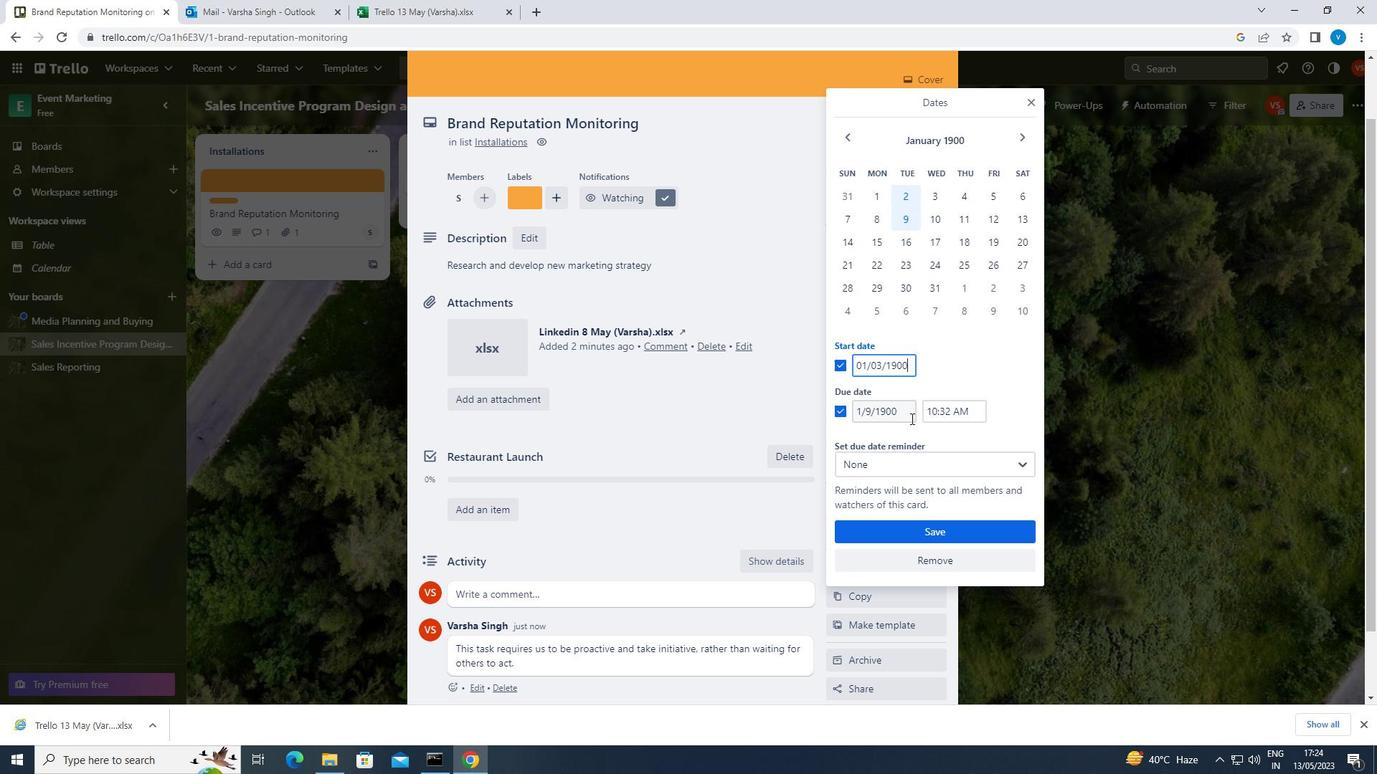 
Action: Mouse pressed left at (908, 418)
Screenshot: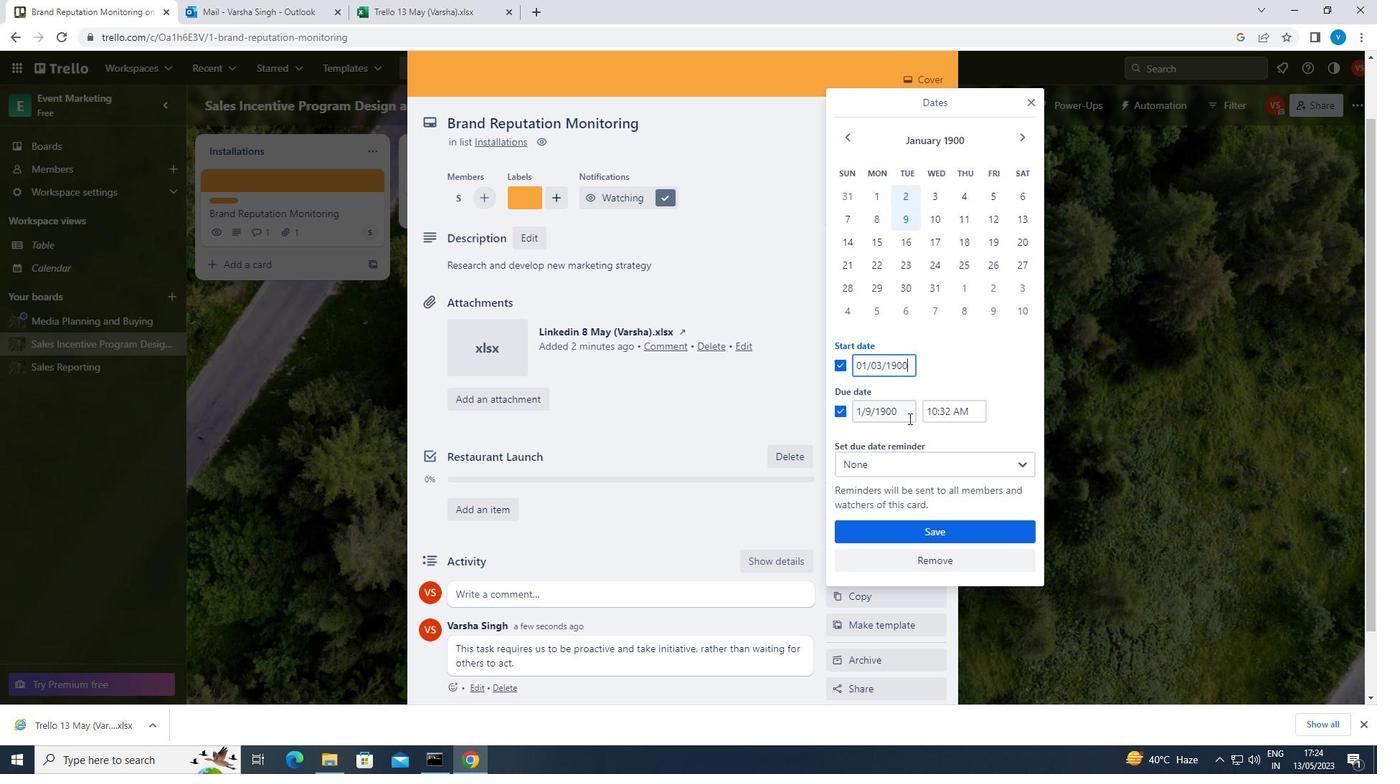 
Action: Key pressed <Key.backspace><Key.backspace><Key.backspace><Key.backspace><Key.backspace><Key.backspace><Key.backspace><Key.backspace><Key.backspace><Key.backspace><Key.backspace><Key.backspace><Key.backspace>01/10/1900
Screenshot: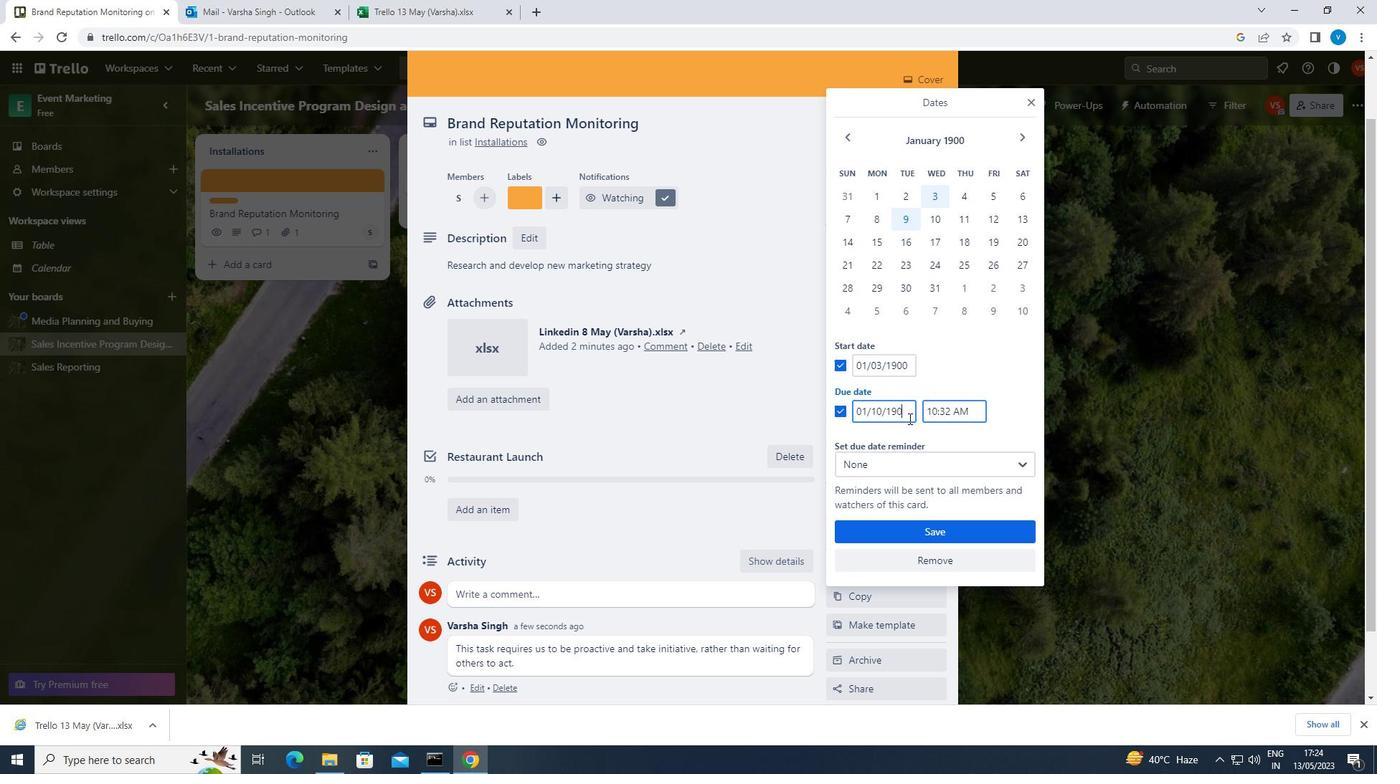 
Action: Mouse moved to (862, 527)
Screenshot: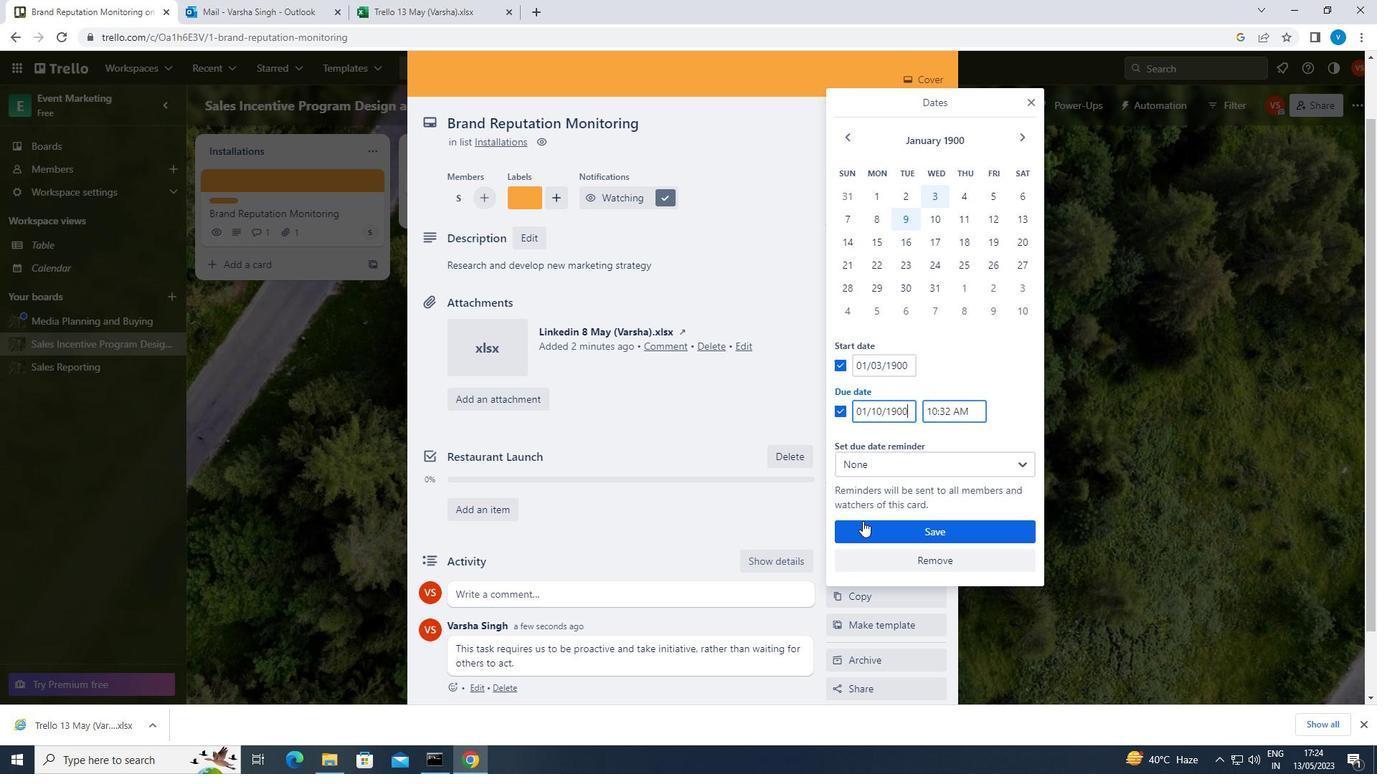 
Action: Mouse pressed left at (862, 527)
Screenshot: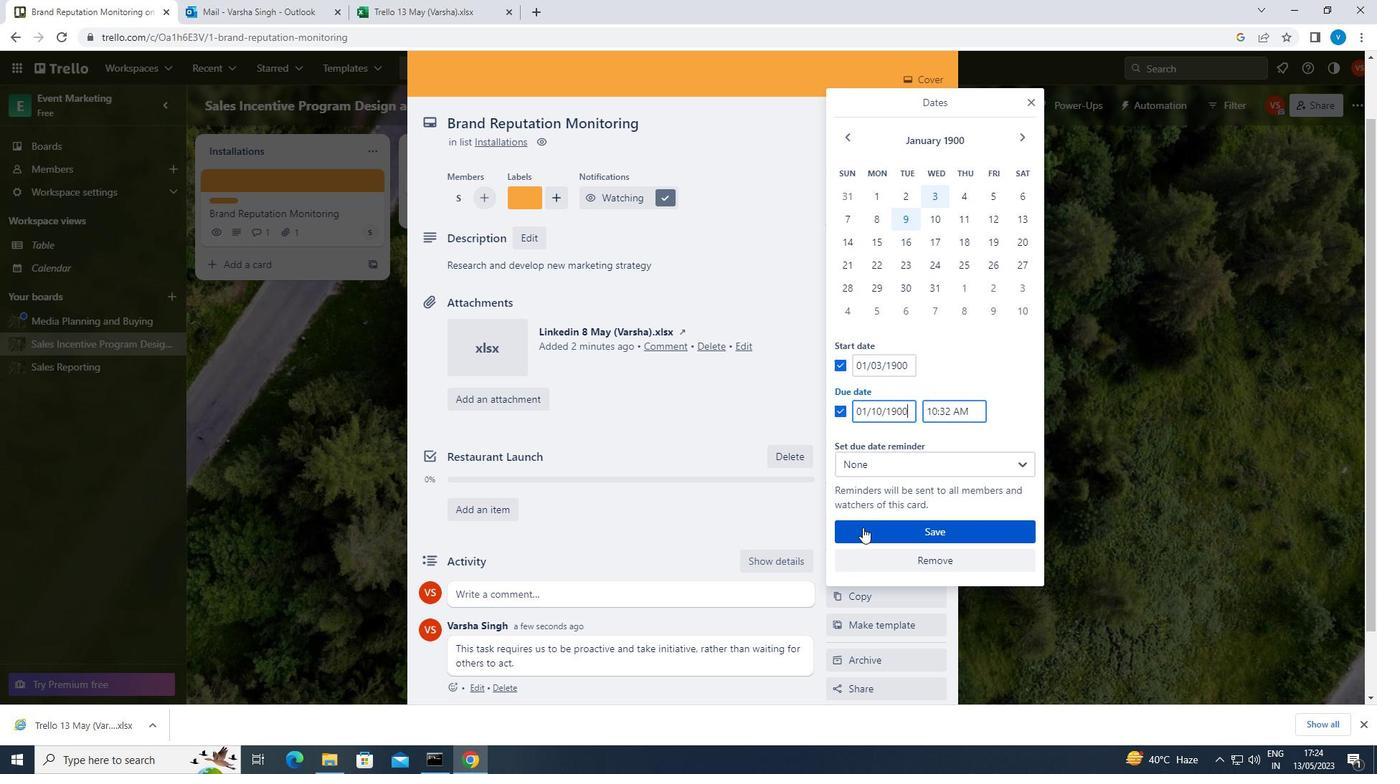 
